 Task: Look for space in Menden, Germany from 24th August, 2023 to 10th September, 2023 for 8 adults in price range Rs.12000 to Rs.15000. Place can be entire place or shared room with 4 bedrooms having 8 beds and 4 bathrooms. Property type can be house, flat, guest house. Amenities needed are: wifi, TV, free parkinig on premises, gym, breakfast. Booking option can be shelf check-in. Required host language is English.
Action: Mouse pressed left at (511, 123)
Screenshot: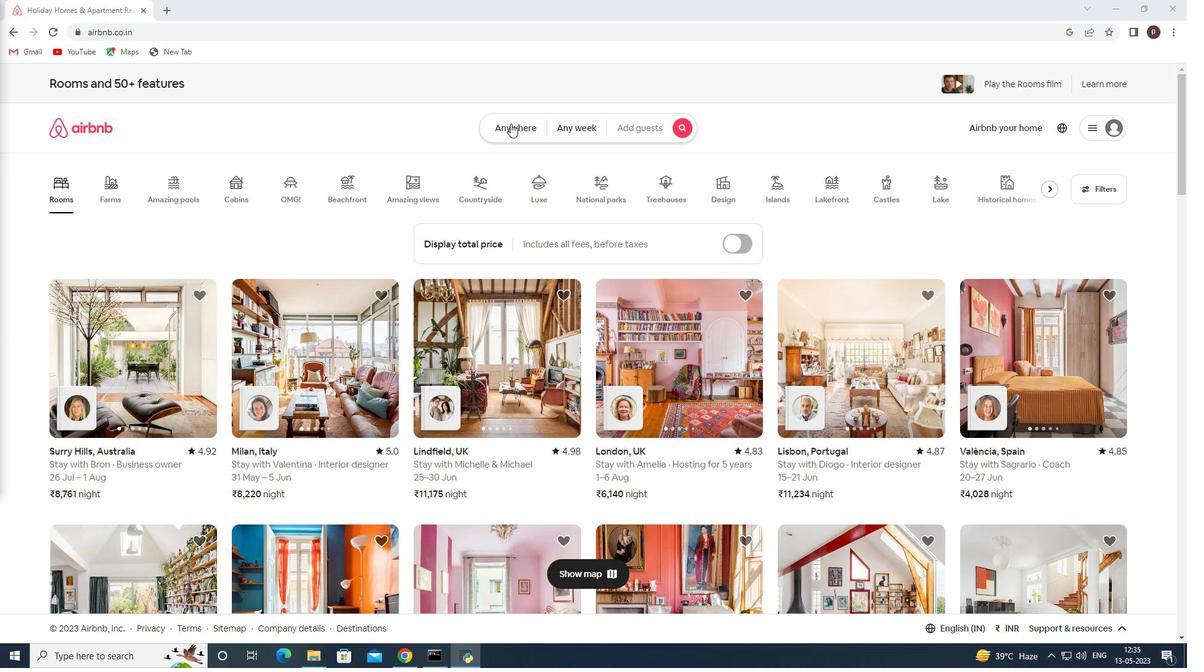 
Action: Mouse moved to (417, 171)
Screenshot: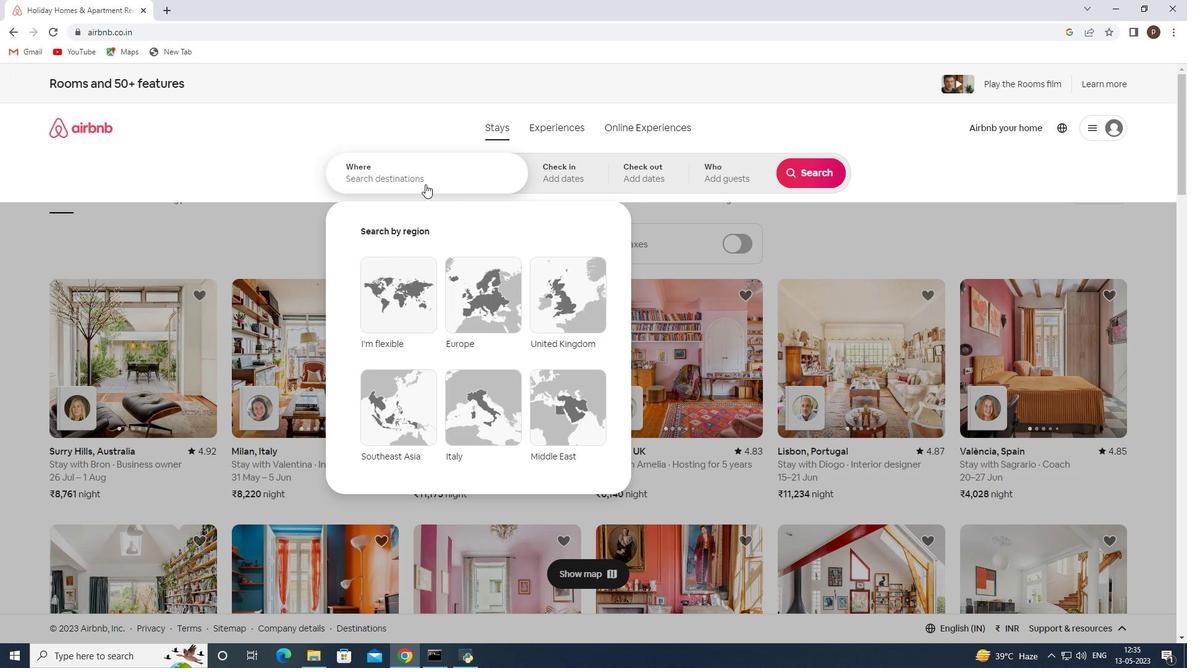 
Action: Mouse pressed left at (417, 171)
Screenshot: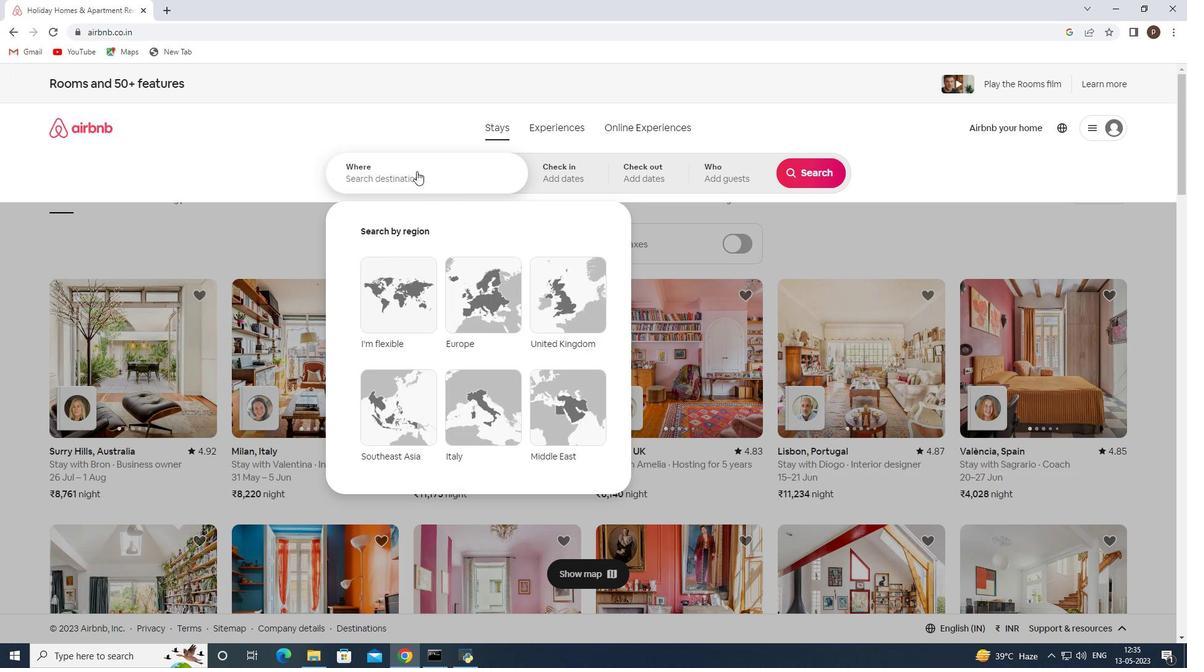 
Action: Key pressed <Key.caps_lock>M<Key.caps_lock>enden,<Key.space><Key.caps_lock>G<Key.caps_lock>ermaany
Screenshot: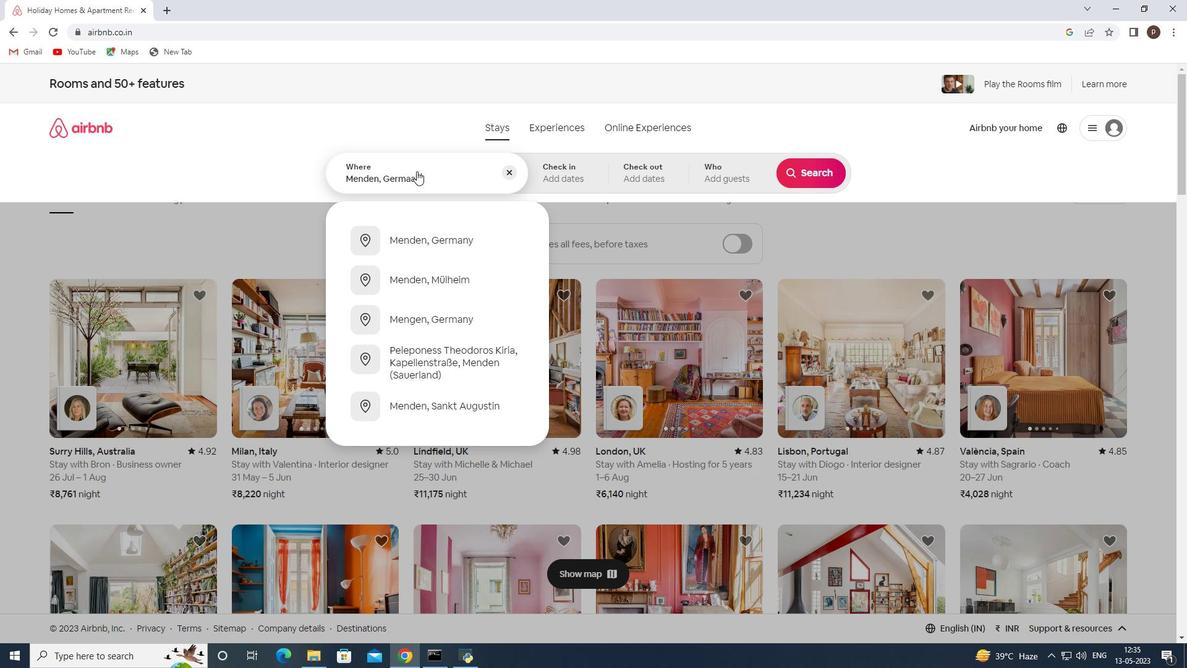 
Action: Mouse moved to (426, 240)
Screenshot: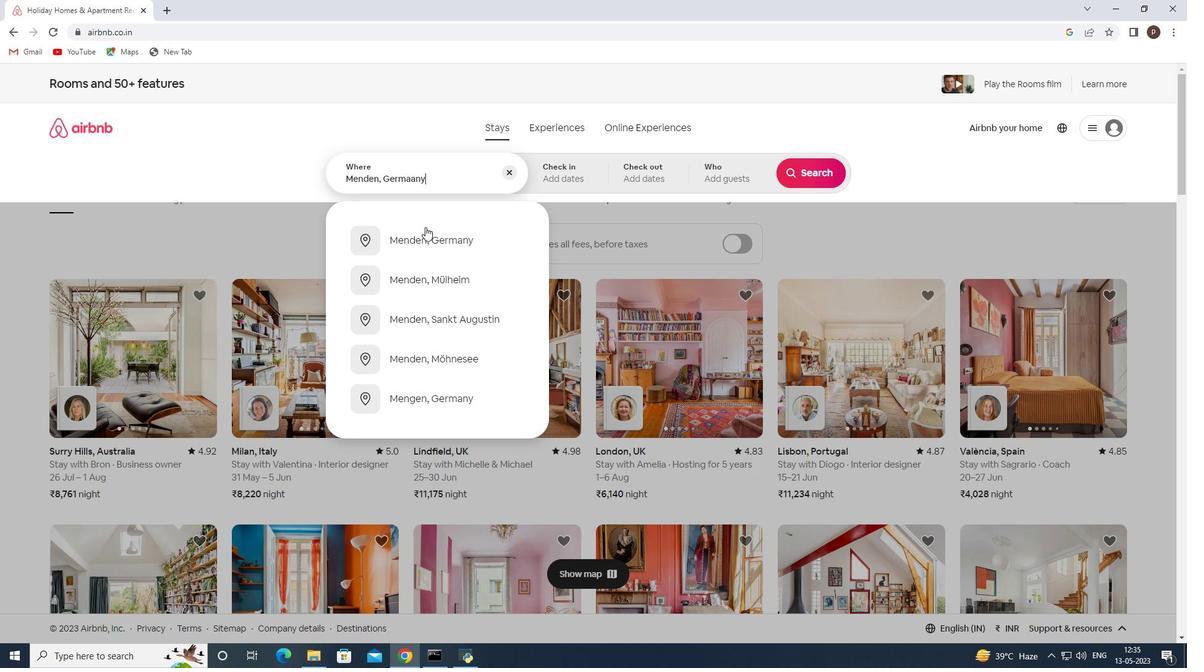 
Action: Mouse pressed left at (426, 240)
Screenshot: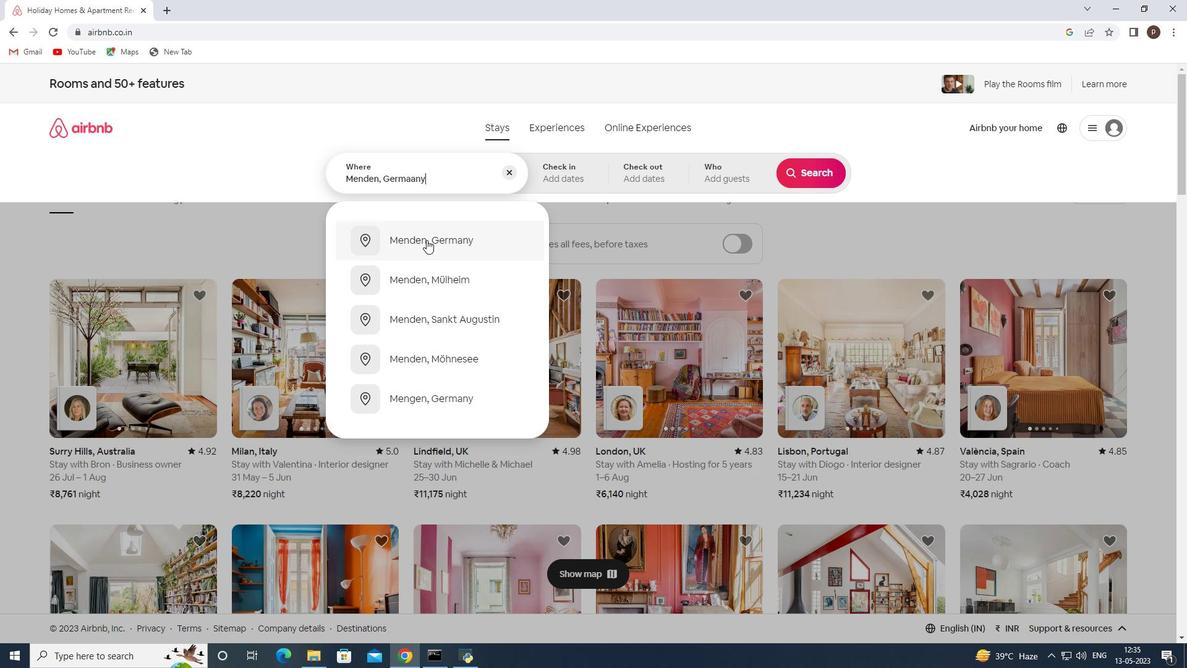 
Action: Mouse moved to (808, 273)
Screenshot: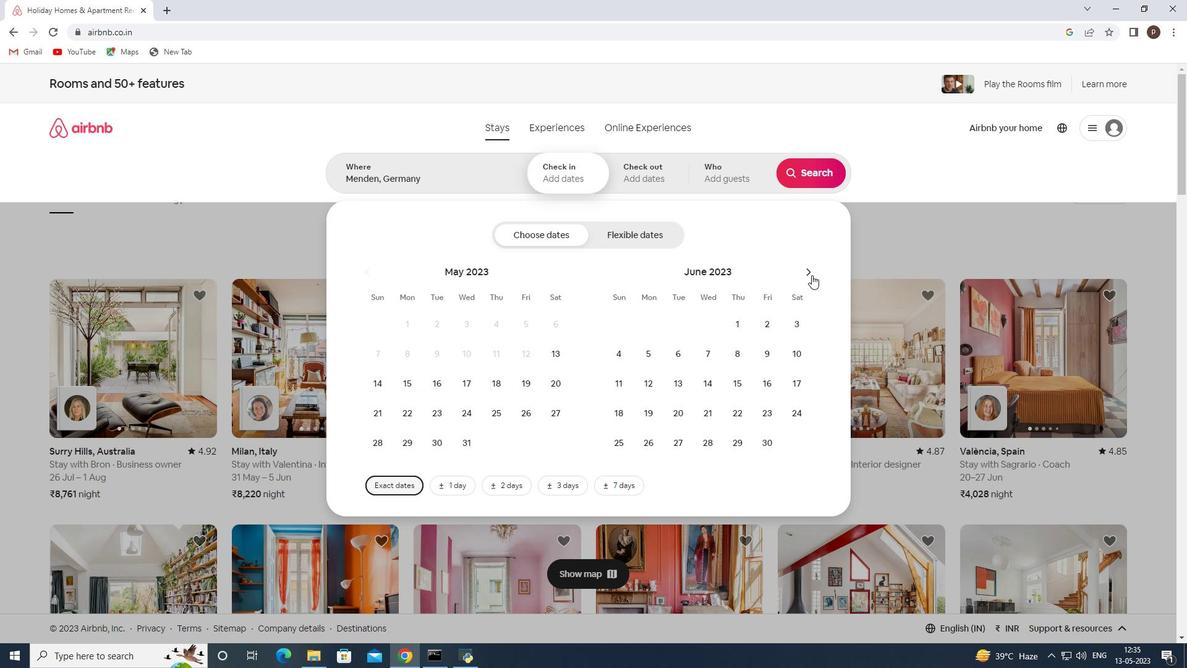 
Action: Mouse pressed left at (808, 273)
Screenshot: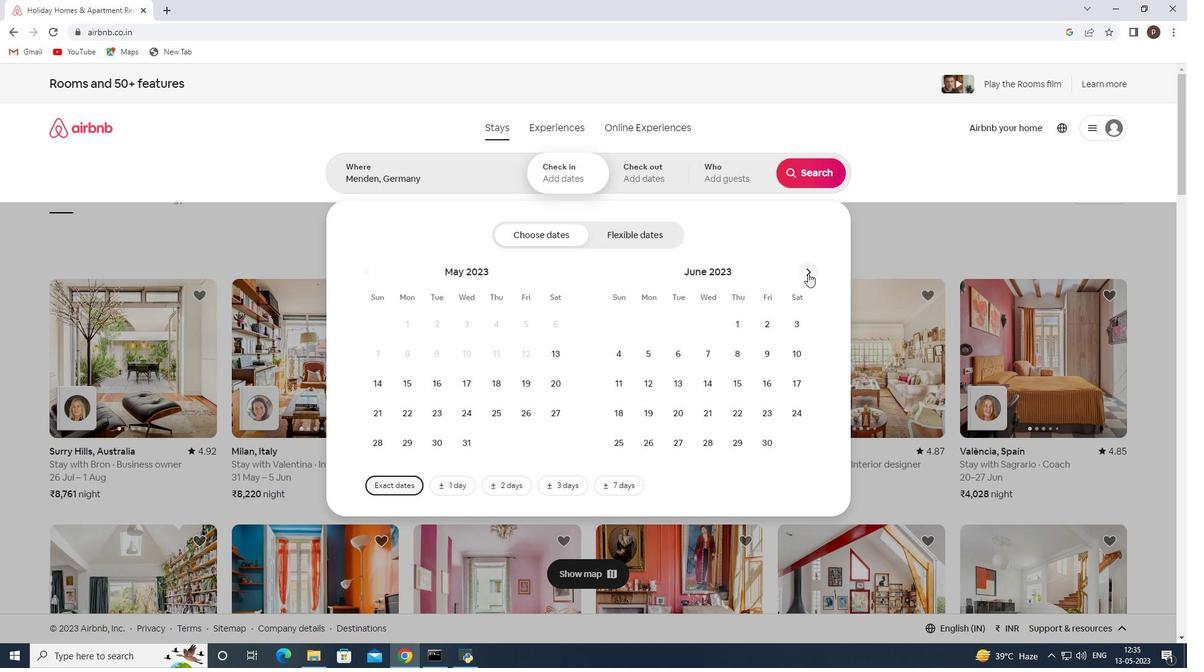 
Action: Mouse pressed left at (808, 273)
Screenshot: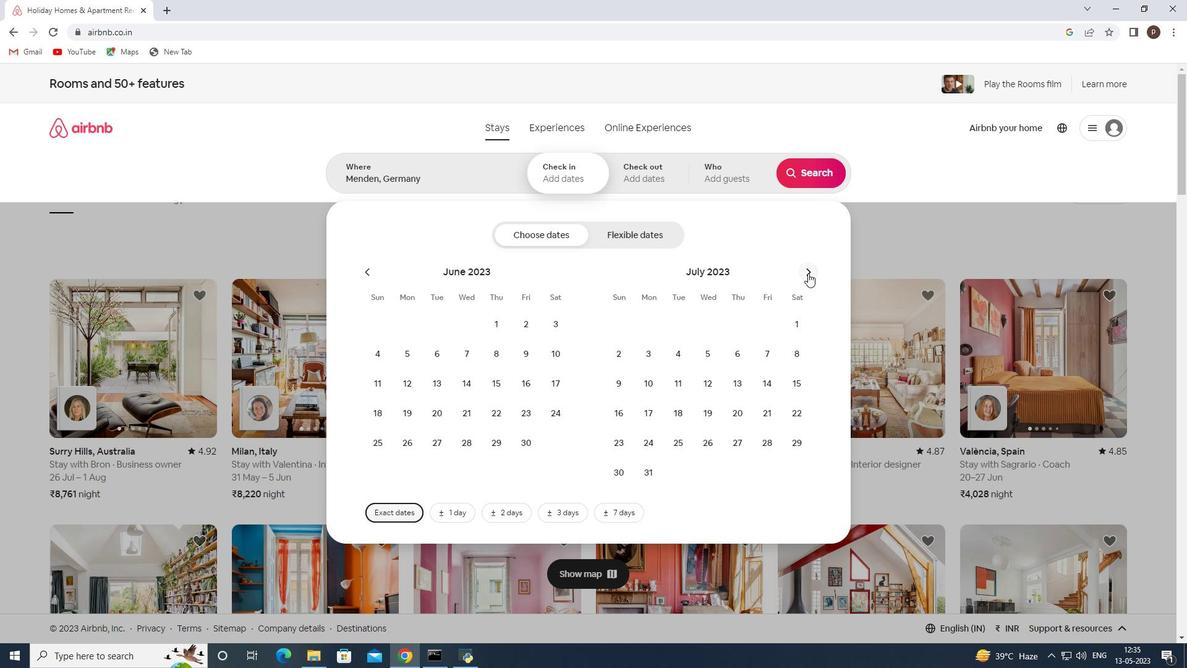 
Action: Mouse pressed left at (808, 273)
Screenshot: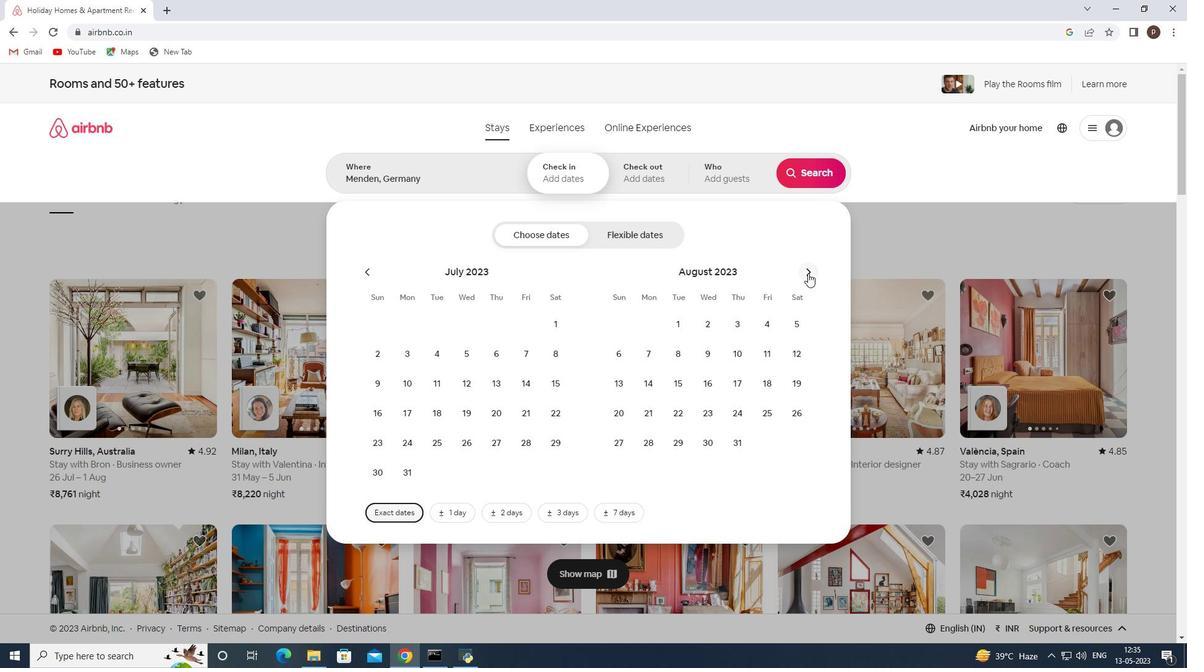 
Action: Mouse moved to (499, 414)
Screenshot: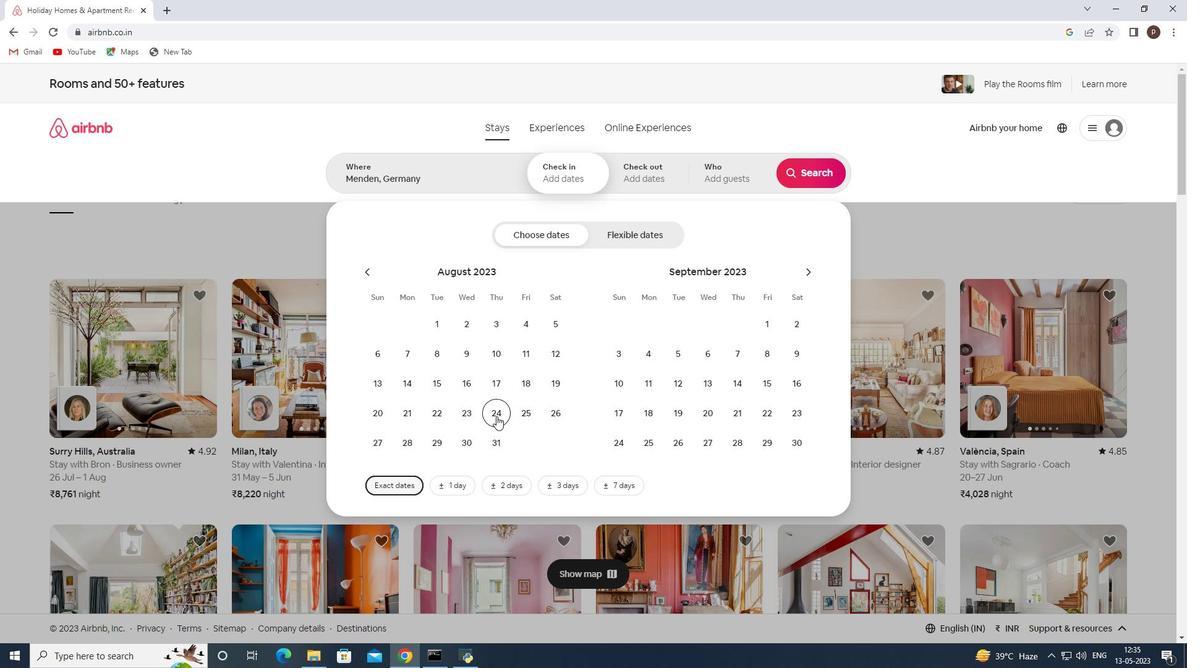
Action: Mouse pressed left at (499, 414)
Screenshot: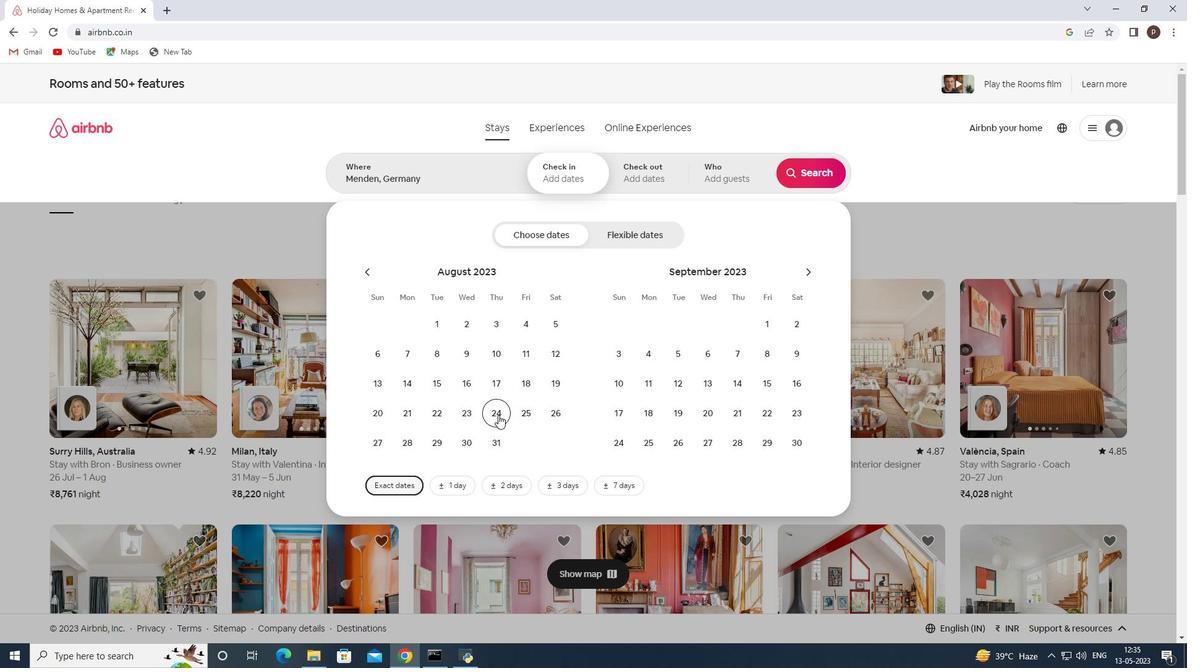 
Action: Mouse moved to (621, 381)
Screenshot: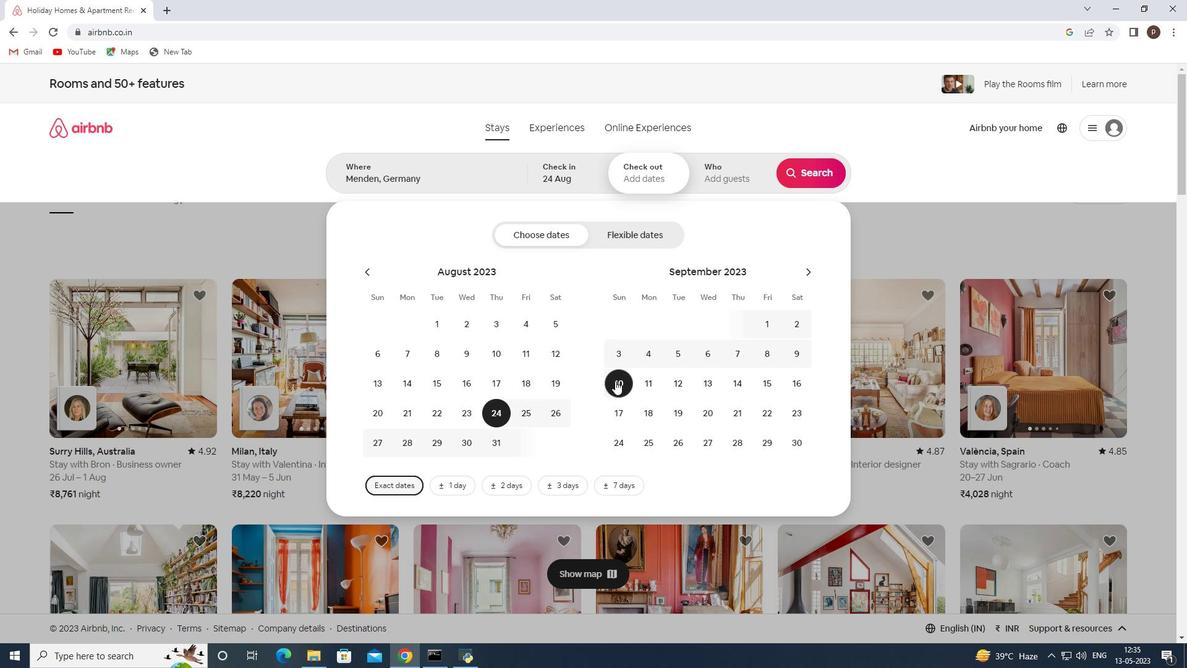 
Action: Mouse pressed left at (621, 381)
Screenshot: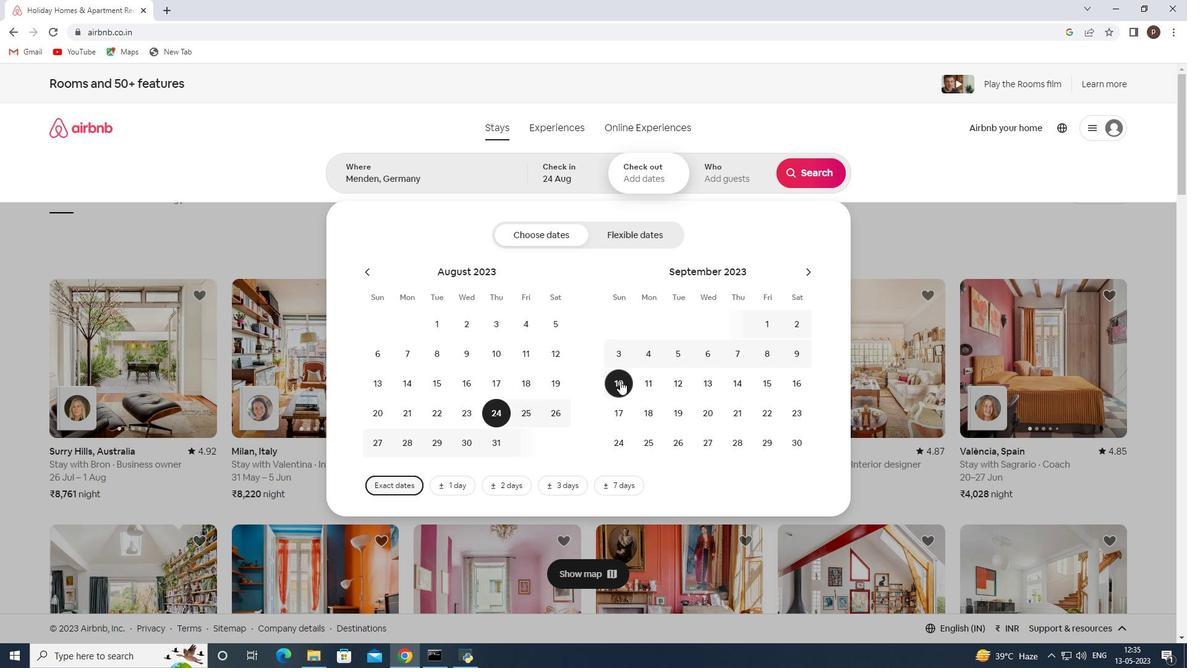 
Action: Mouse moved to (723, 177)
Screenshot: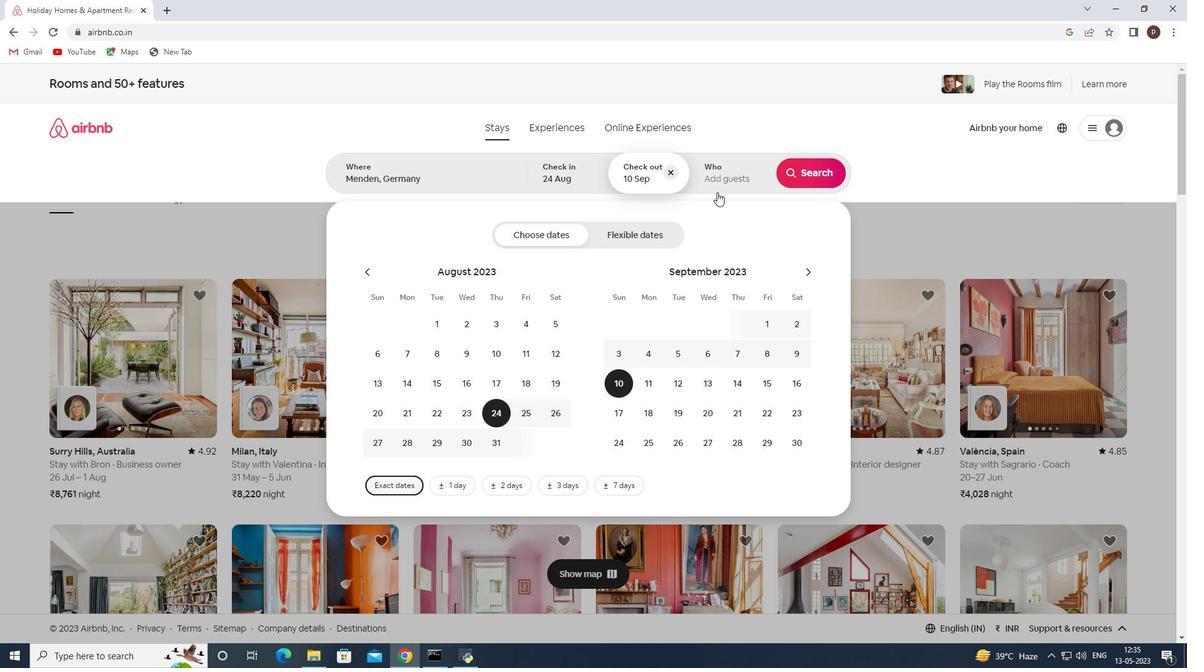 
Action: Mouse pressed left at (723, 177)
Screenshot: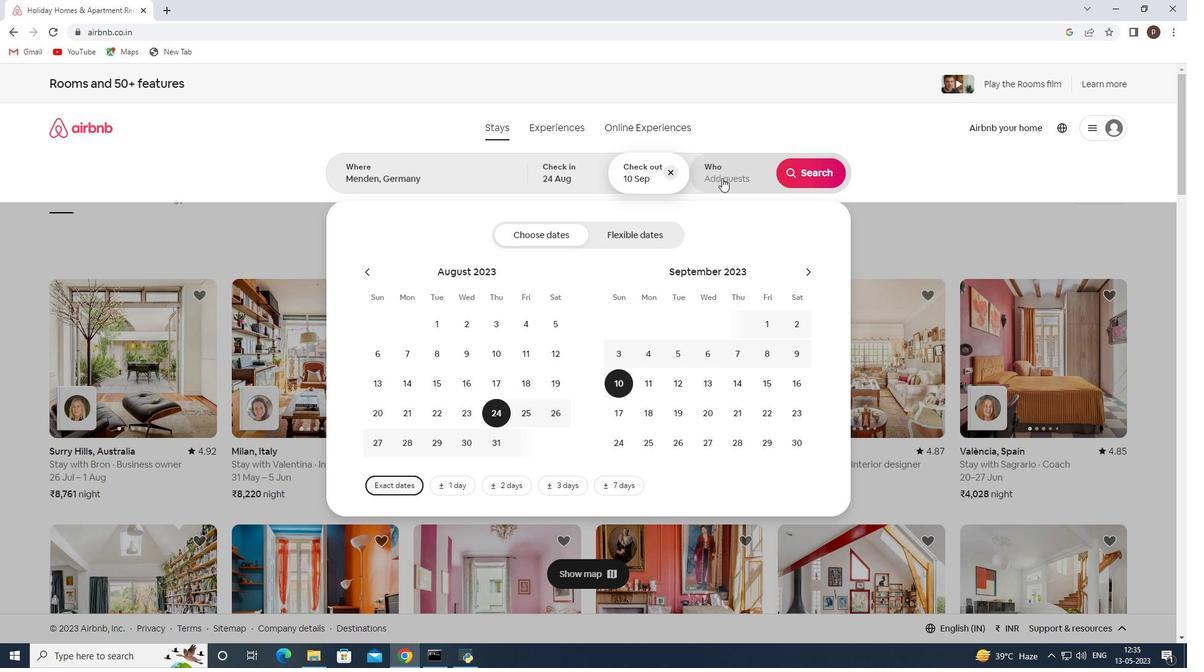 
Action: Mouse moved to (808, 233)
Screenshot: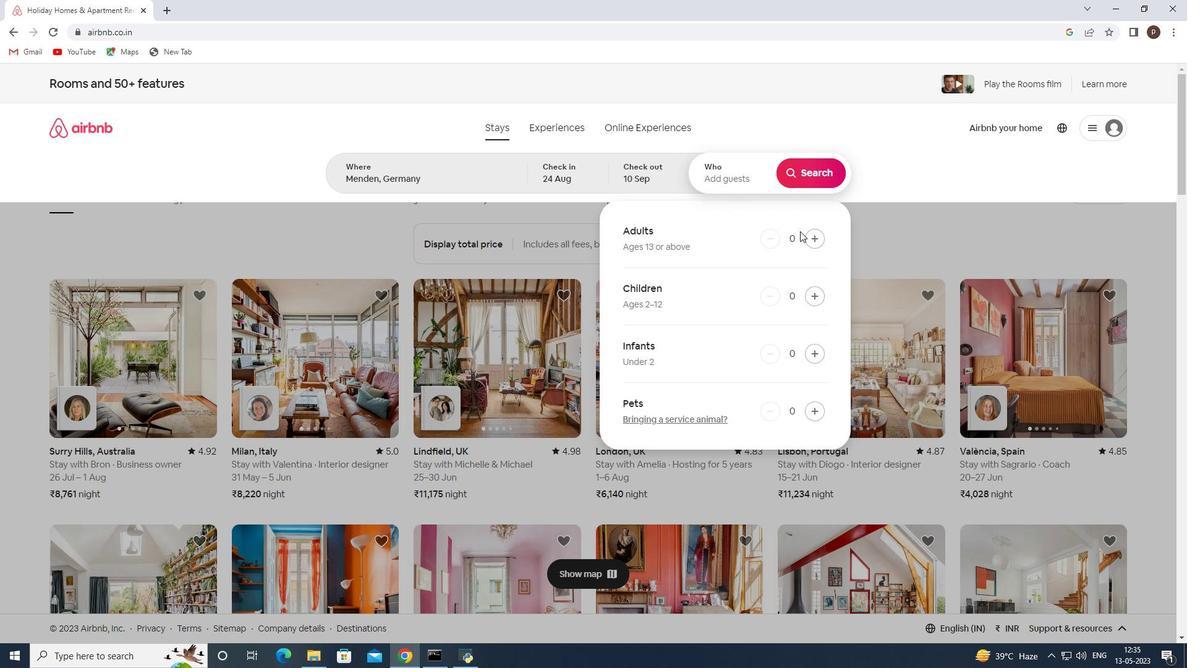 
Action: Mouse pressed left at (808, 233)
Screenshot: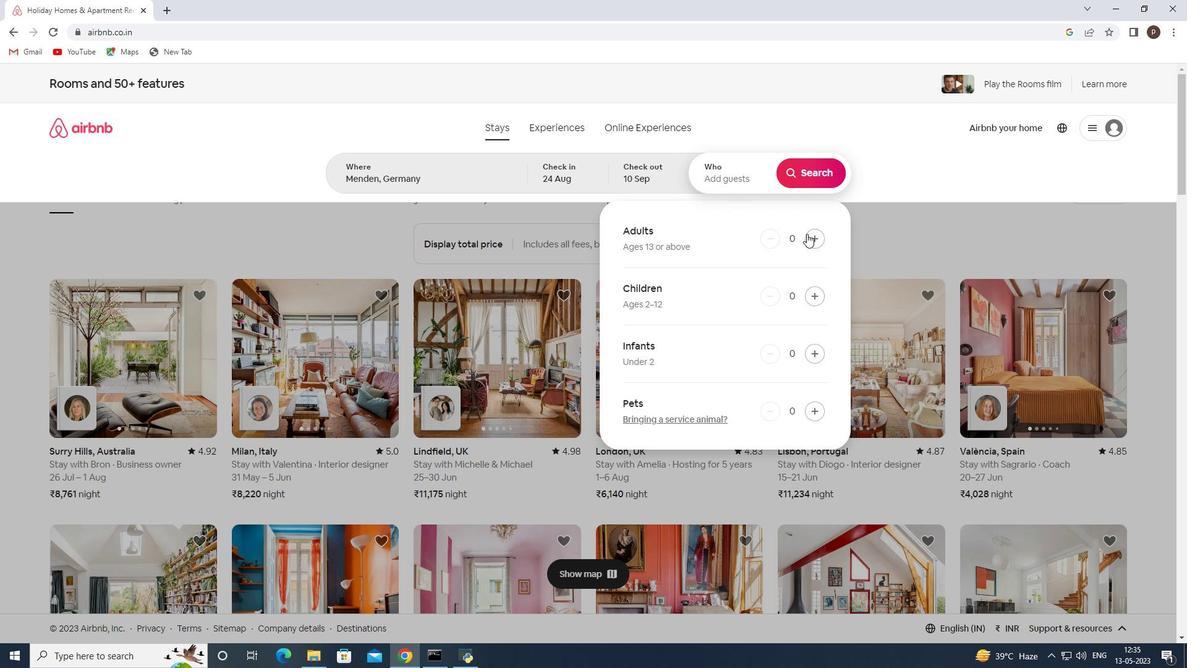 
Action: Mouse pressed left at (808, 233)
Screenshot: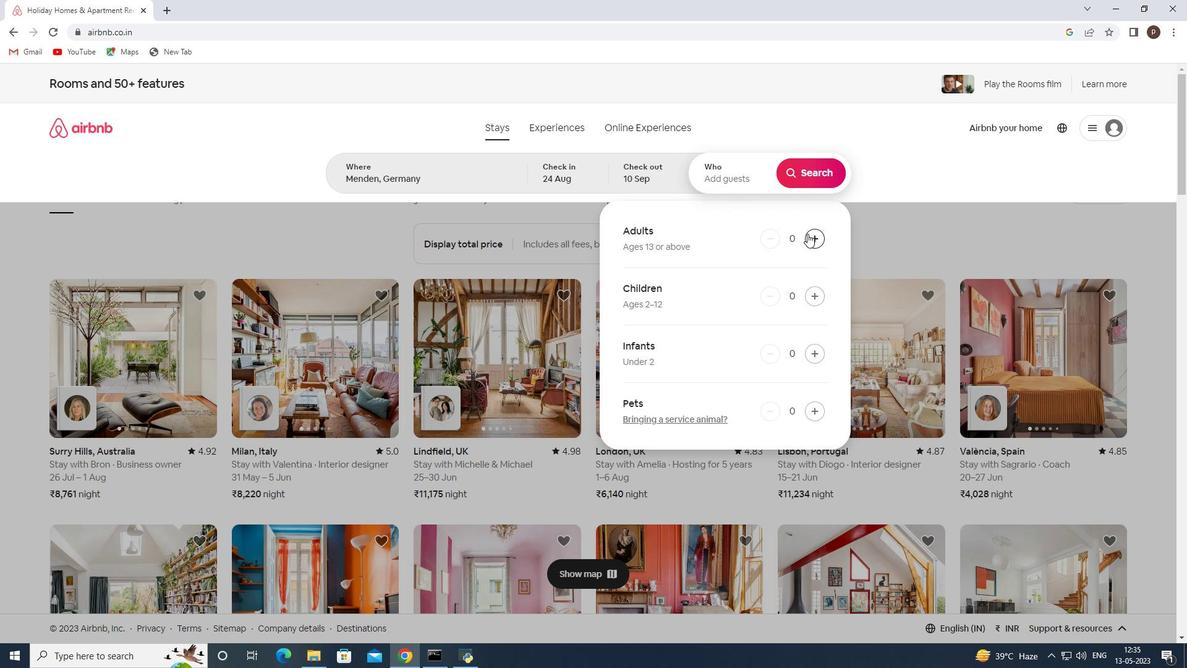
Action: Mouse pressed left at (808, 233)
Screenshot: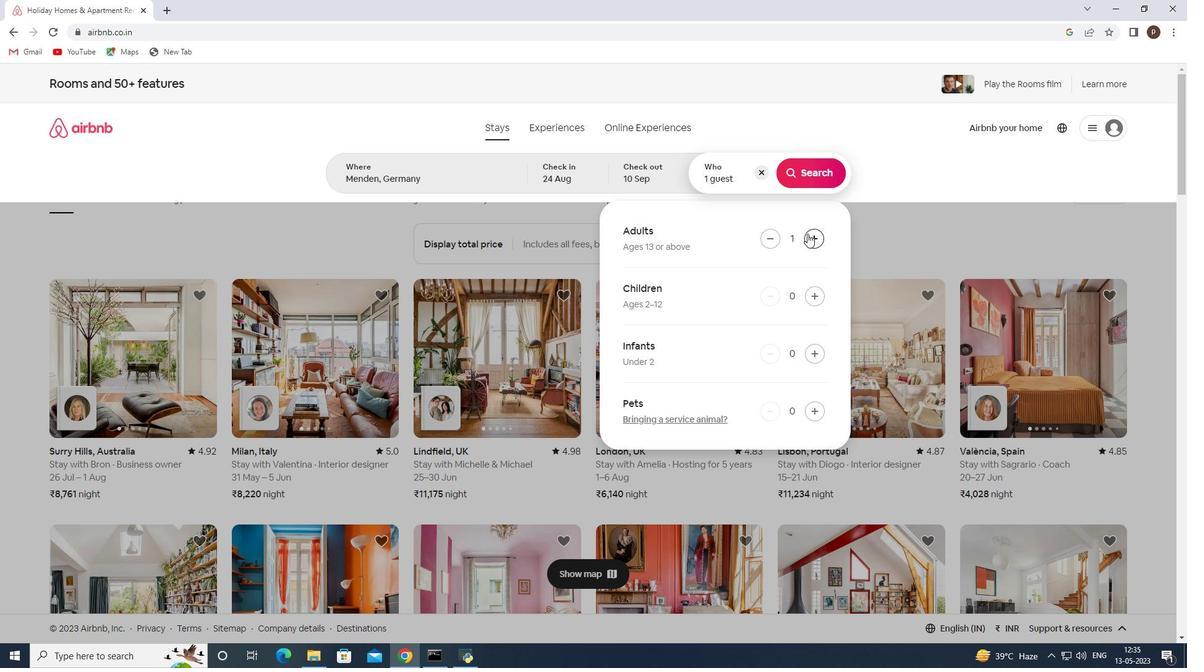 
Action: Mouse pressed left at (808, 233)
Screenshot: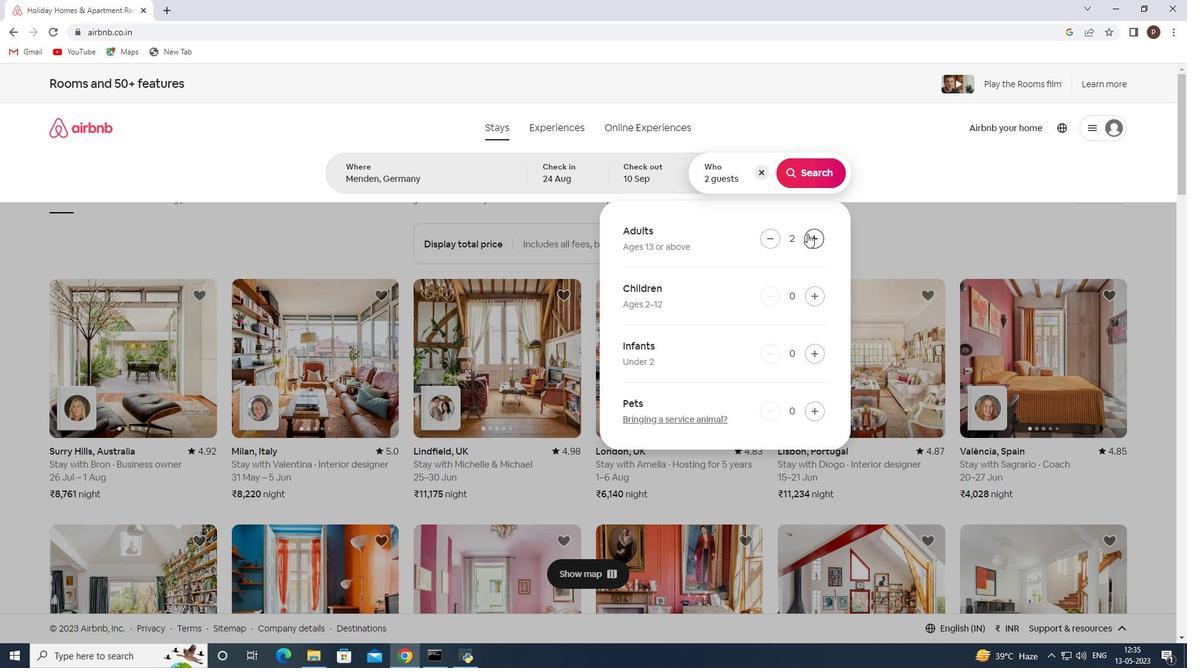 
Action: Mouse pressed left at (808, 233)
Screenshot: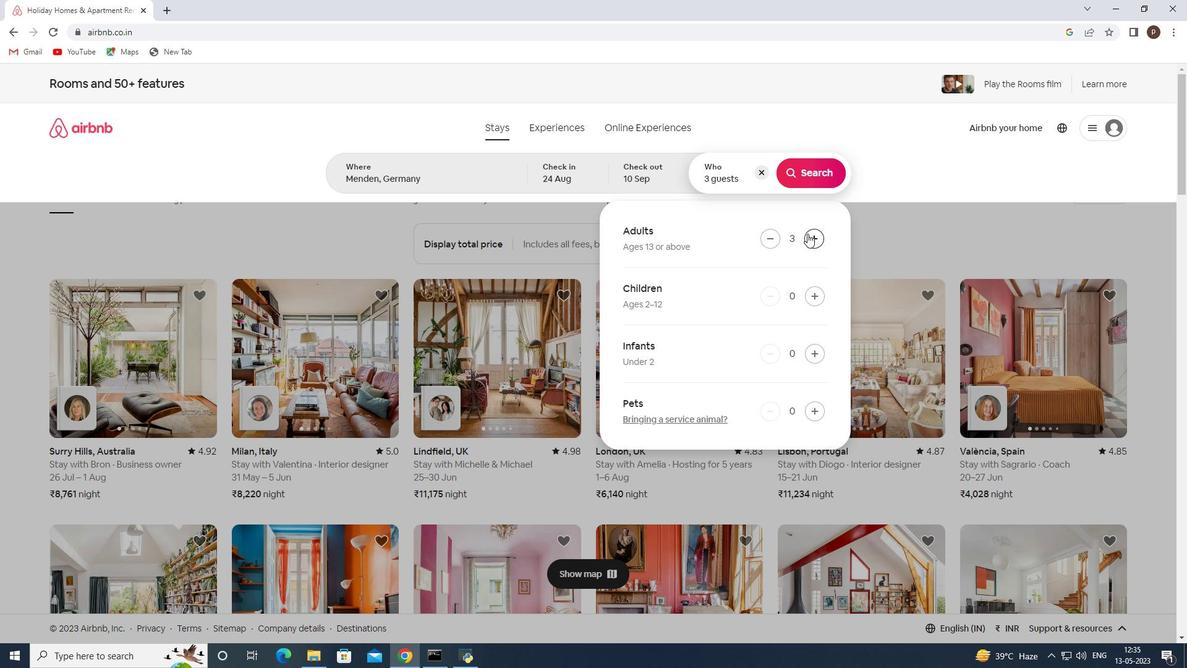 
Action: Mouse pressed left at (808, 233)
Screenshot: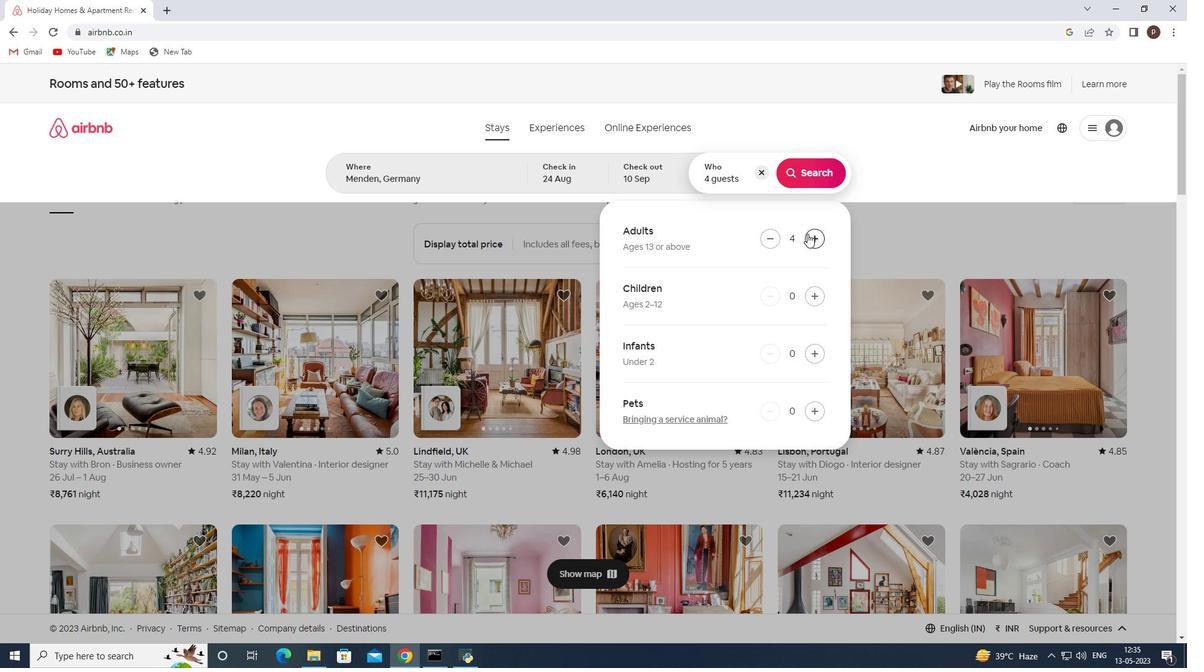 
Action: Mouse pressed left at (808, 233)
Screenshot: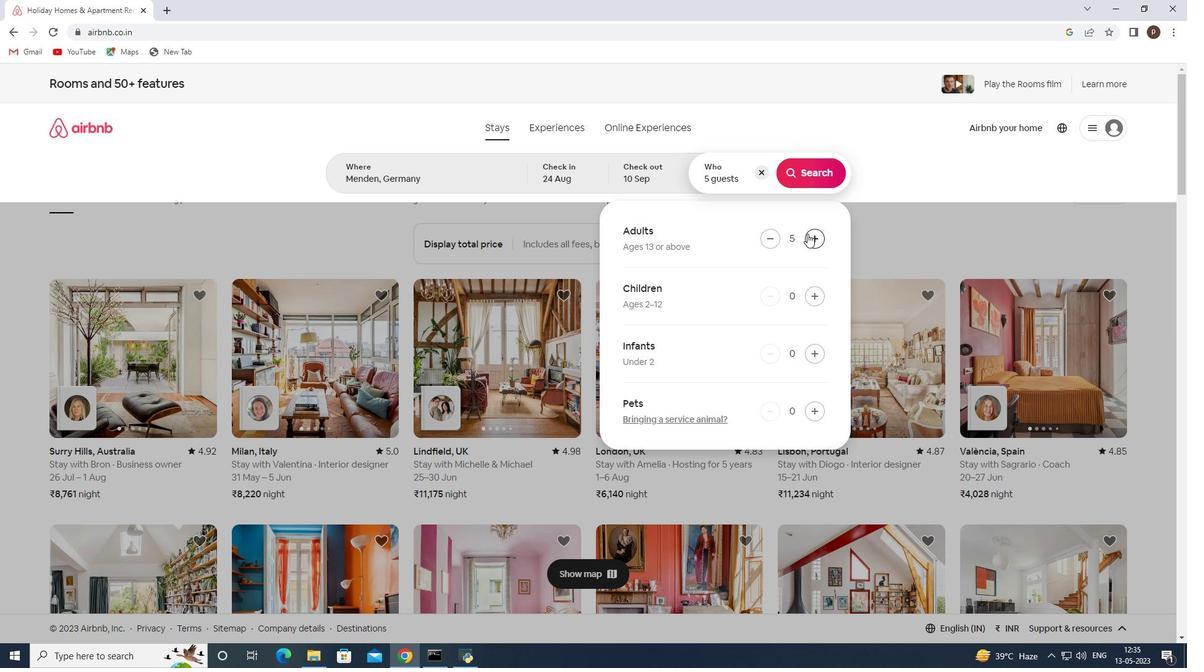 
Action: Mouse pressed left at (808, 233)
Screenshot: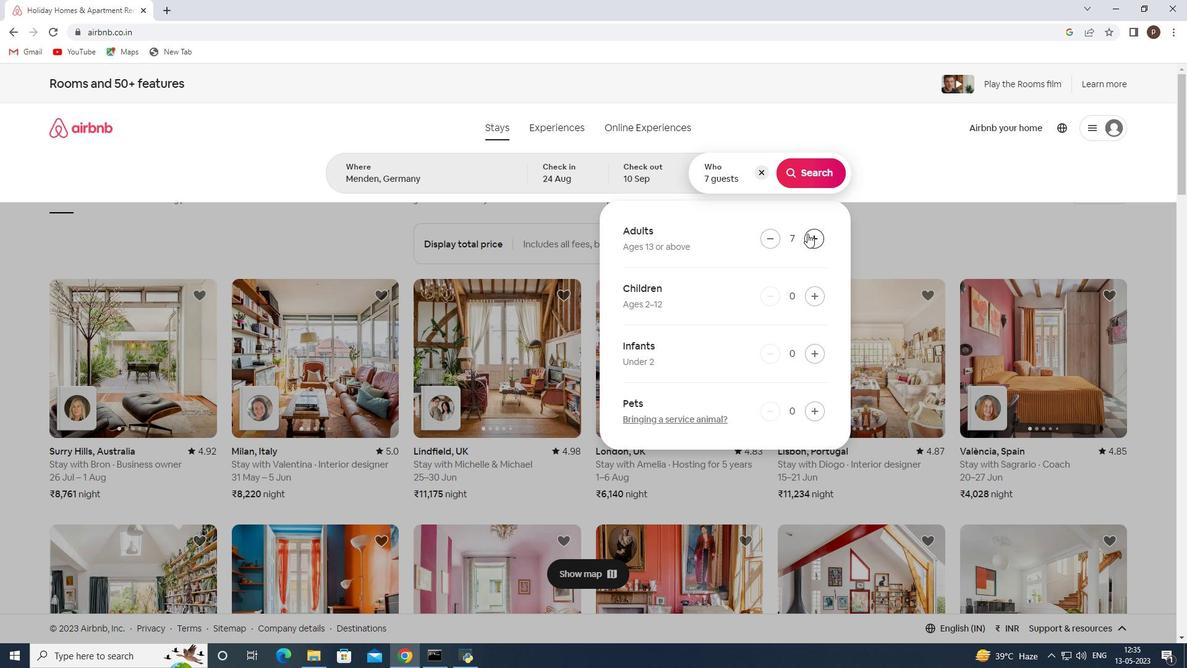 
Action: Mouse moved to (806, 163)
Screenshot: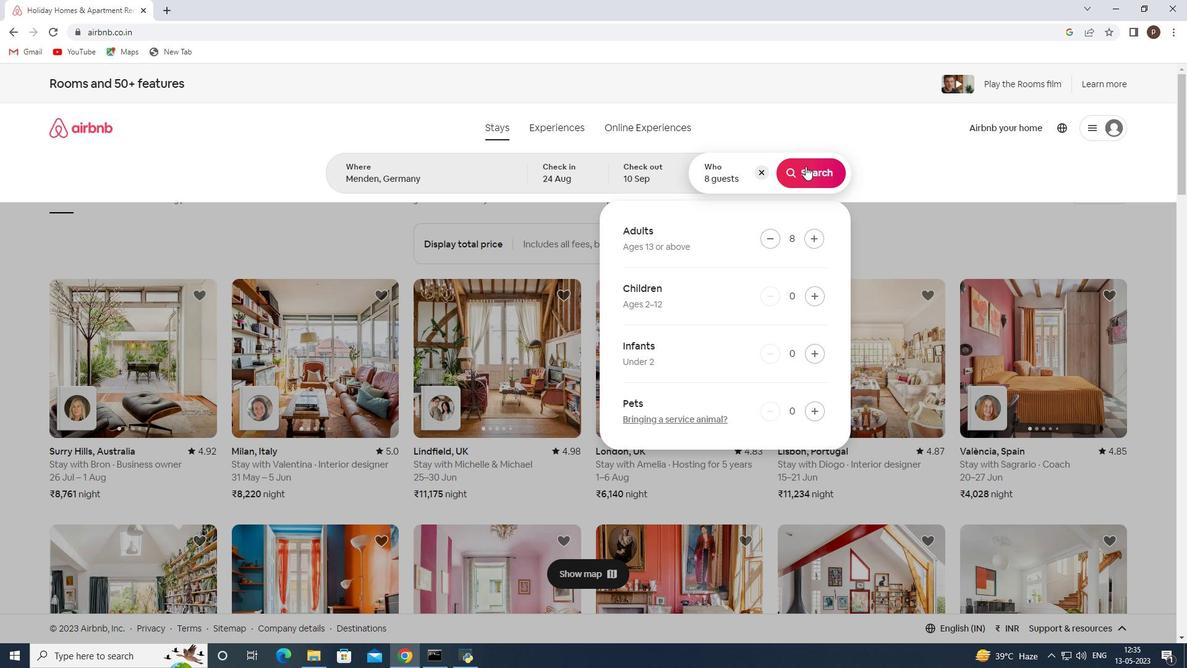 
Action: Mouse pressed left at (806, 163)
Screenshot: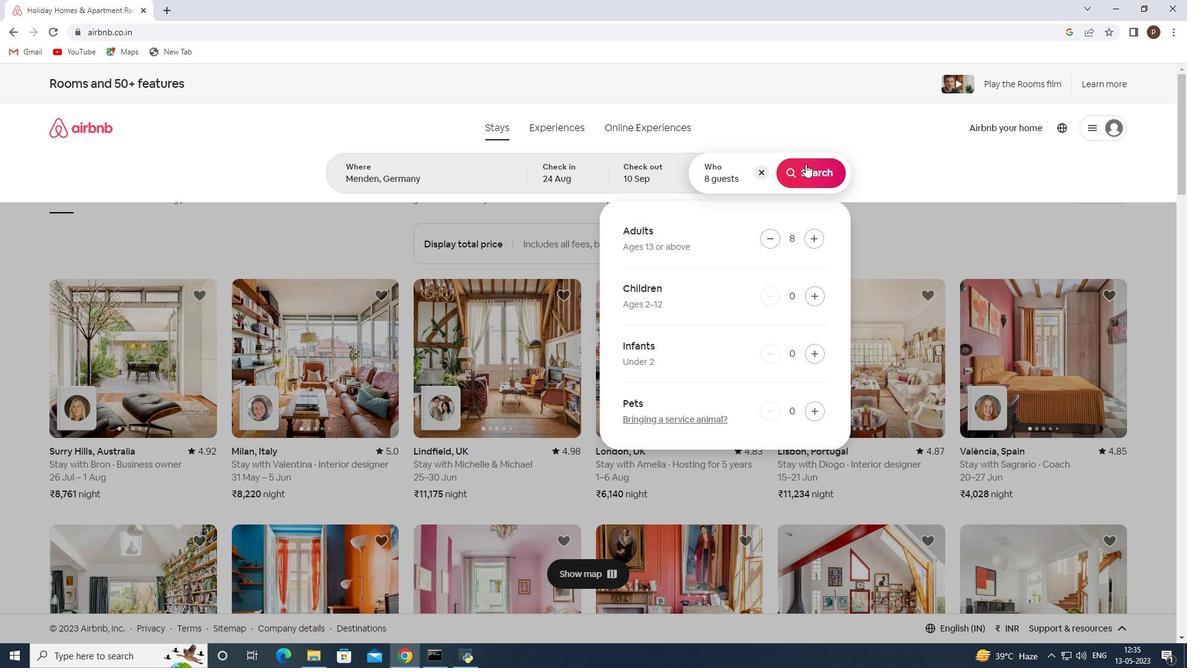 
Action: Mouse moved to (1122, 136)
Screenshot: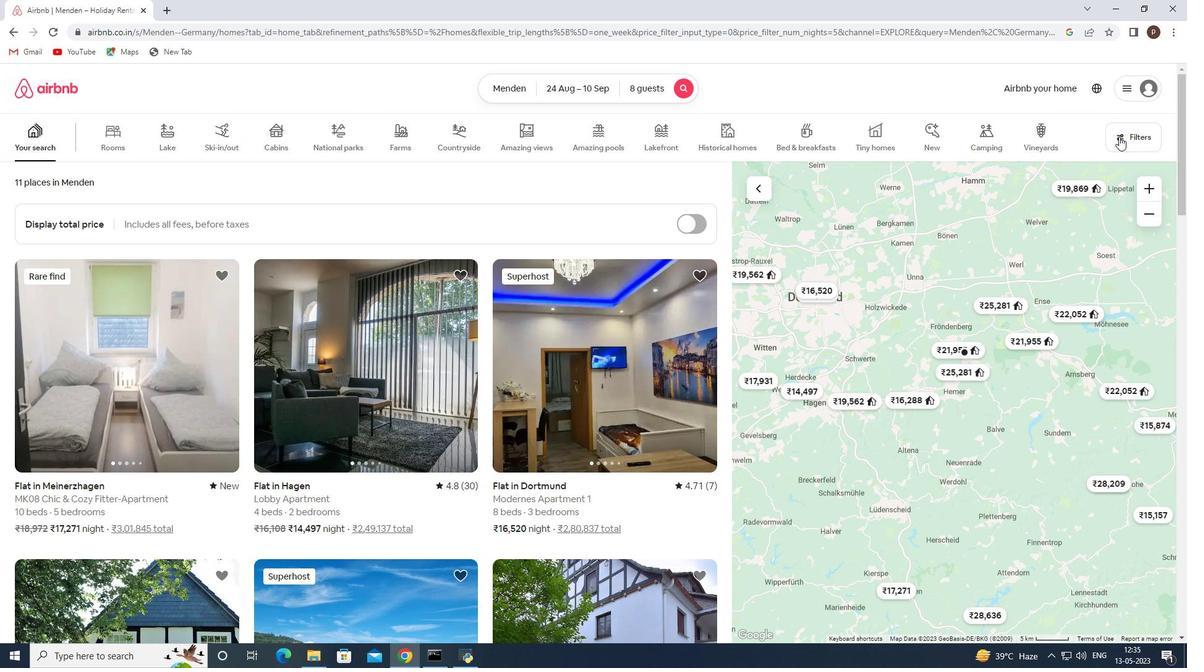 
Action: Mouse pressed left at (1122, 136)
Screenshot: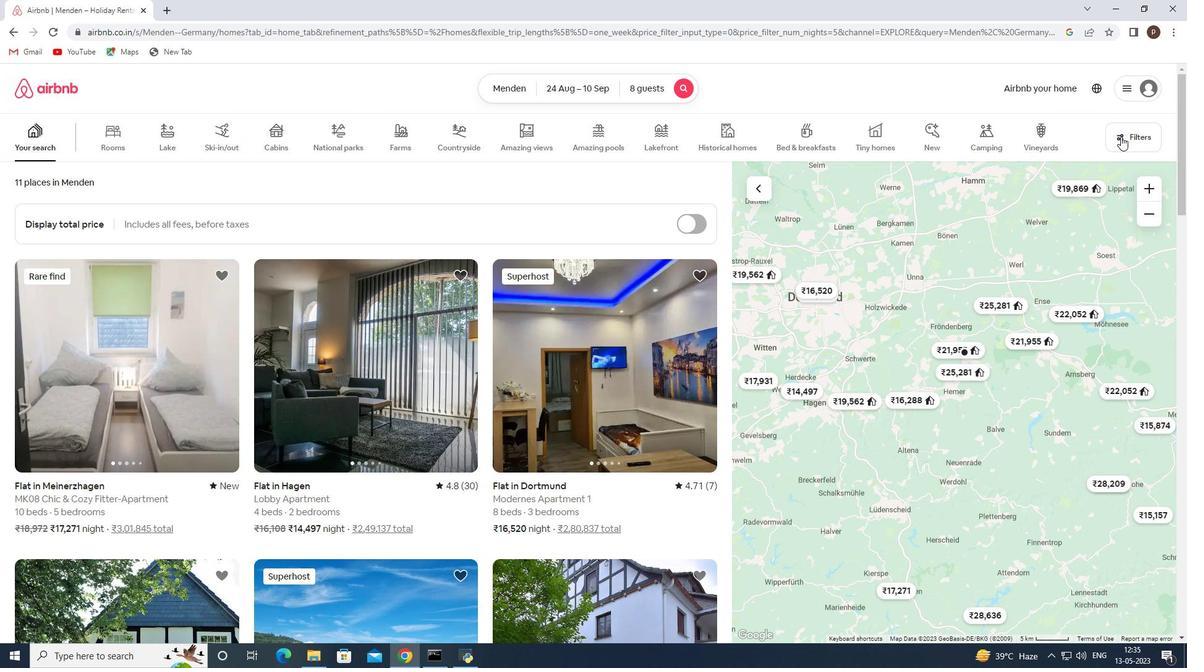 
Action: Mouse moved to (407, 442)
Screenshot: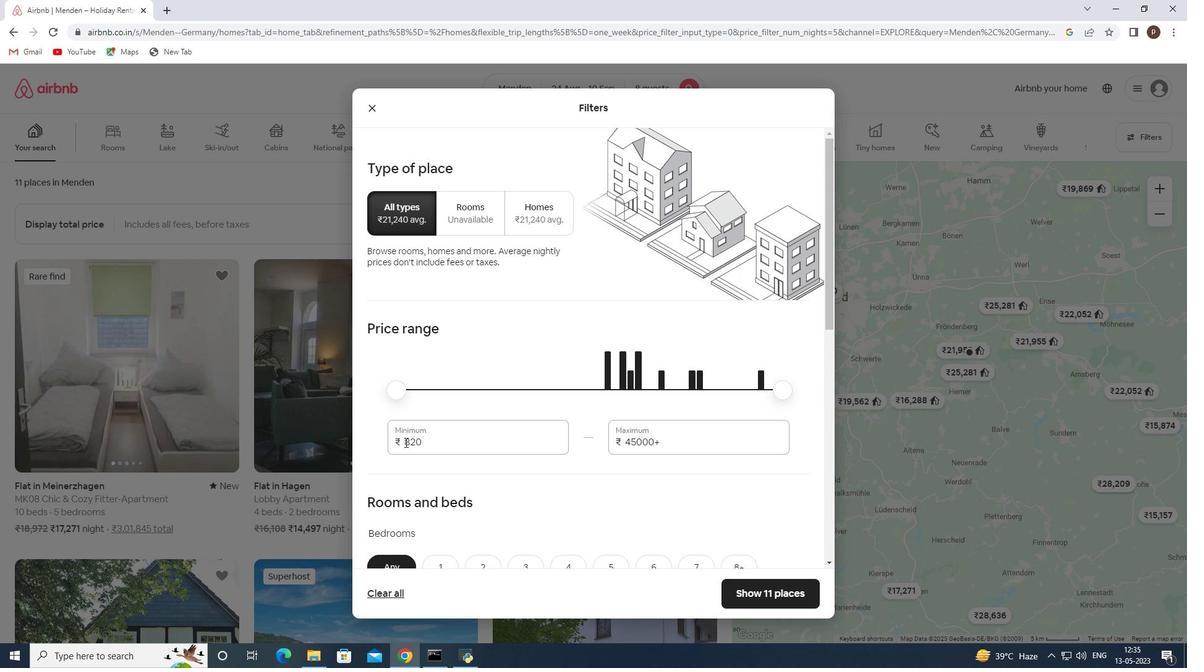 
Action: Mouse pressed left at (407, 442)
Screenshot: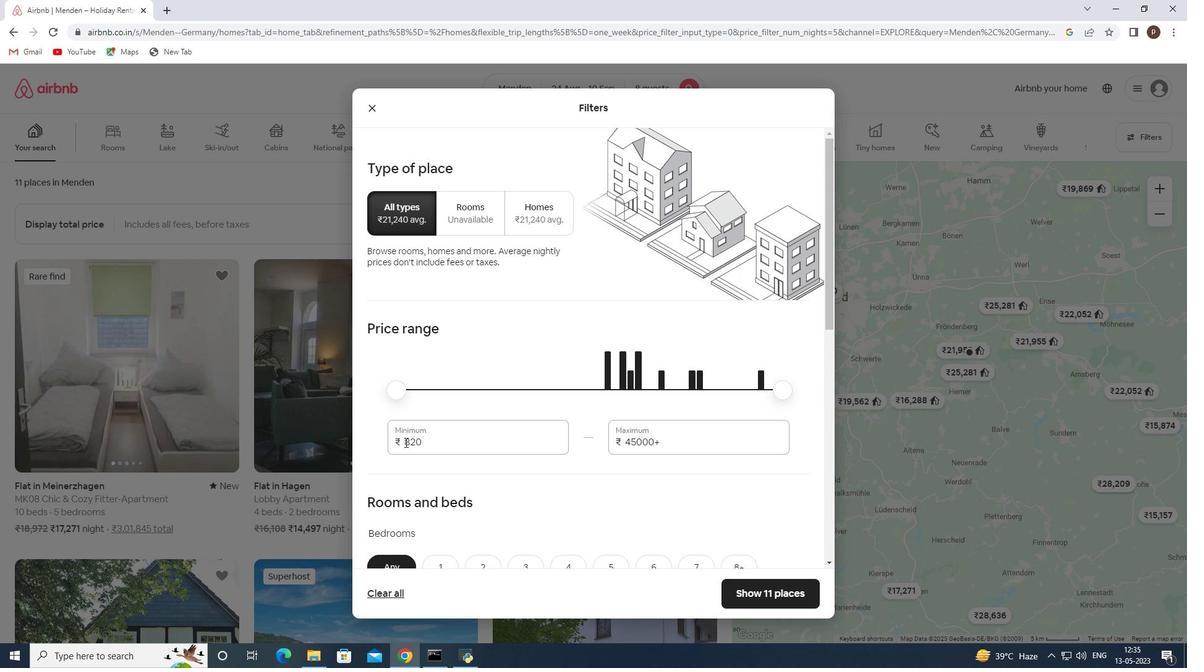 
Action: Mouse moved to (408, 441)
Screenshot: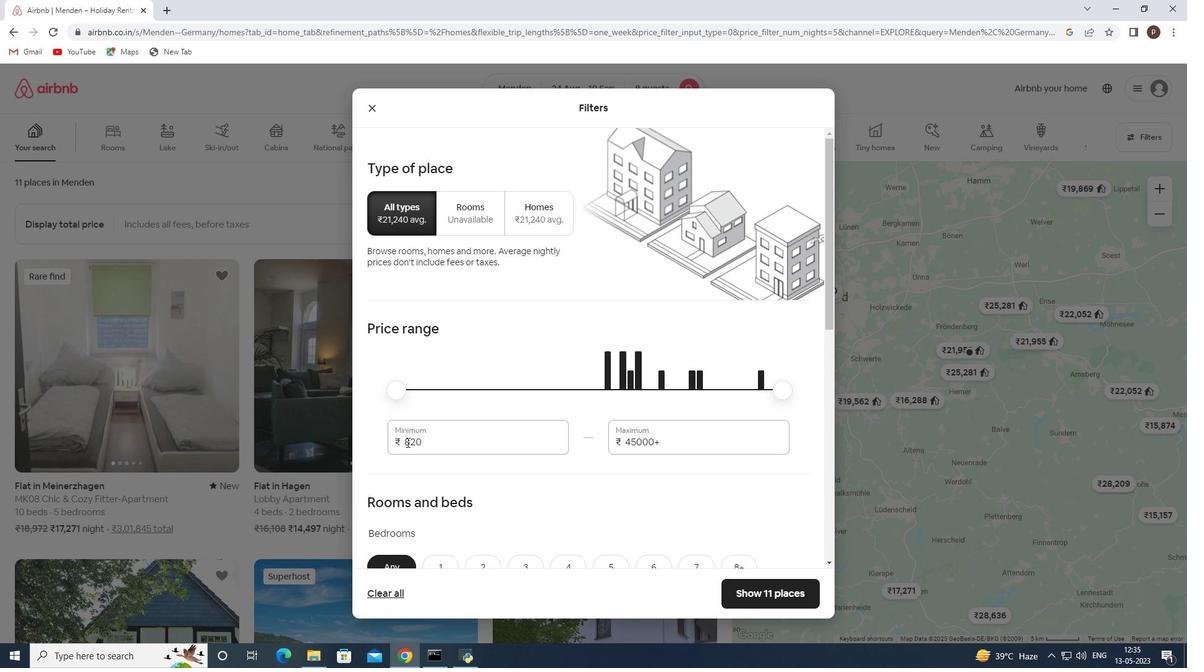 
Action: Mouse pressed left at (408, 441)
Screenshot: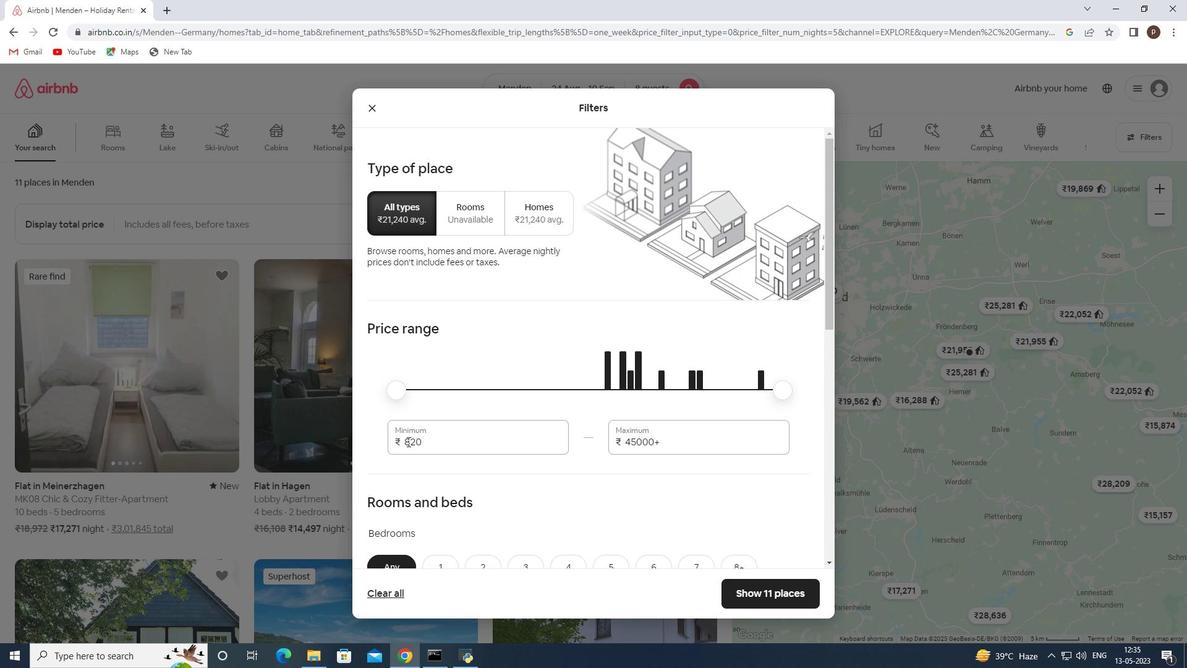 
Action: Mouse pressed left at (408, 441)
Screenshot: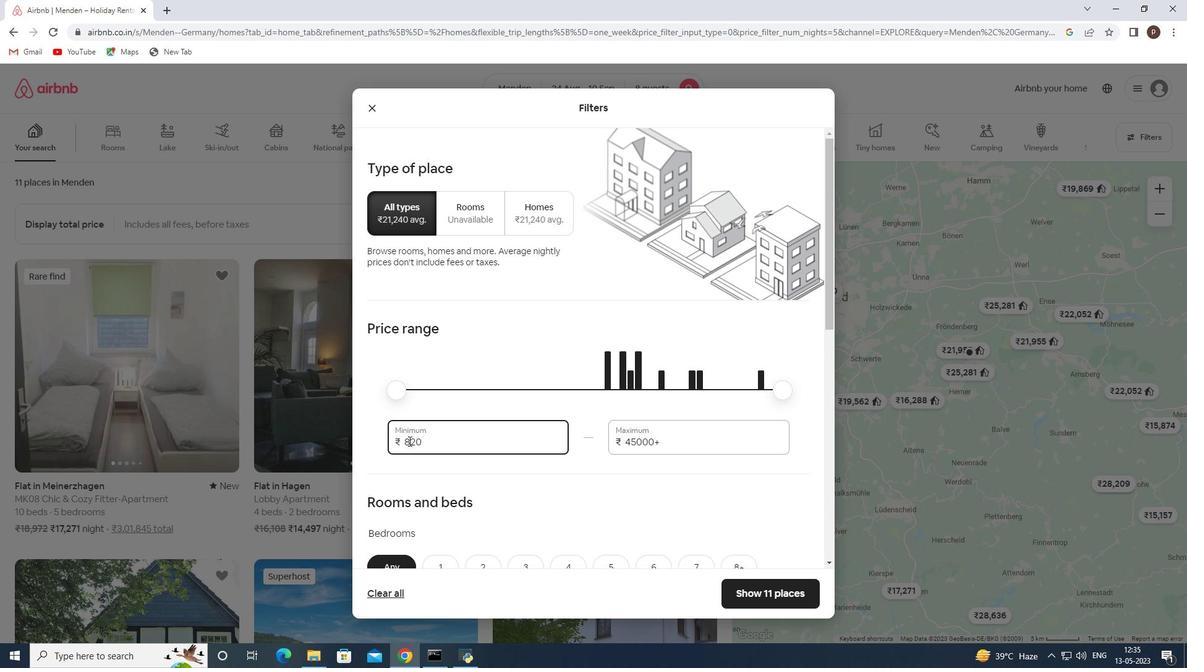 
Action: Mouse pressed left at (408, 441)
Screenshot: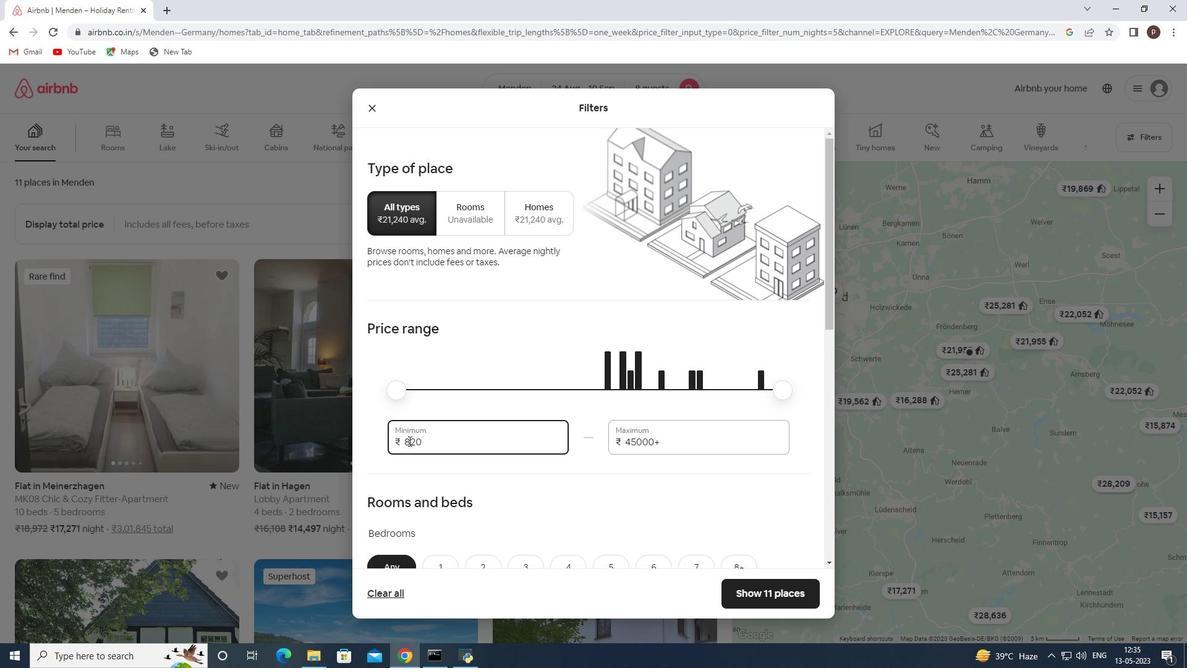 
Action: Key pressed 12000<Key.tab>15000
Screenshot: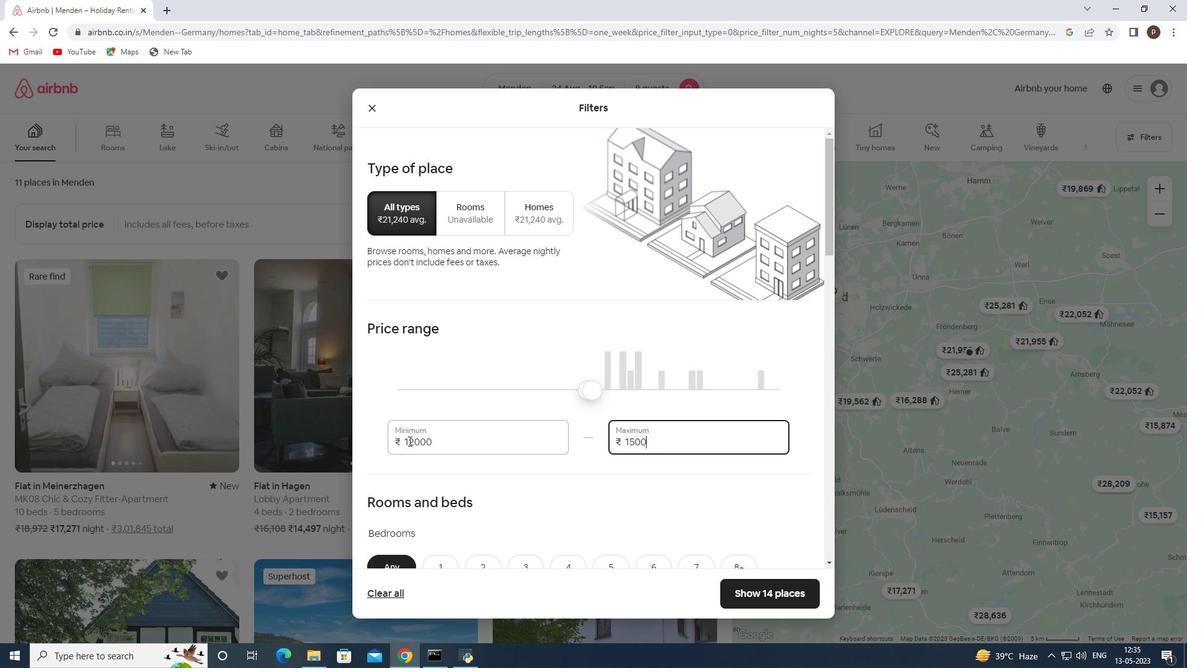 
Action: Mouse scrolled (408, 440) with delta (0, 0)
Screenshot: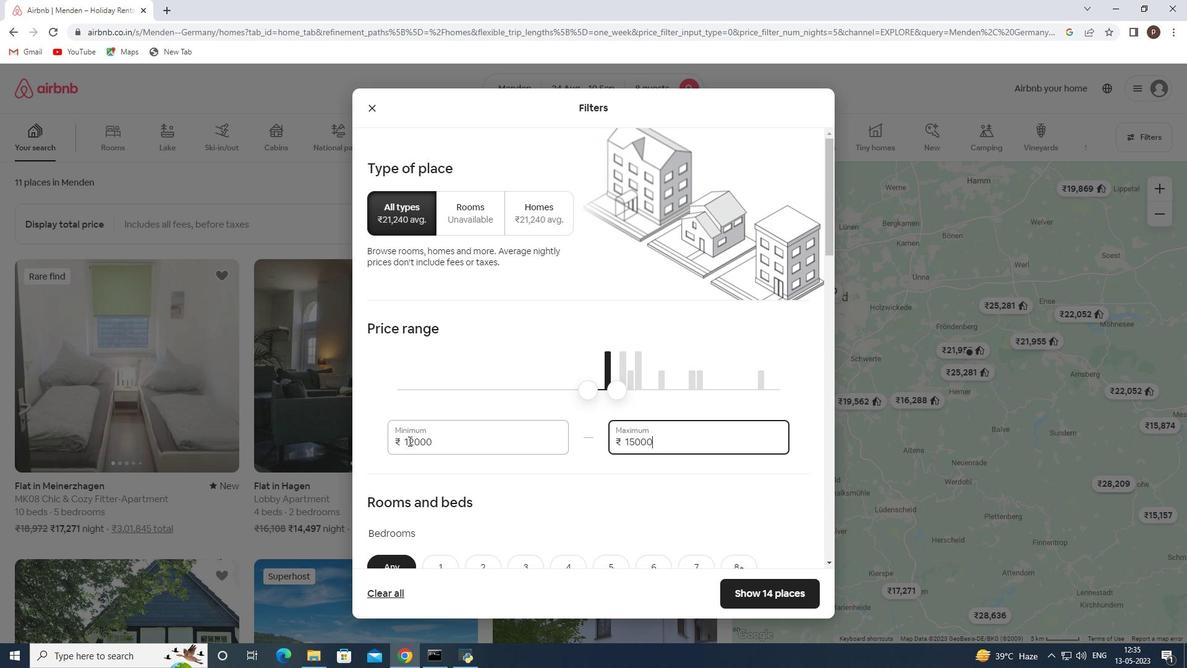 
Action: Mouse scrolled (408, 440) with delta (0, 0)
Screenshot: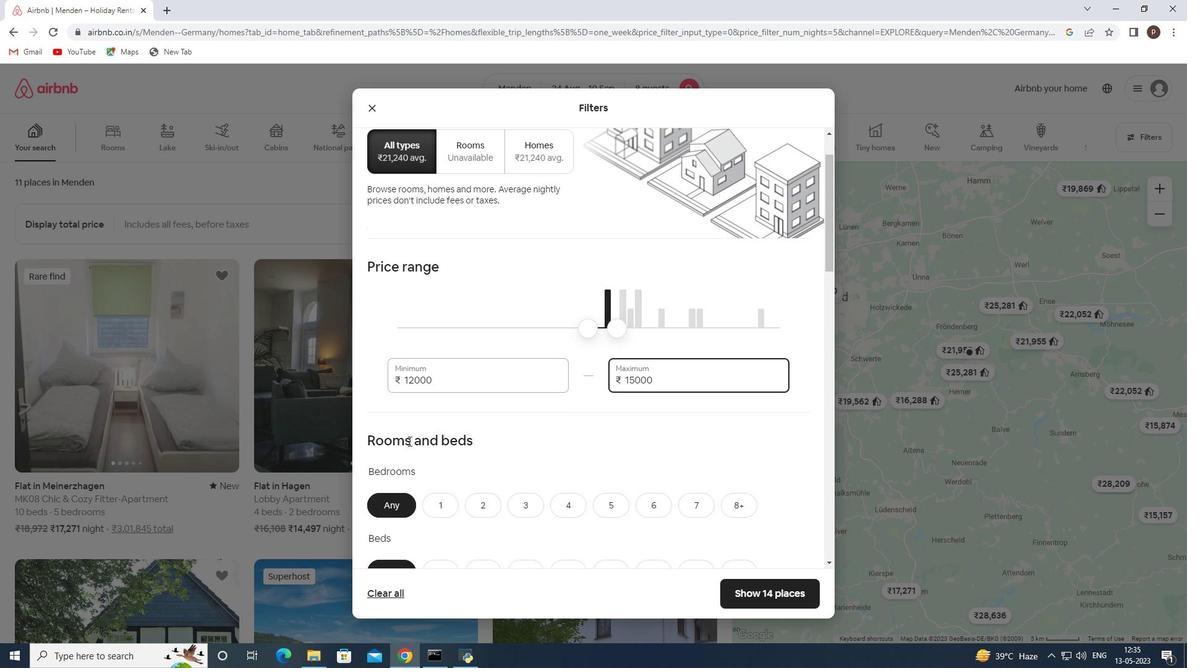 
Action: Mouse scrolled (408, 440) with delta (0, 0)
Screenshot: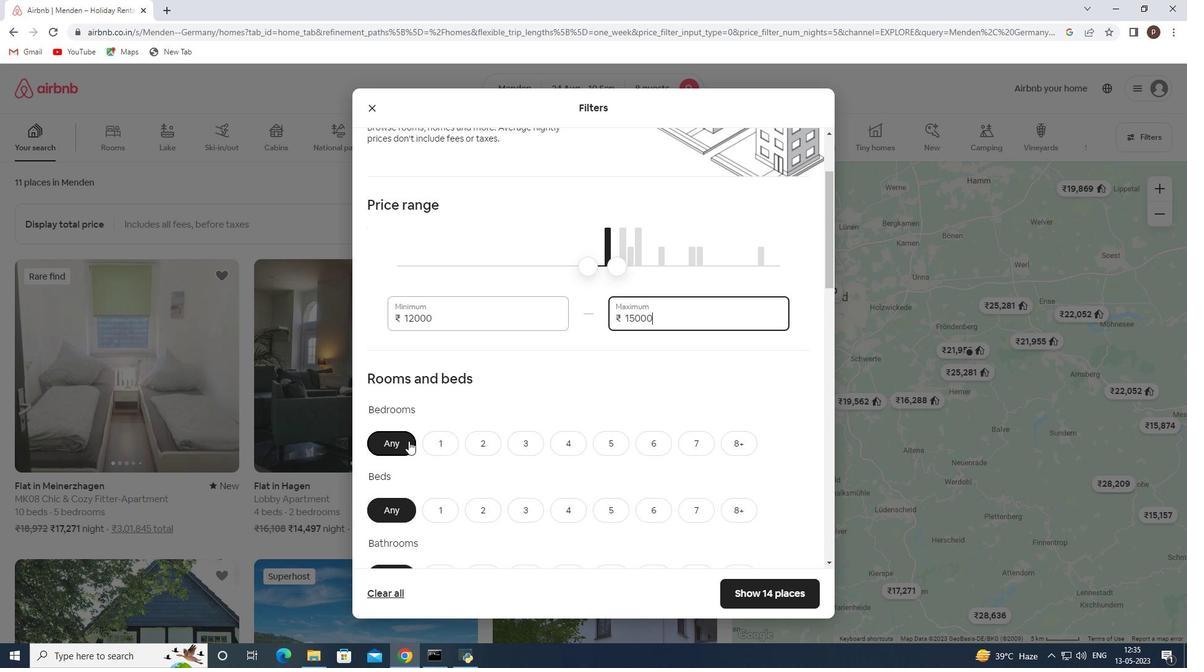 
Action: Mouse moved to (574, 382)
Screenshot: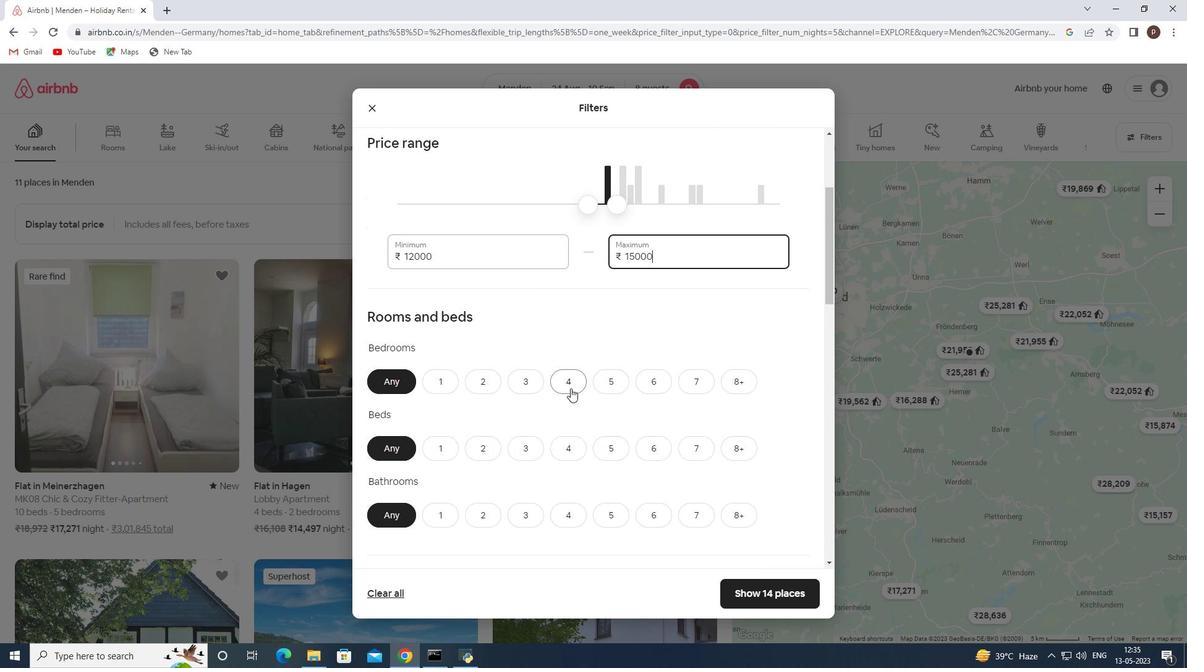 
Action: Mouse pressed left at (574, 382)
Screenshot: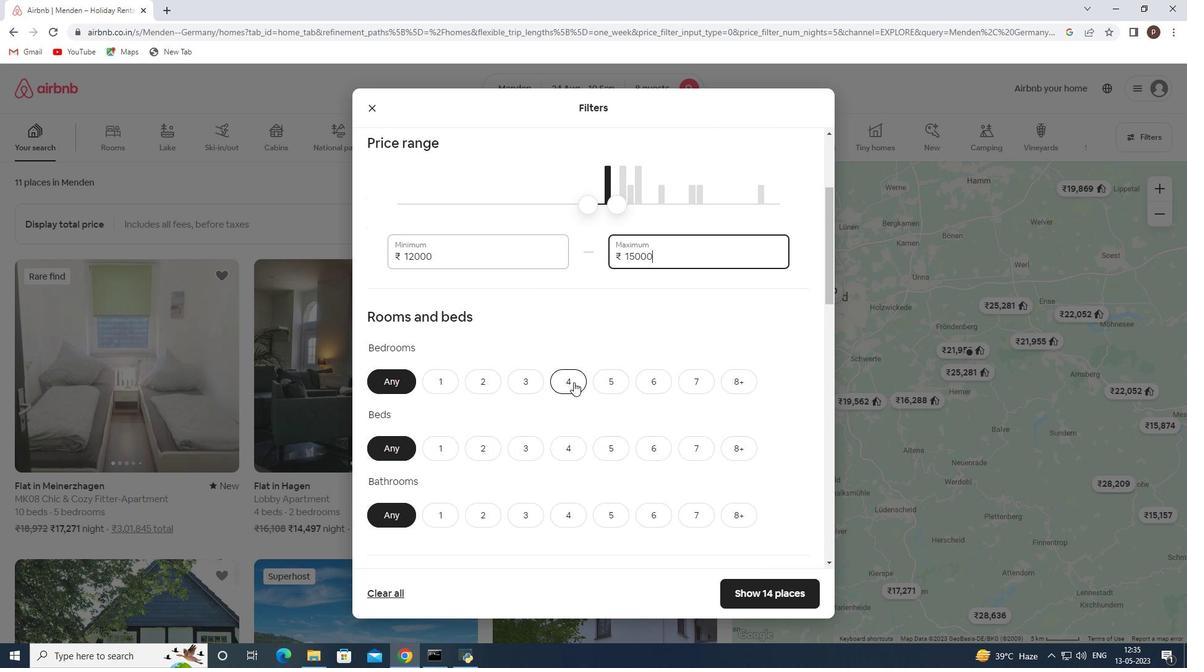 
Action: Mouse moved to (733, 447)
Screenshot: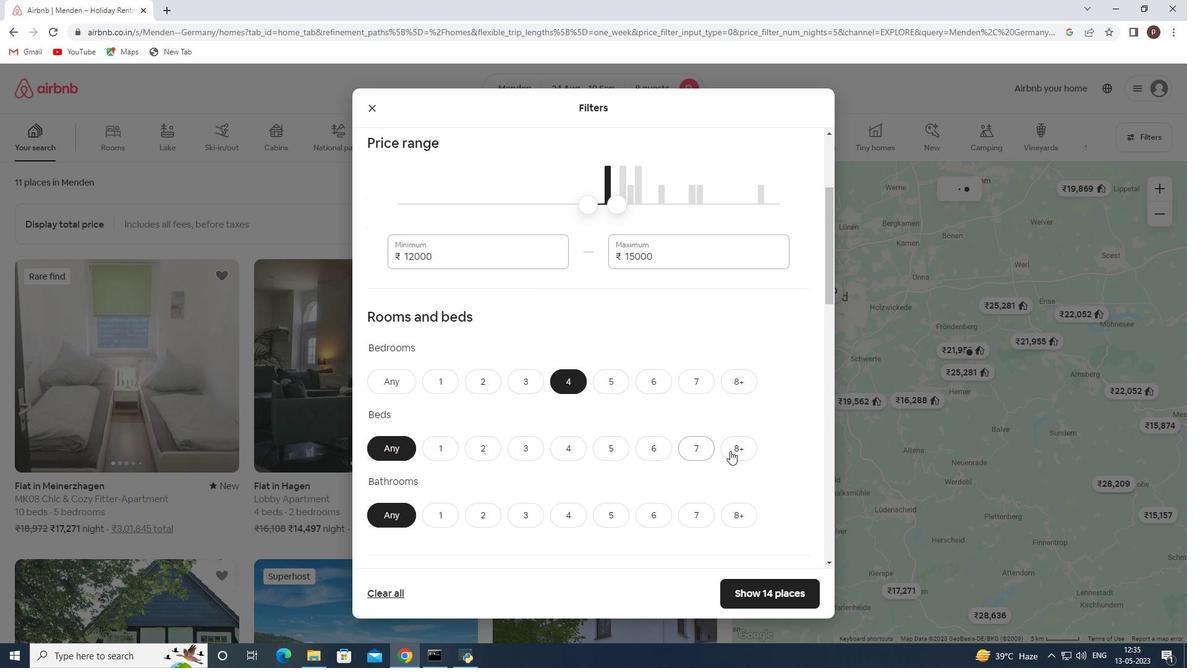 
Action: Mouse pressed left at (733, 447)
Screenshot: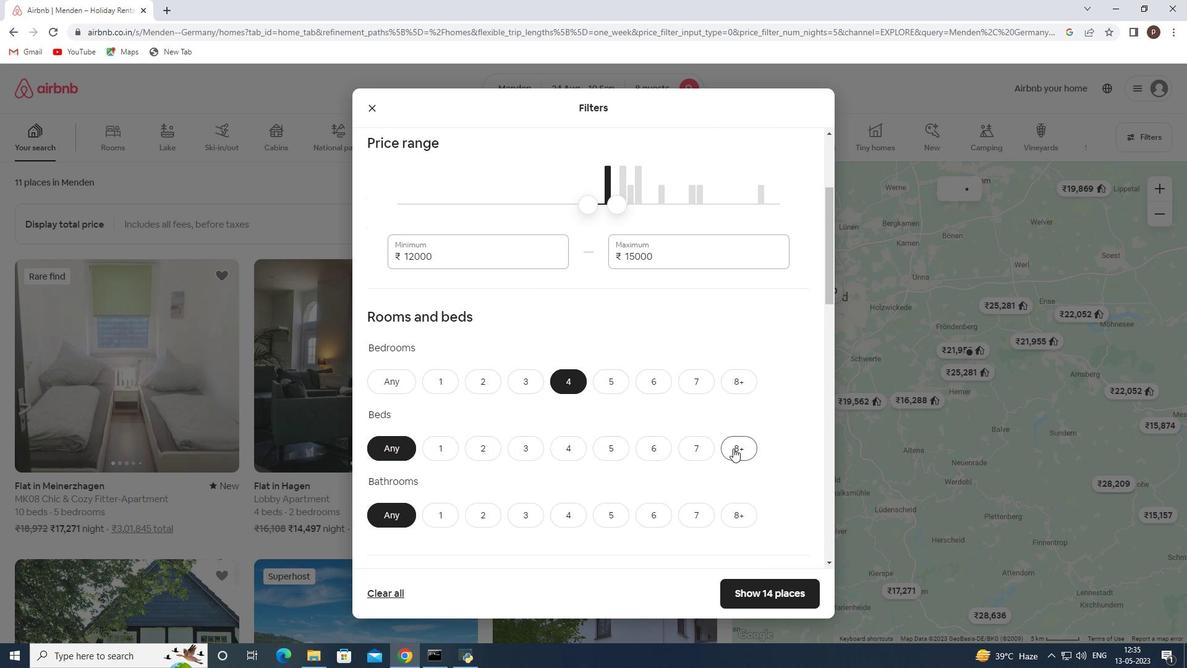 
Action: Mouse moved to (561, 507)
Screenshot: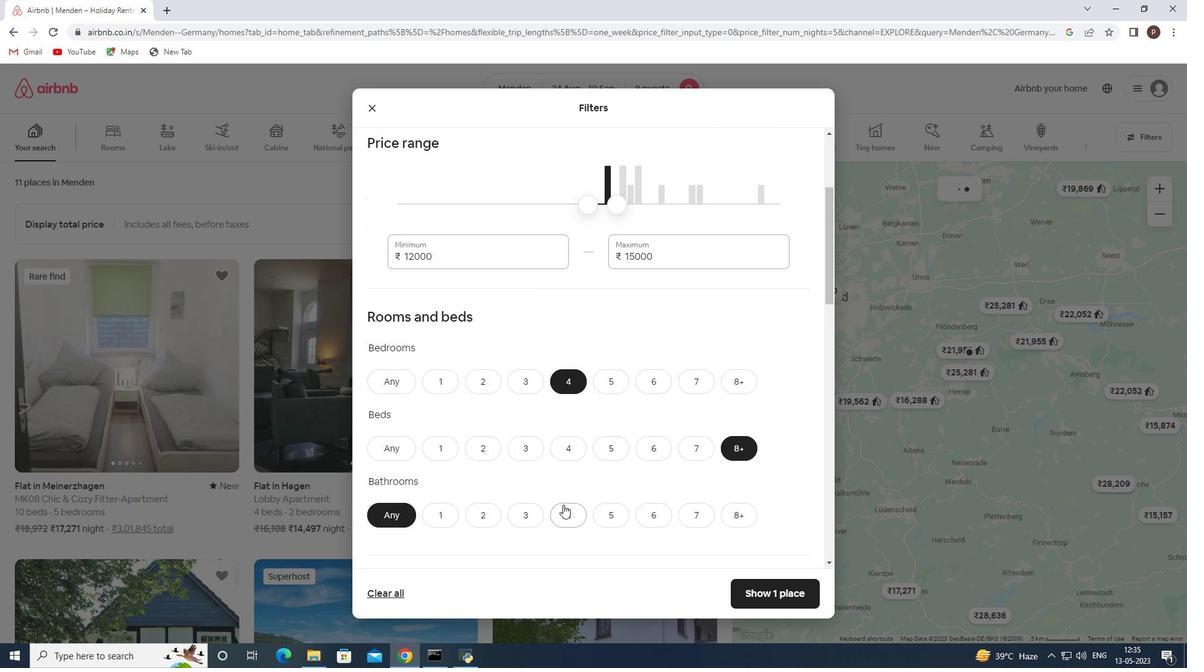 
Action: Mouse pressed left at (561, 507)
Screenshot: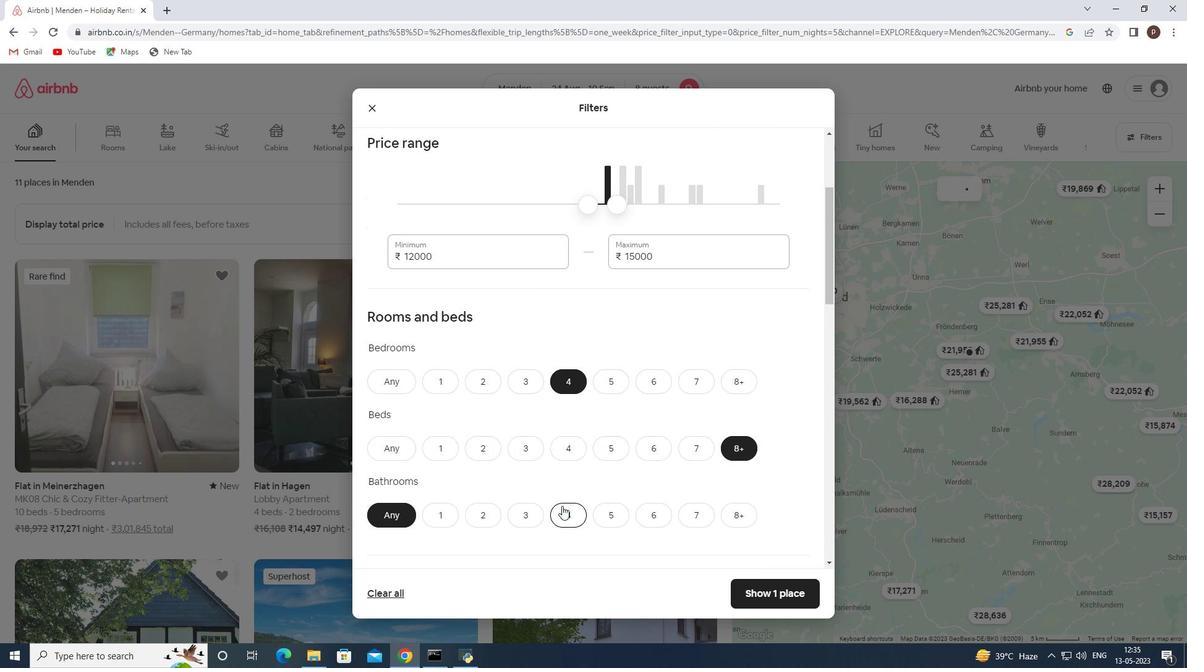 
Action: Mouse scrolled (561, 506) with delta (0, 0)
Screenshot: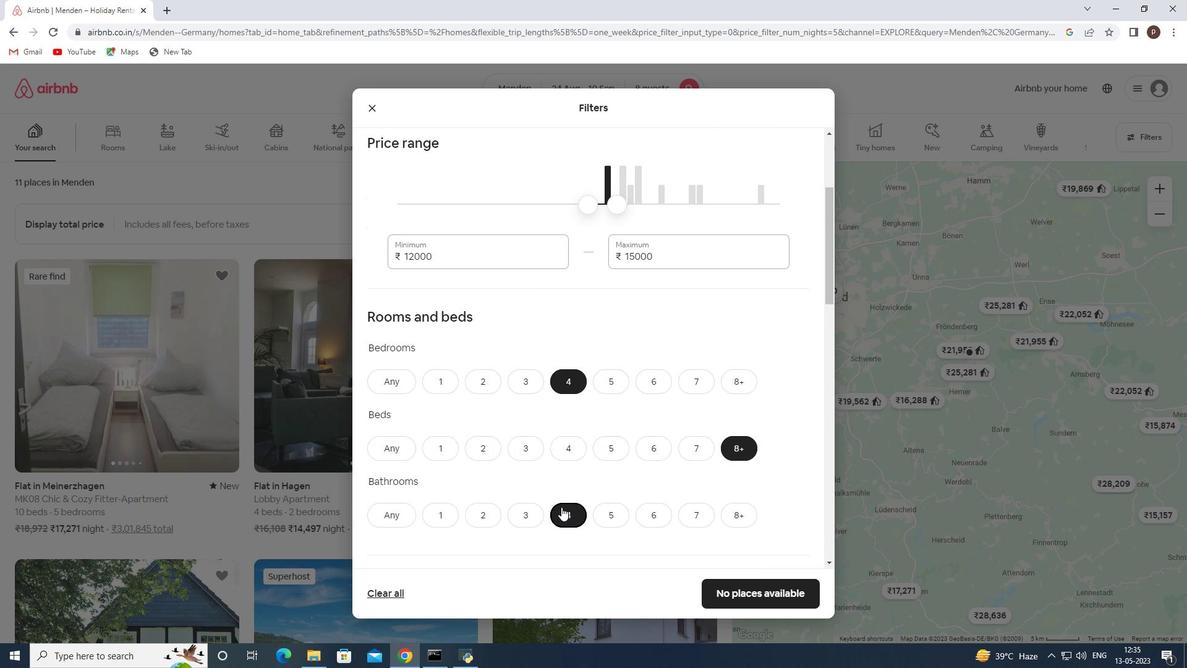 
Action: Mouse scrolled (561, 506) with delta (0, 0)
Screenshot: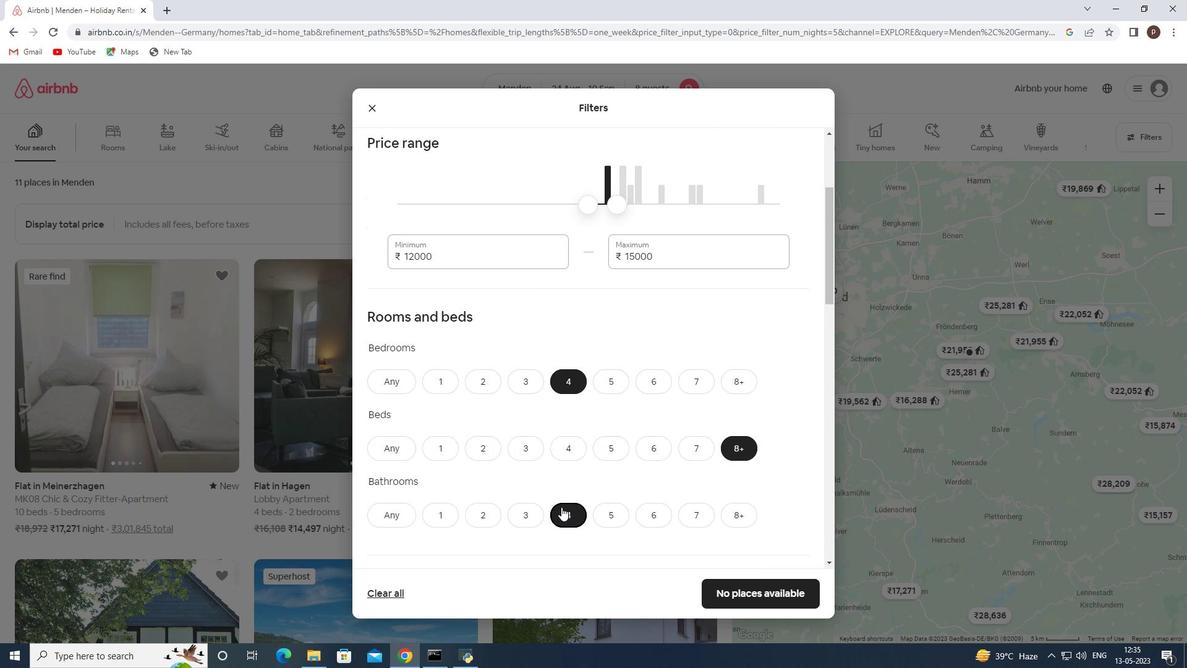 
Action: Mouse moved to (546, 435)
Screenshot: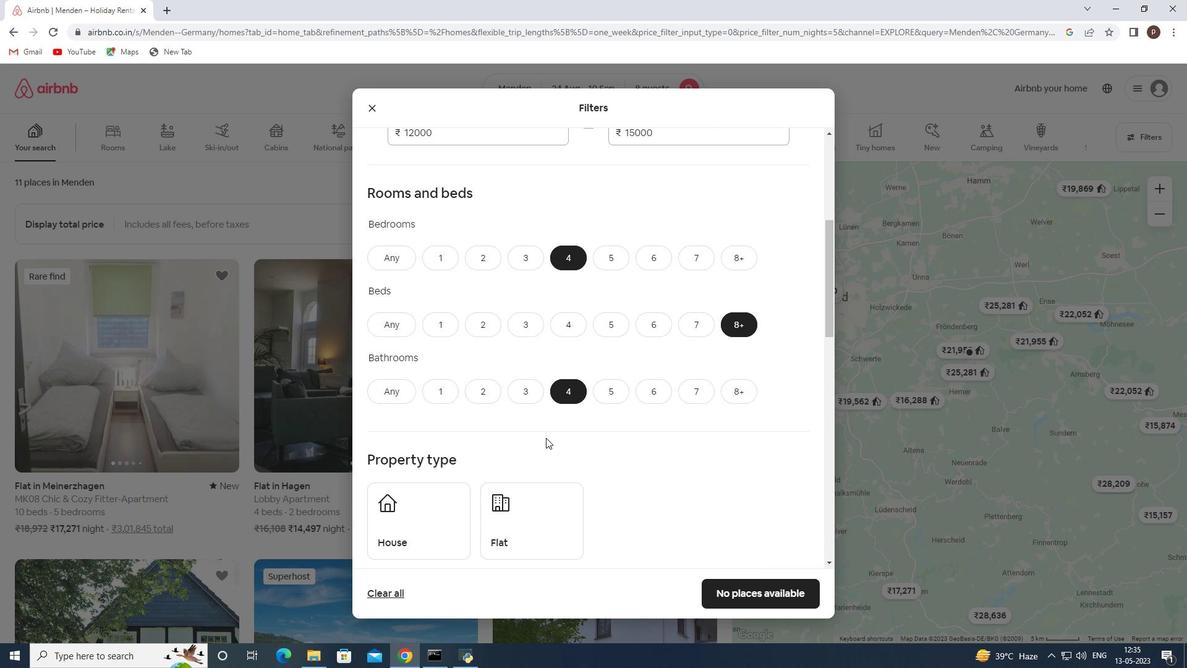 
Action: Mouse scrolled (546, 434) with delta (0, 0)
Screenshot: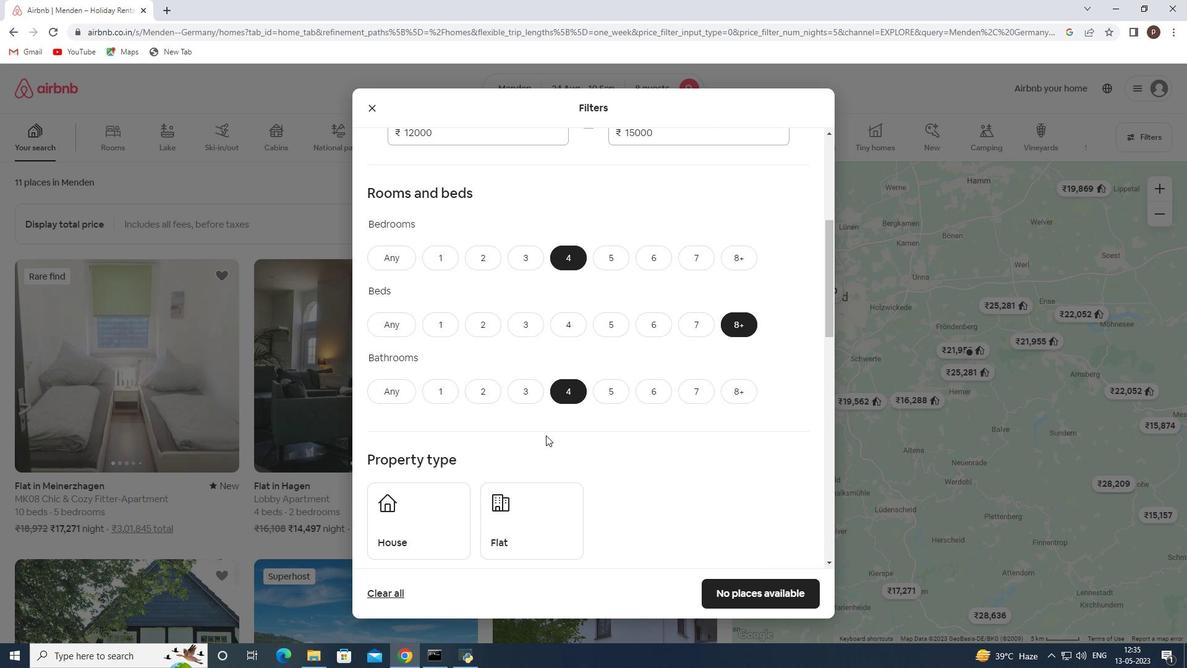 
Action: Mouse scrolled (546, 434) with delta (0, 0)
Screenshot: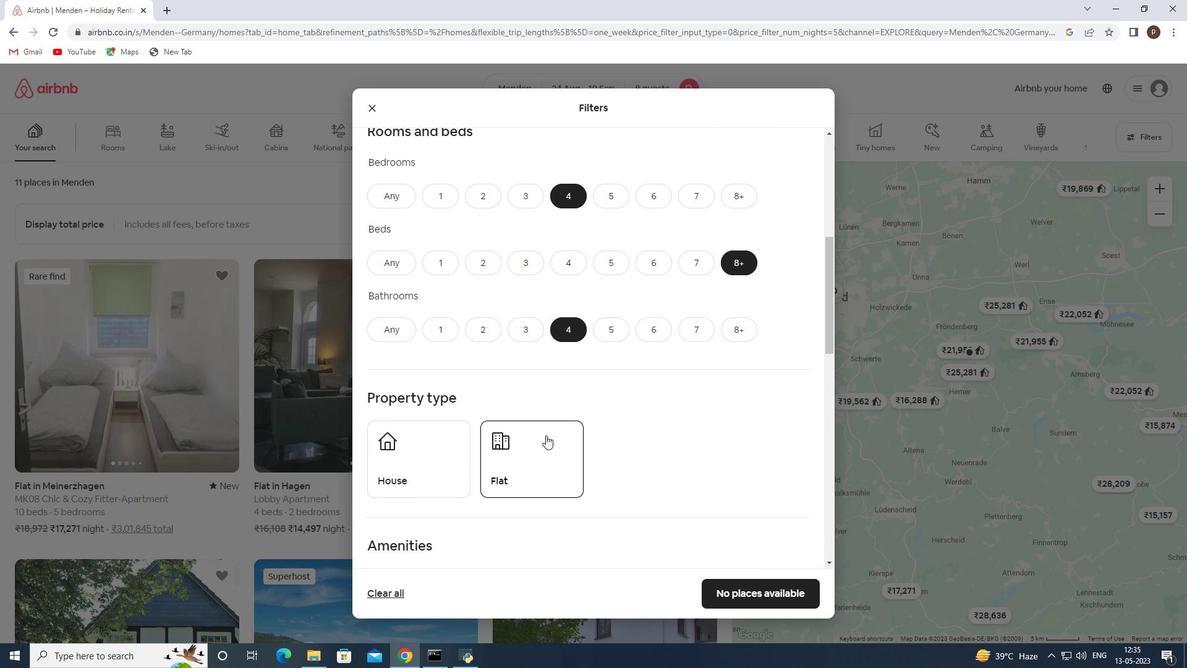 
Action: Mouse moved to (421, 398)
Screenshot: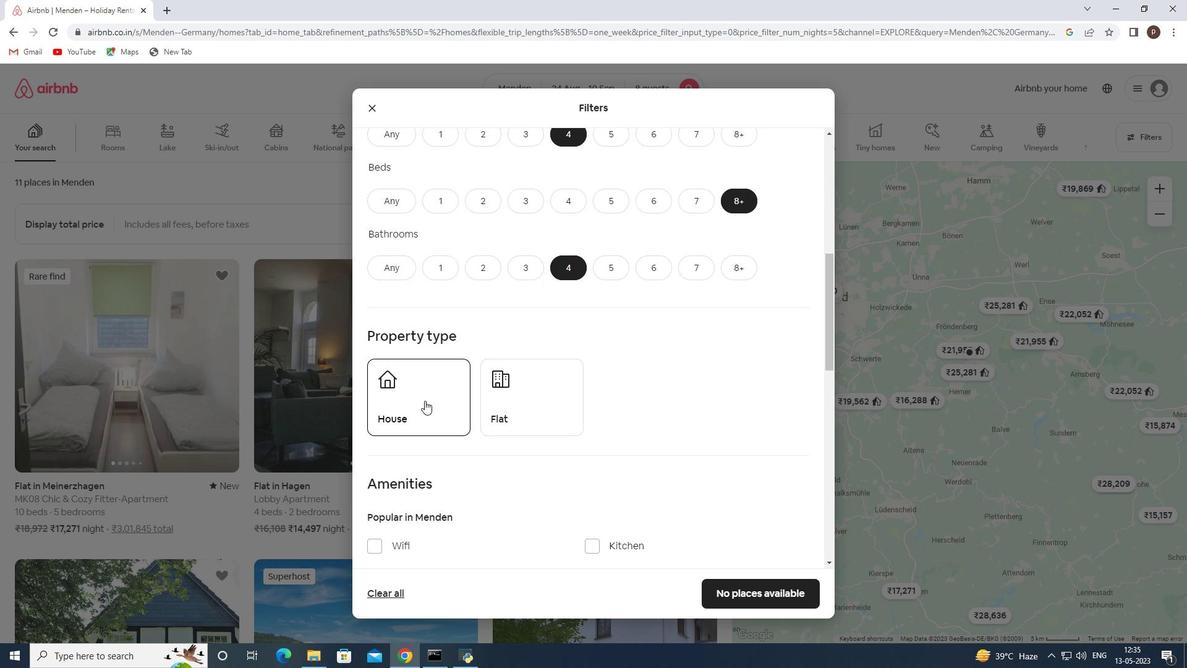 
Action: Mouse pressed left at (421, 398)
Screenshot: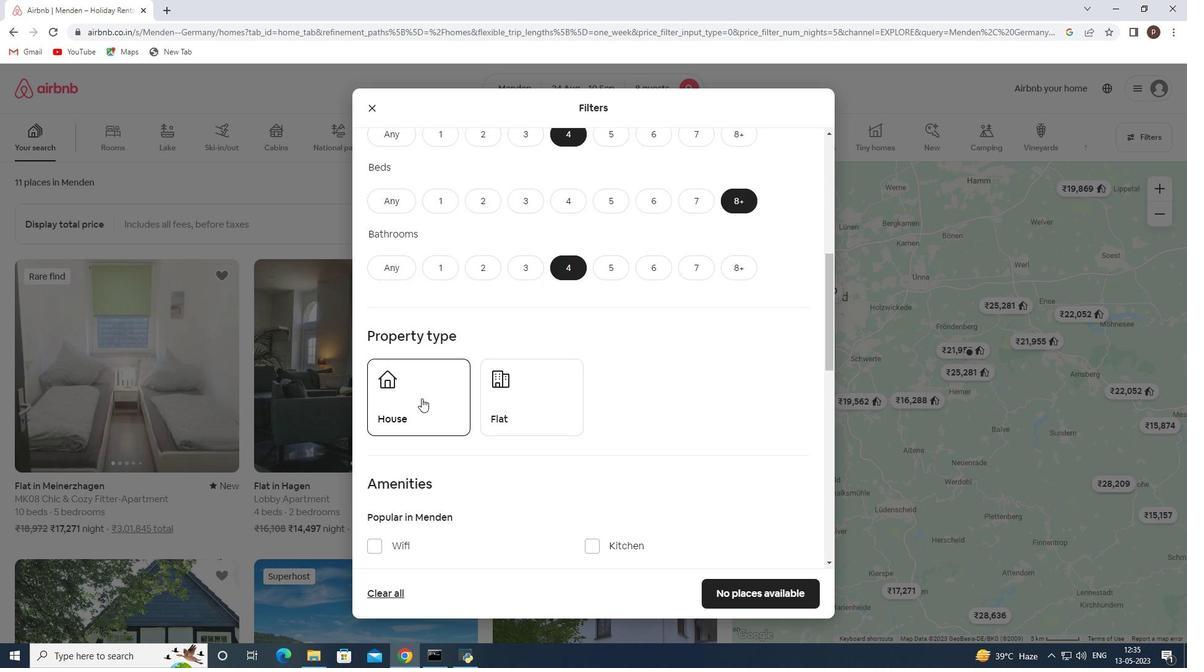 
Action: Mouse moved to (552, 403)
Screenshot: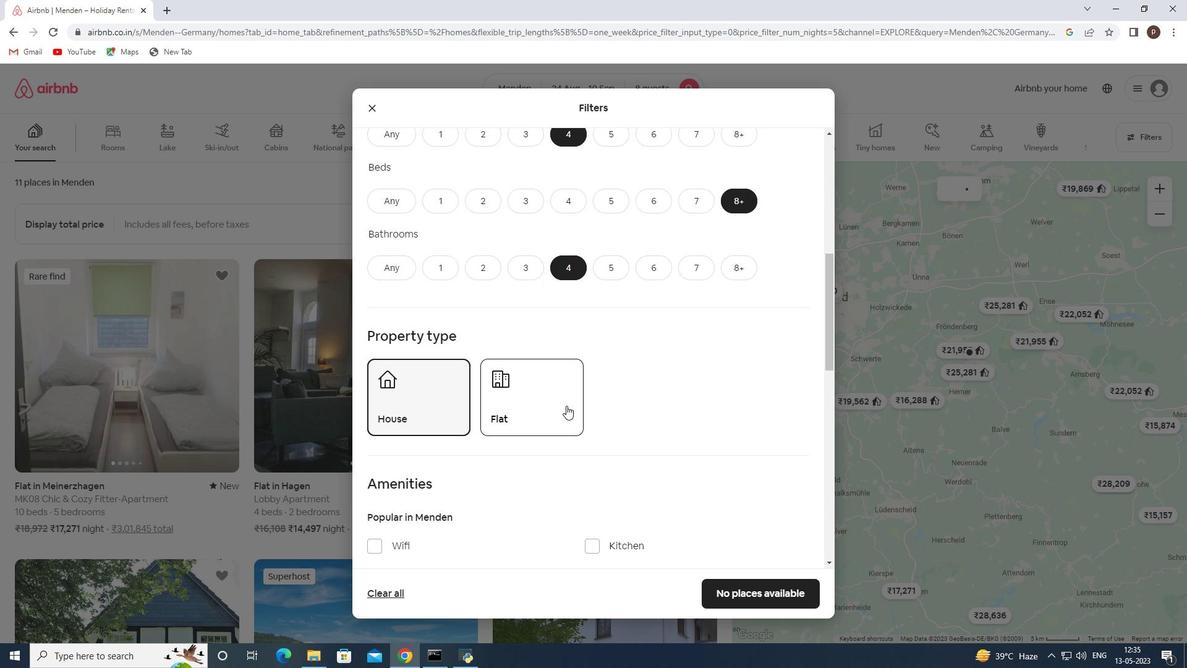 
Action: Mouse pressed left at (552, 403)
Screenshot: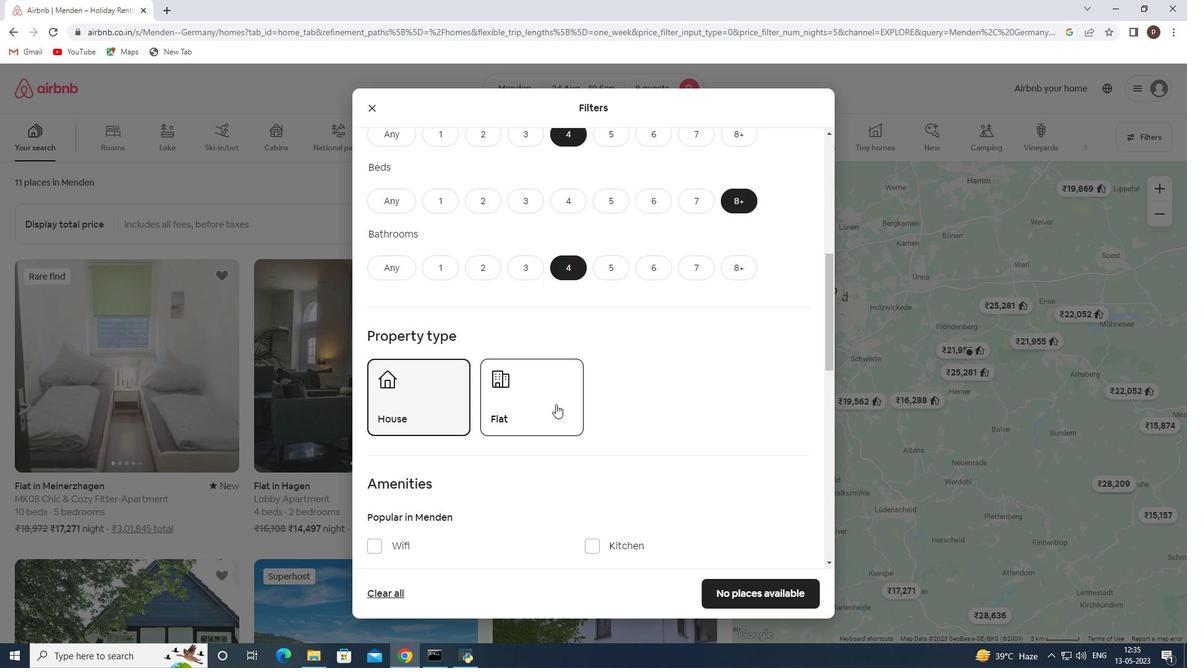 
Action: Mouse moved to (503, 436)
Screenshot: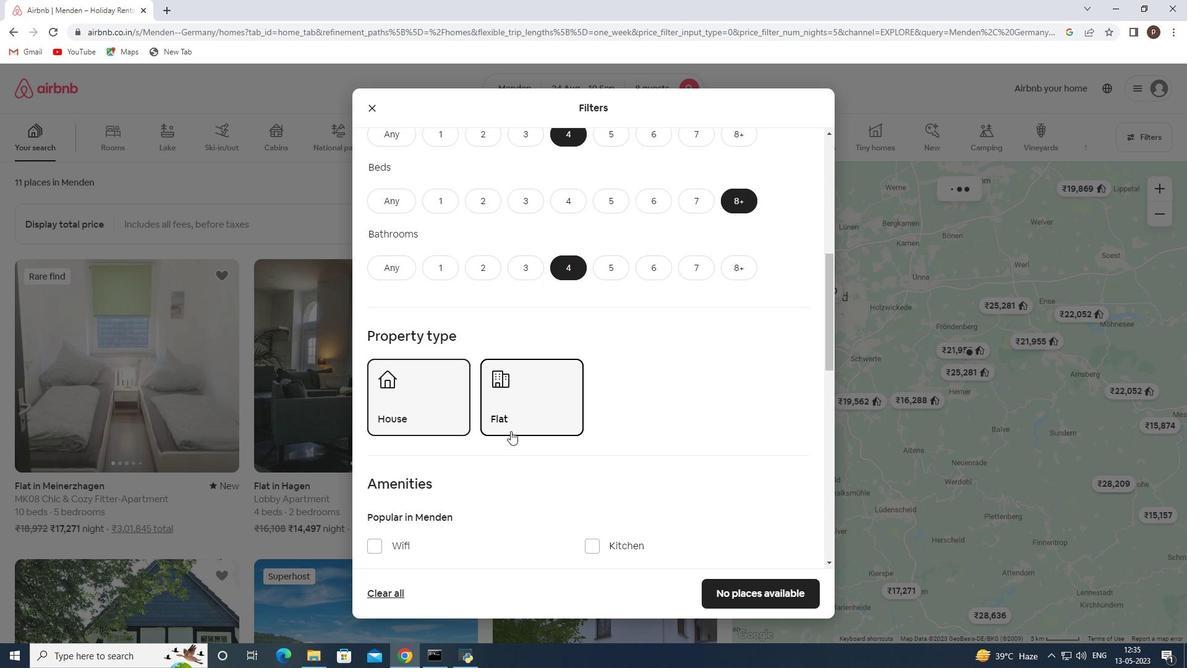 
Action: Mouse scrolled (503, 435) with delta (0, 0)
Screenshot: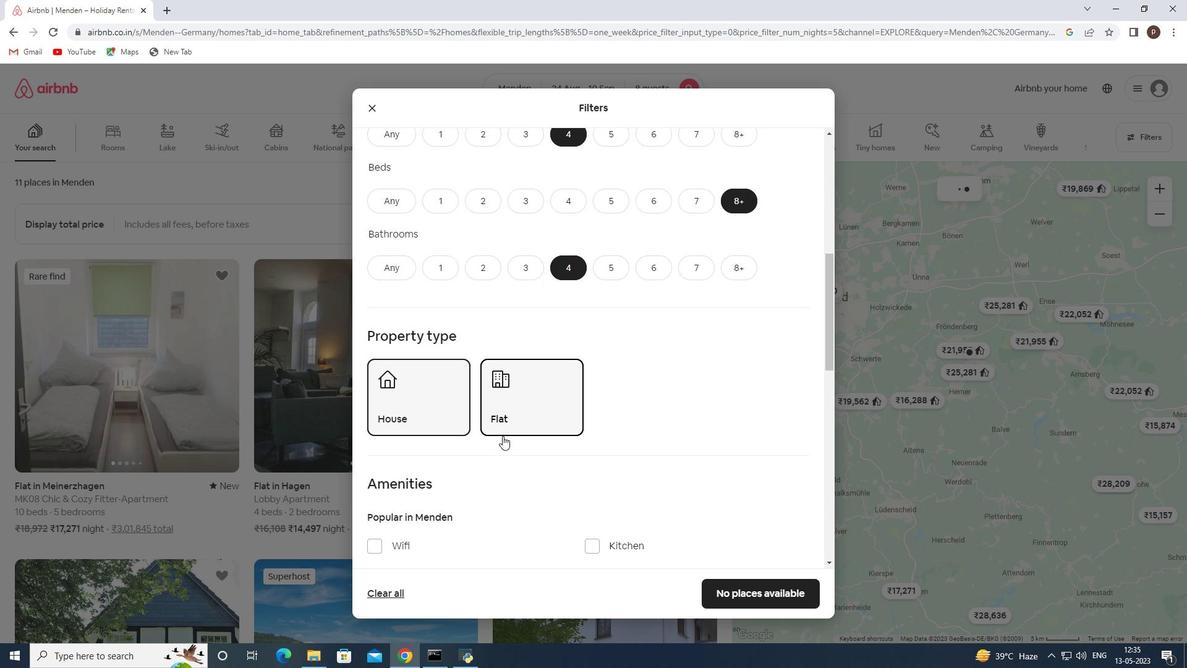 
Action: Mouse moved to (374, 481)
Screenshot: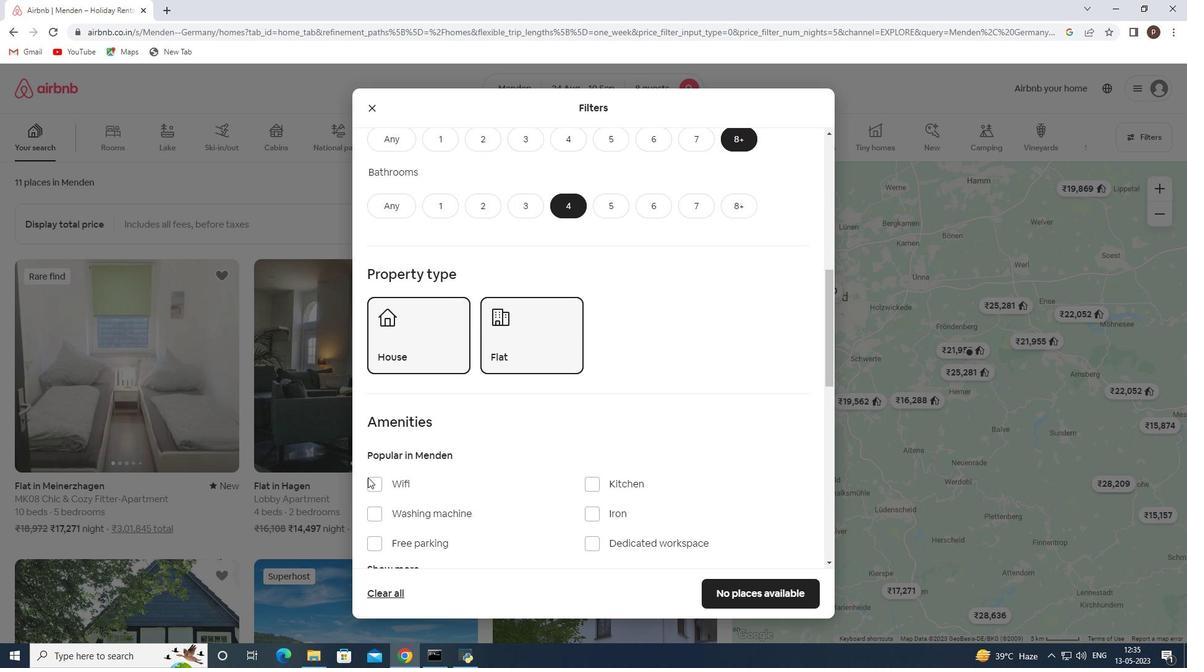 
Action: Mouse pressed left at (374, 481)
Screenshot: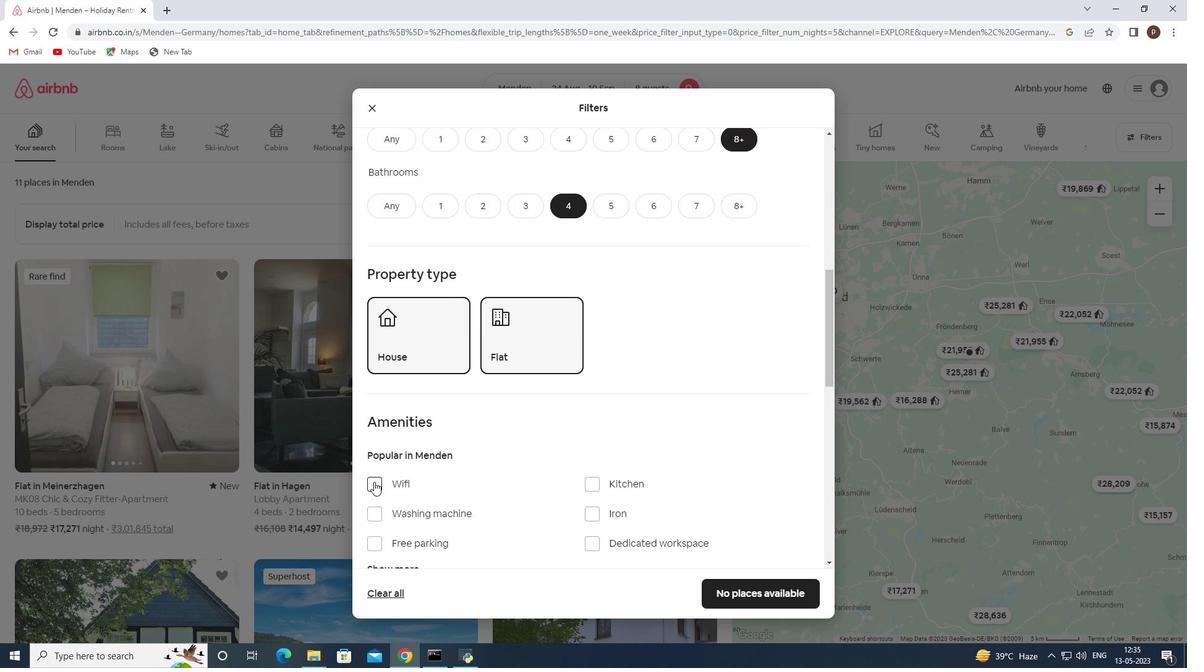 
Action: Mouse scrolled (374, 481) with delta (0, 0)
Screenshot: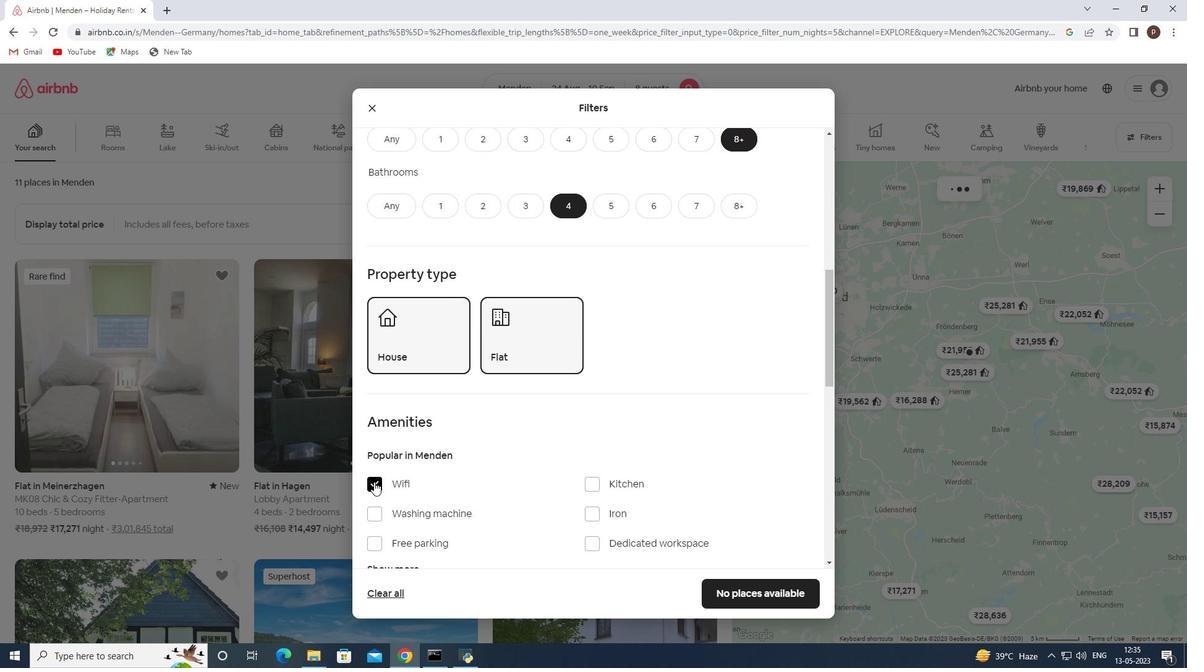 
Action: Mouse scrolled (374, 481) with delta (0, 0)
Screenshot: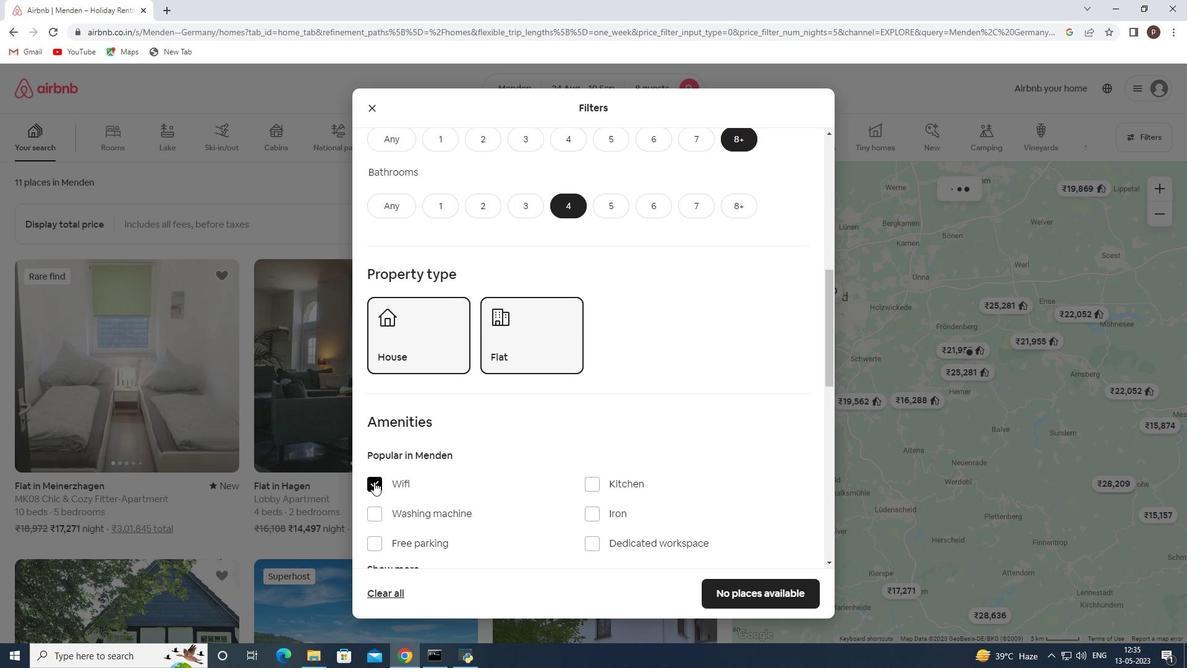 
Action: Mouse moved to (373, 421)
Screenshot: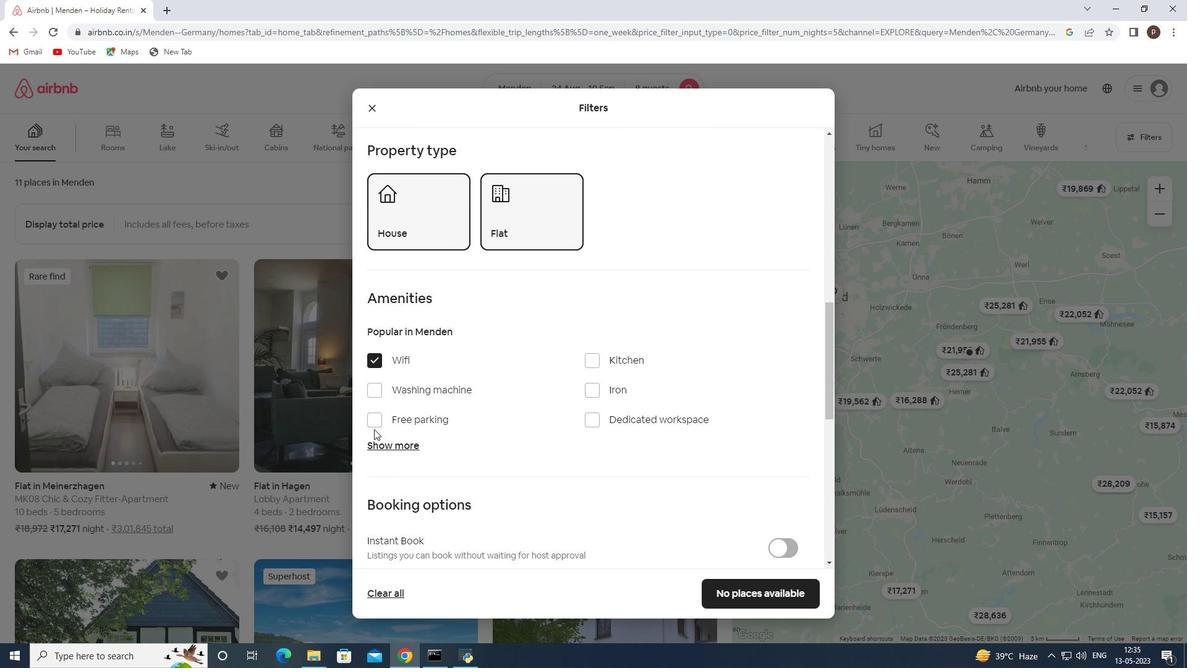 
Action: Mouse pressed left at (373, 421)
Screenshot: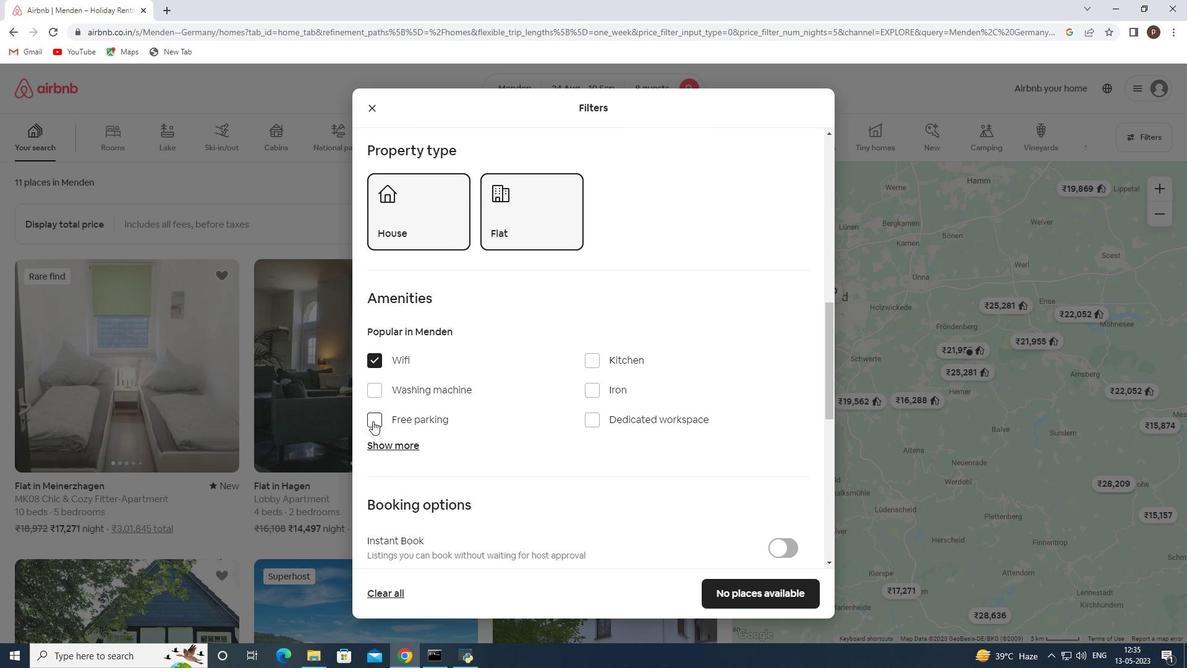
Action: Mouse moved to (391, 444)
Screenshot: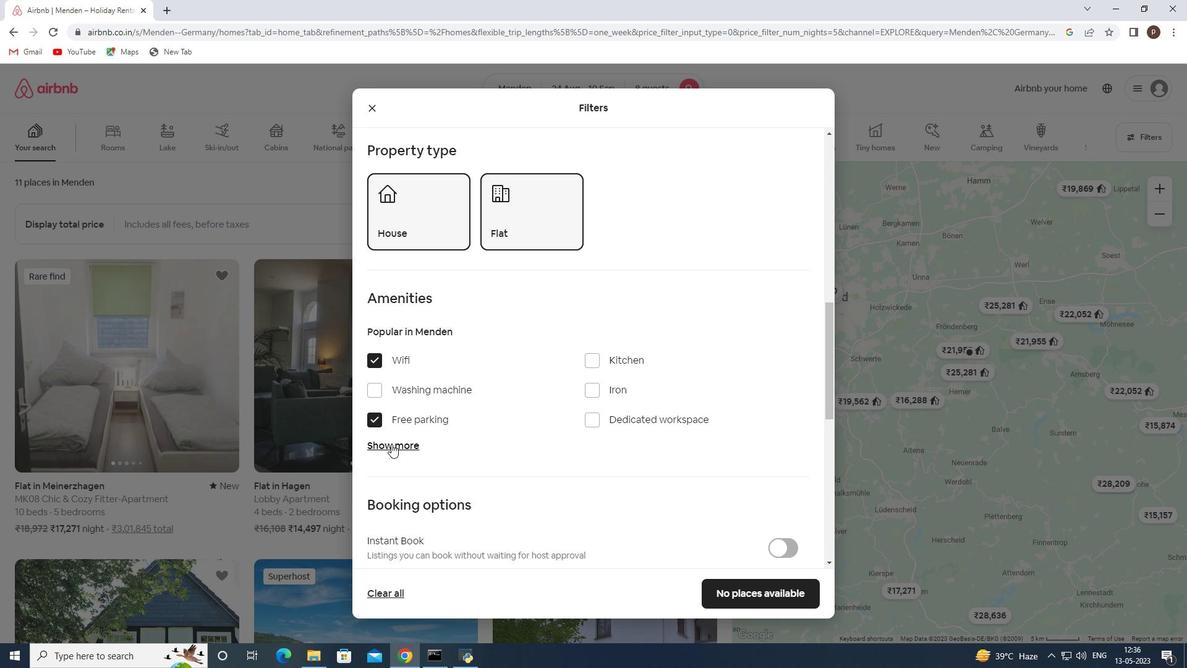 
Action: Mouse pressed left at (391, 444)
Screenshot: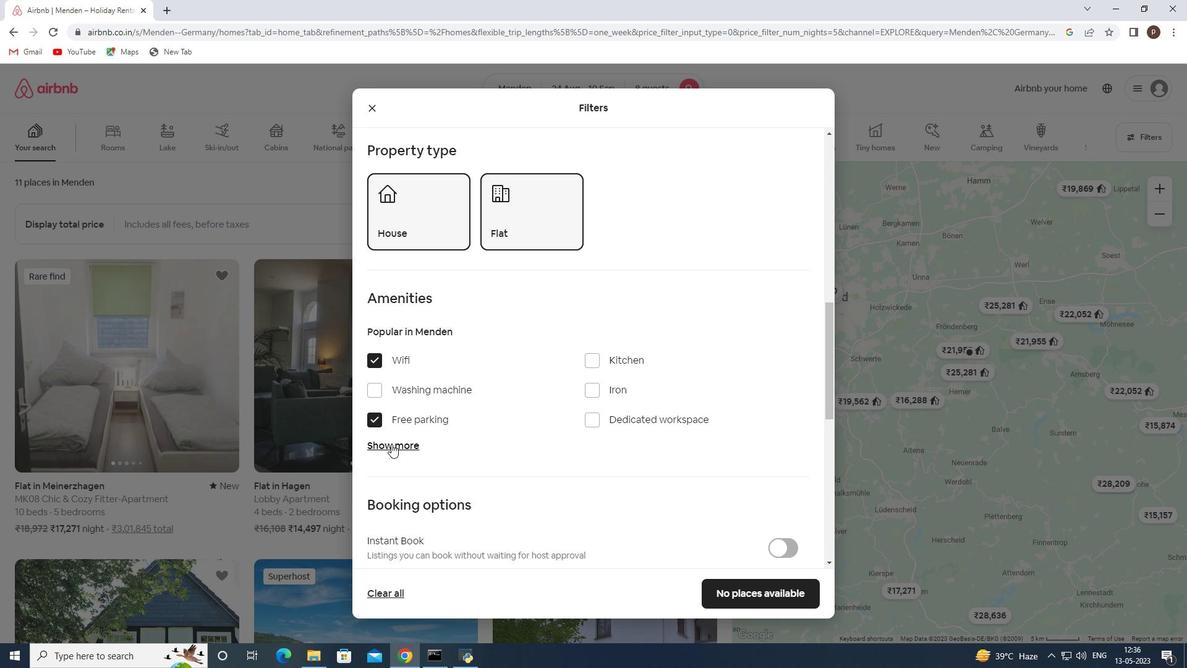 
Action: Mouse moved to (439, 443)
Screenshot: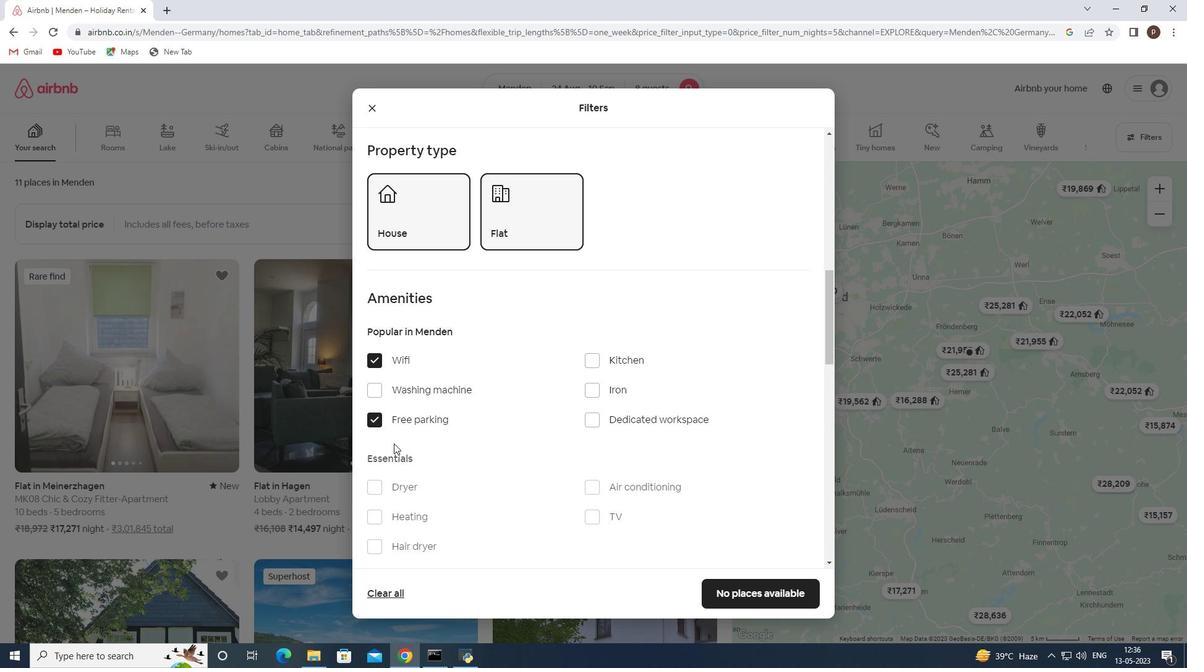 
Action: Mouse scrolled (439, 443) with delta (0, 0)
Screenshot: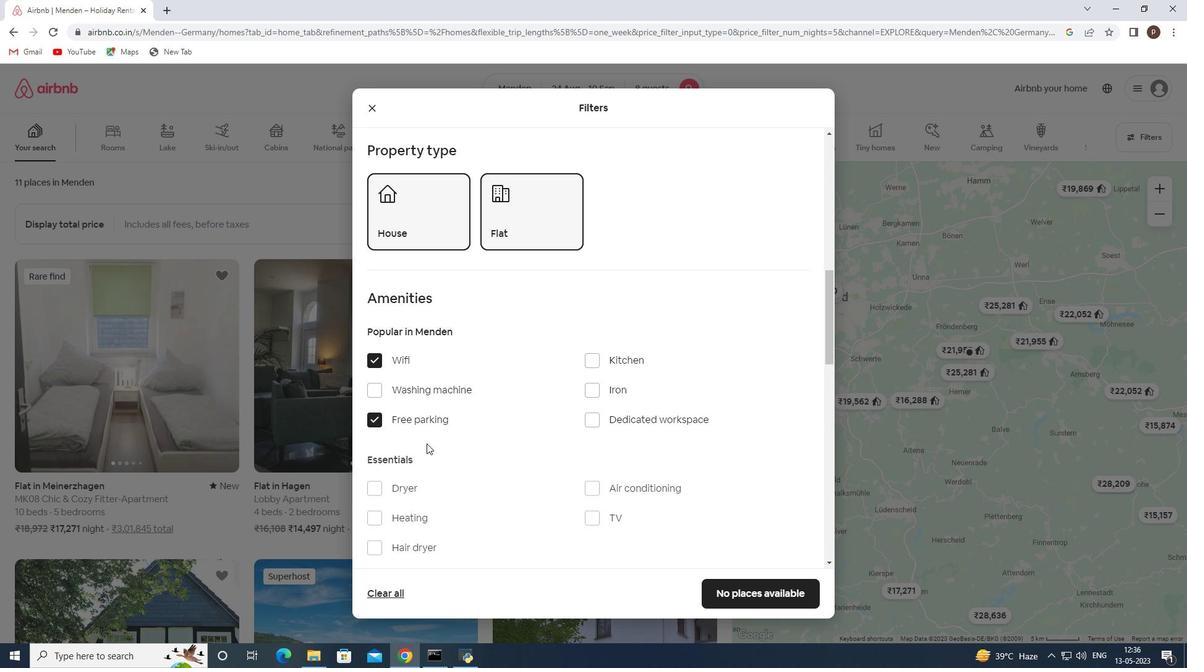 
Action: Mouse scrolled (439, 443) with delta (0, 0)
Screenshot: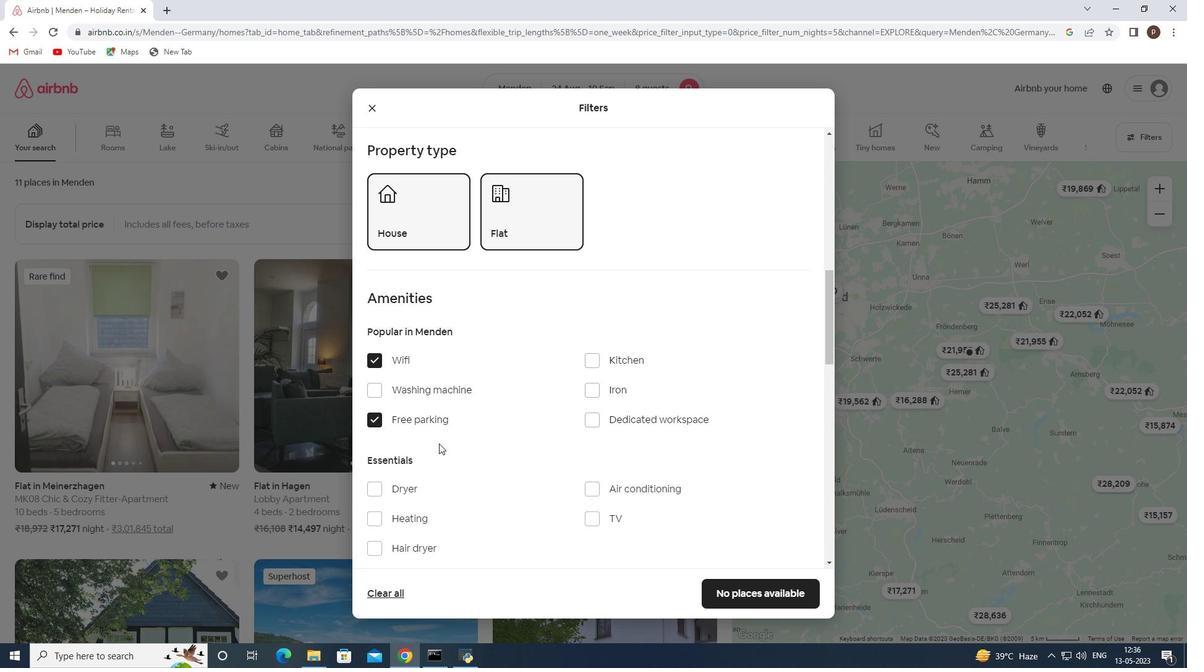 
Action: Mouse moved to (592, 391)
Screenshot: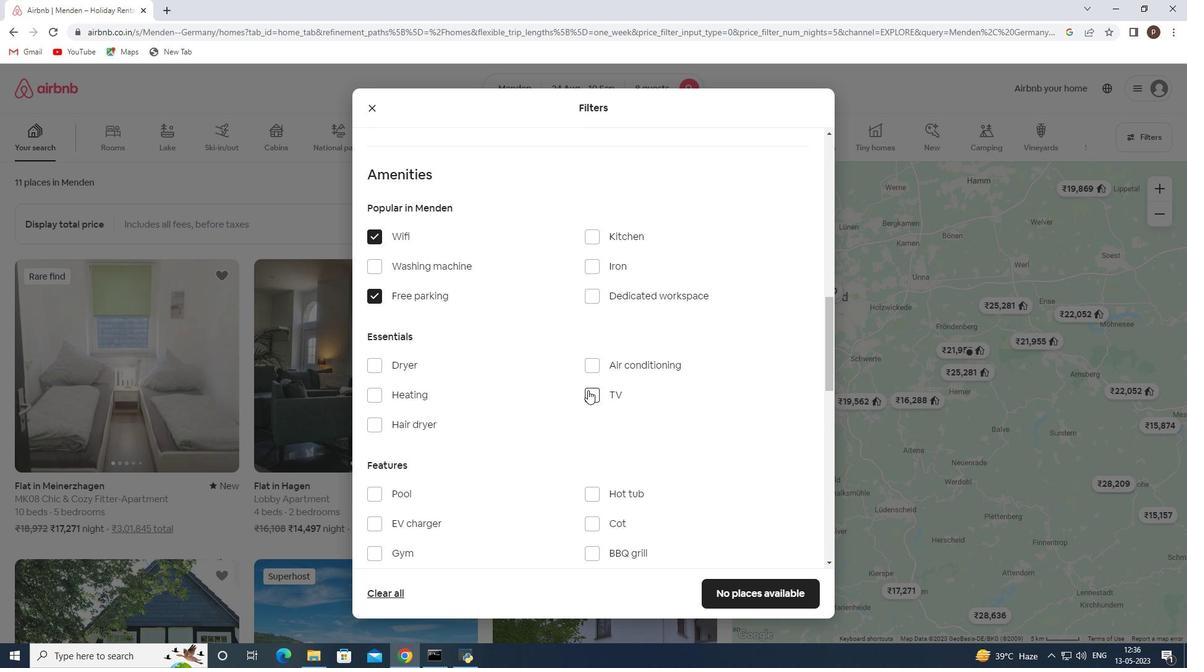 
Action: Mouse pressed left at (592, 391)
Screenshot: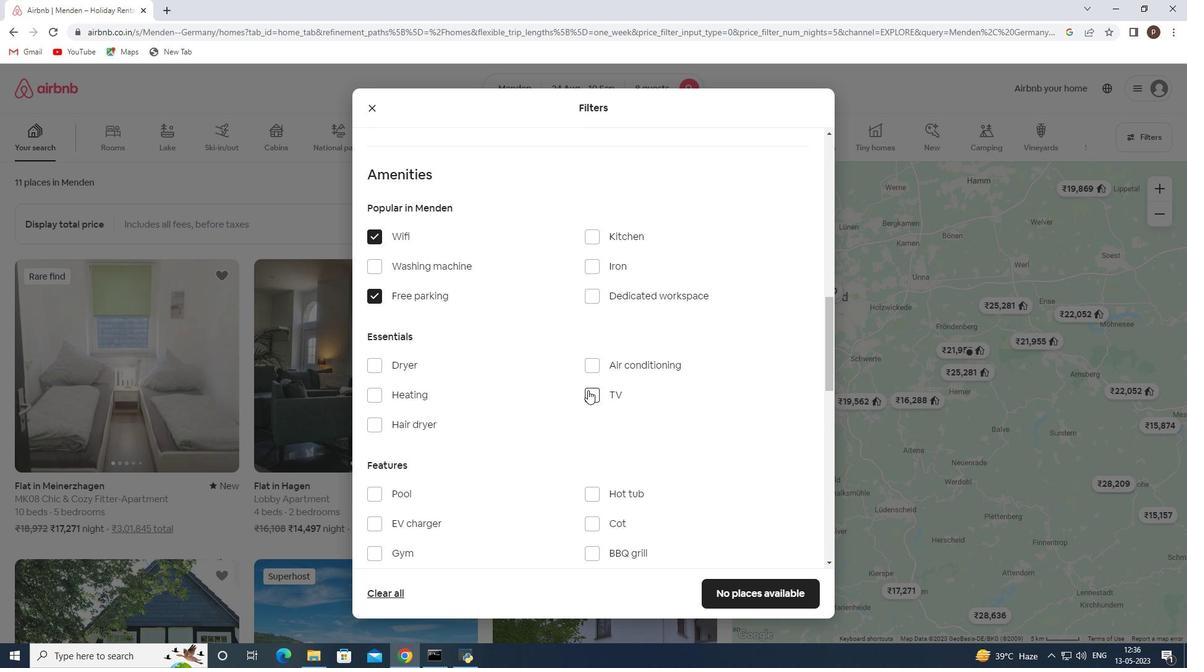 
Action: Mouse moved to (519, 416)
Screenshot: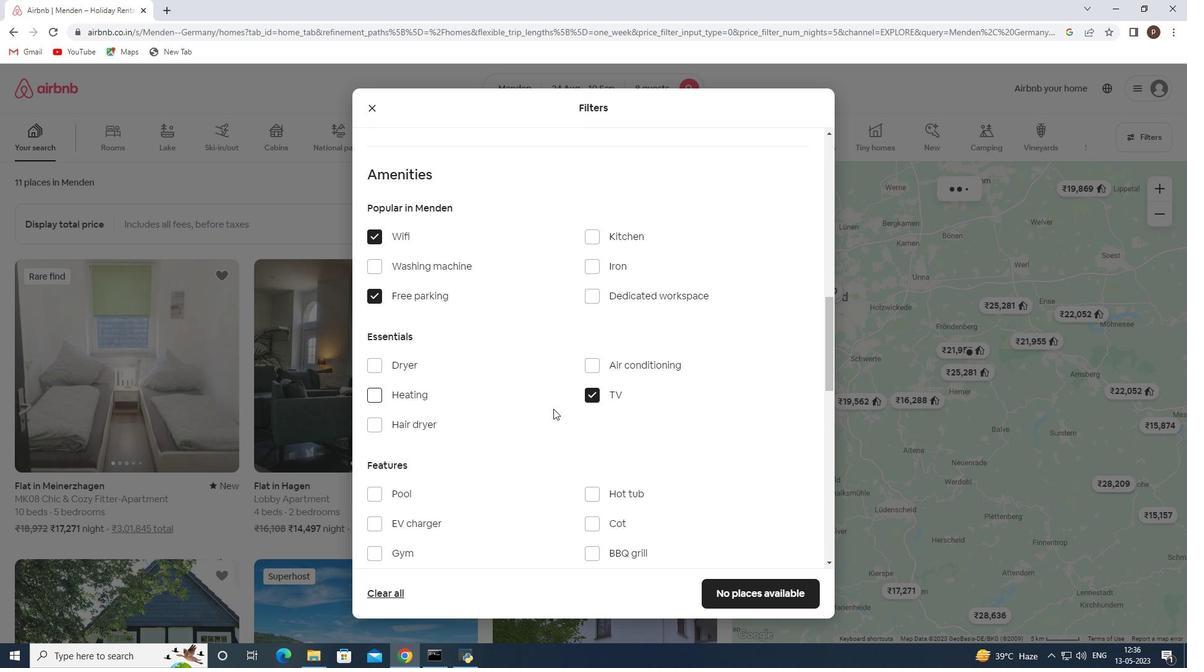 
Action: Mouse scrolled (519, 415) with delta (0, 0)
Screenshot: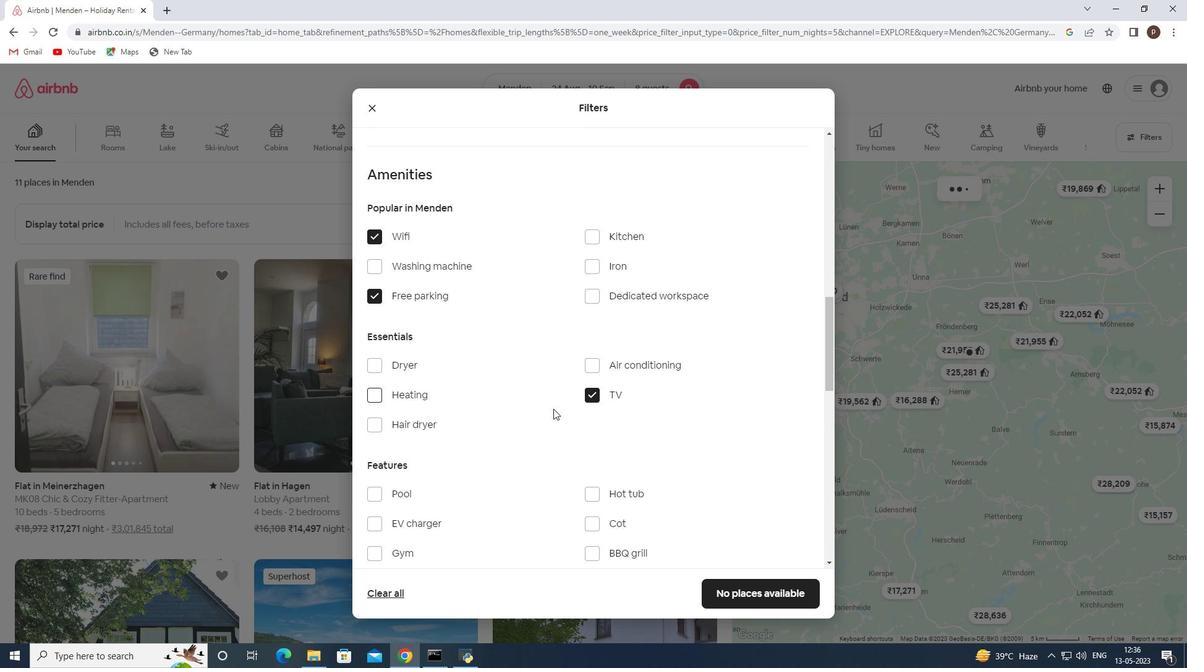 
Action: Mouse scrolled (519, 415) with delta (0, 0)
Screenshot: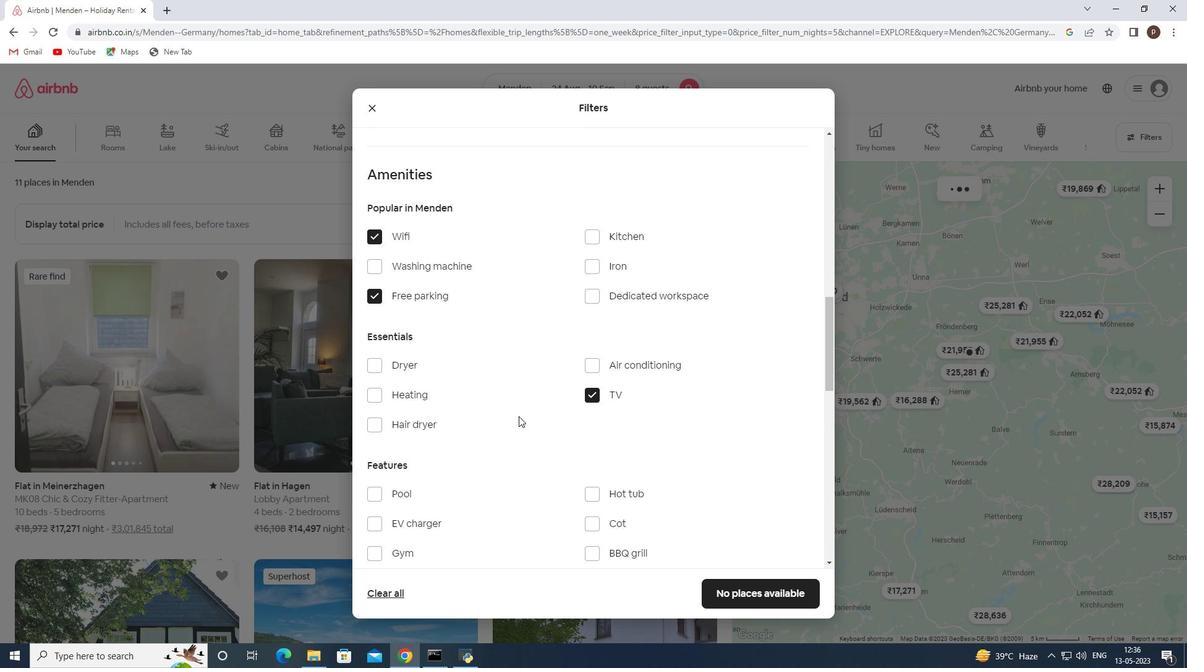 
Action: Mouse scrolled (519, 415) with delta (0, 0)
Screenshot: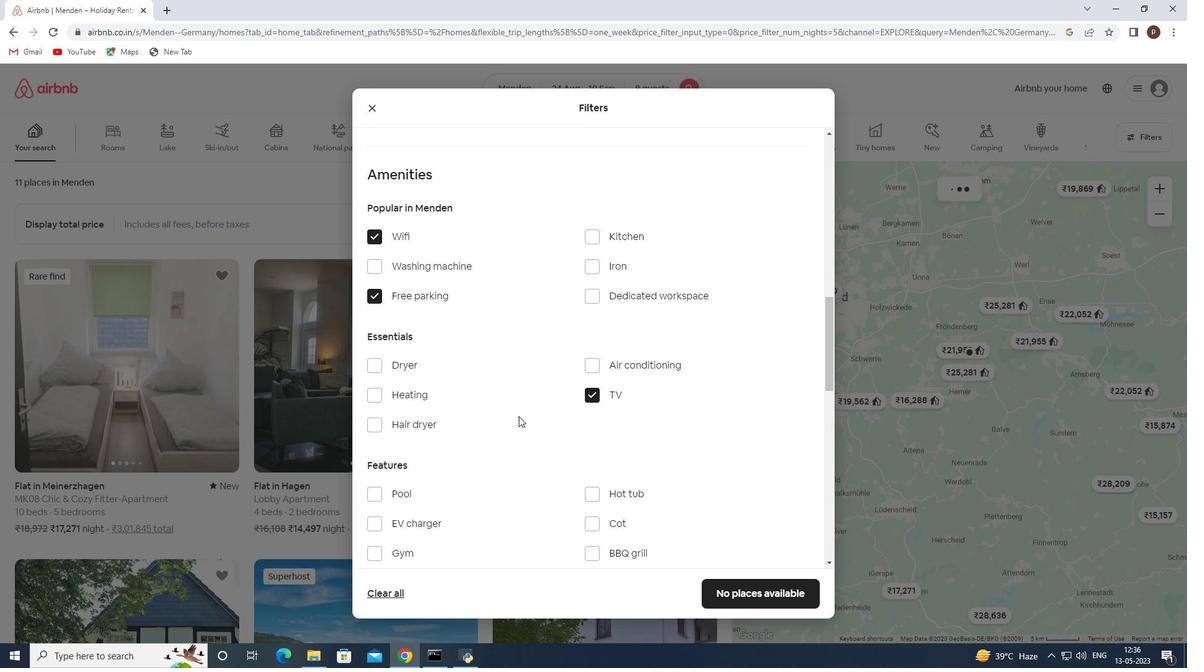
Action: Mouse moved to (369, 369)
Screenshot: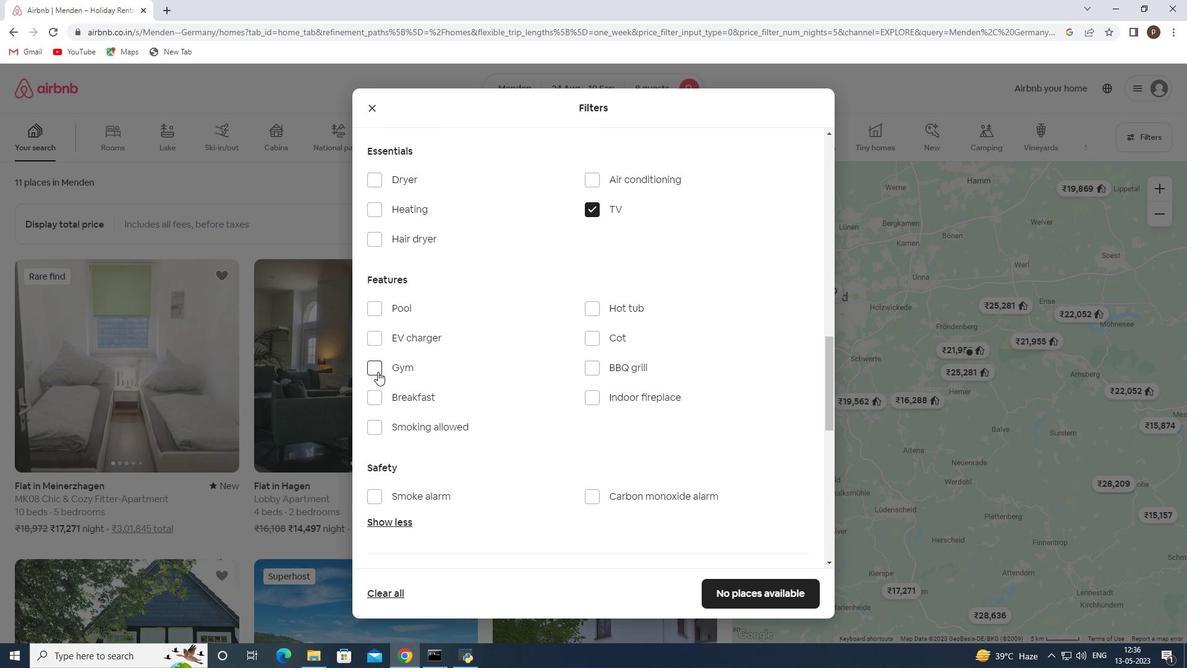 
Action: Mouse pressed left at (369, 369)
Screenshot: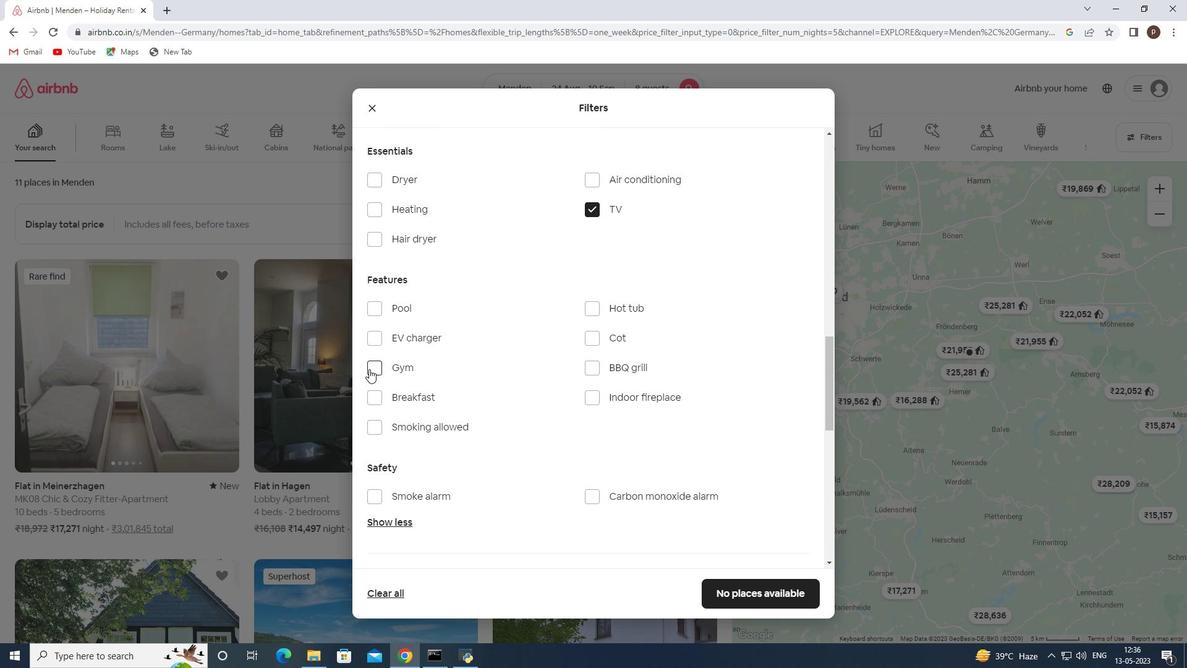 
Action: Mouse moved to (376, 394)
Screenshot: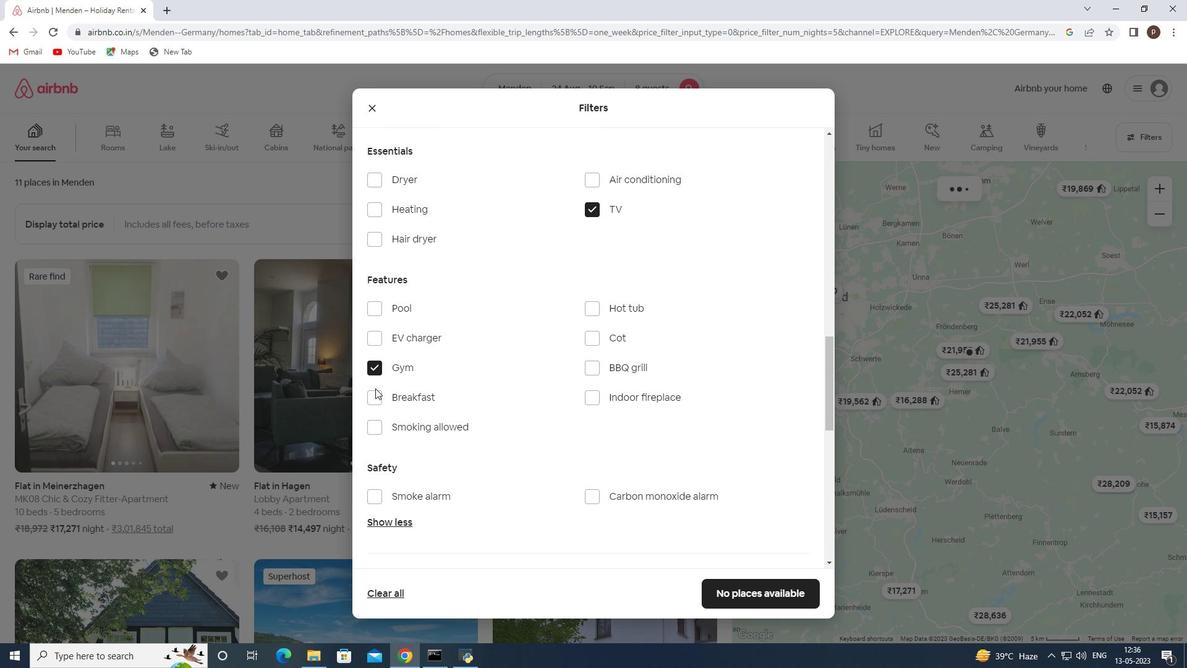 
Action: Mouse pressed left at (376, 394)
Screenshot: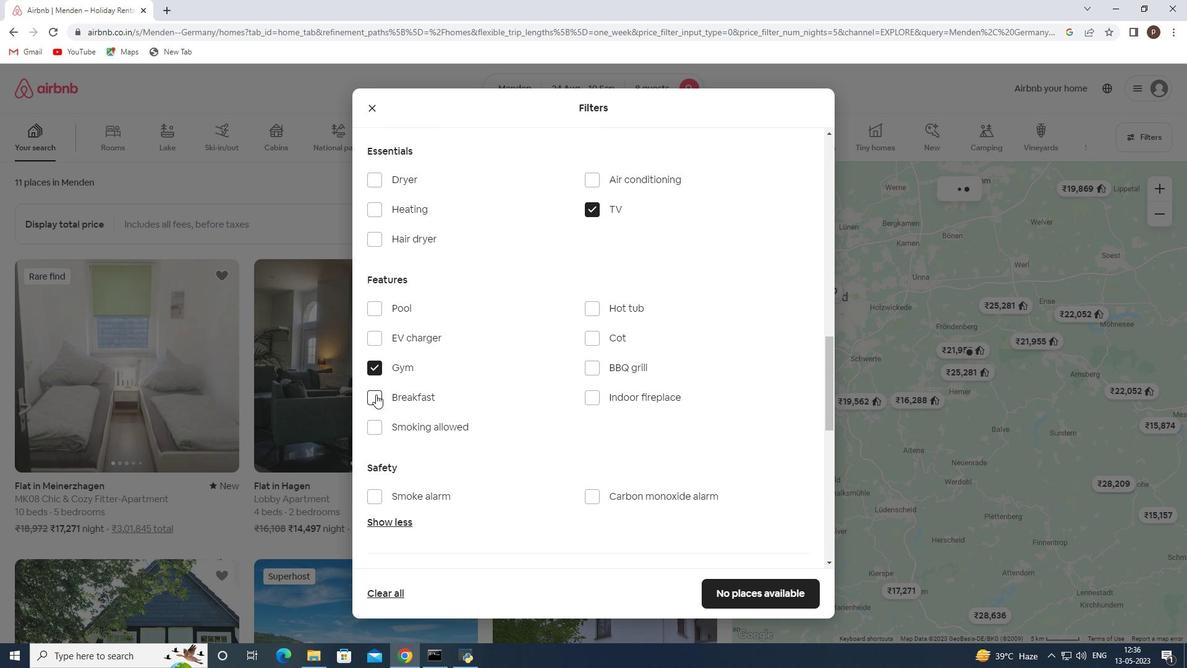 
Action: Mouse moved to (518, 394)
Screenshot: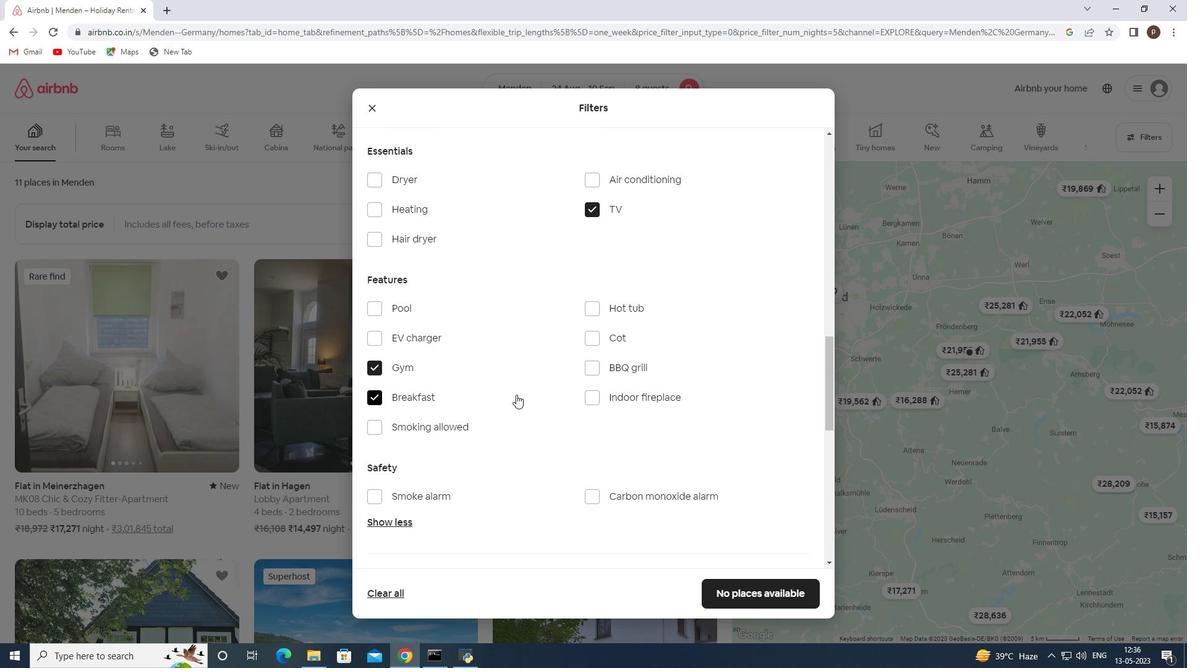 
Action: Mouse scrolled (518, 394) with delta (0, 0)
Screenshot: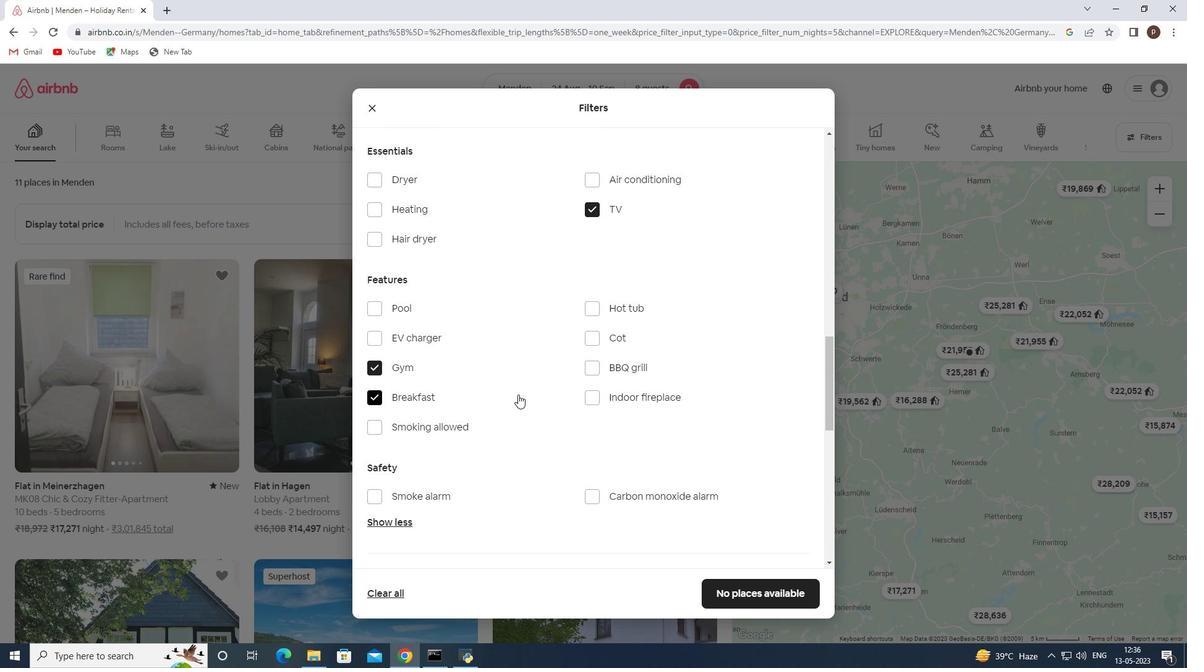 
Action: Mouse scrolled (518, 394) with delta (0, 0)
Screenshot: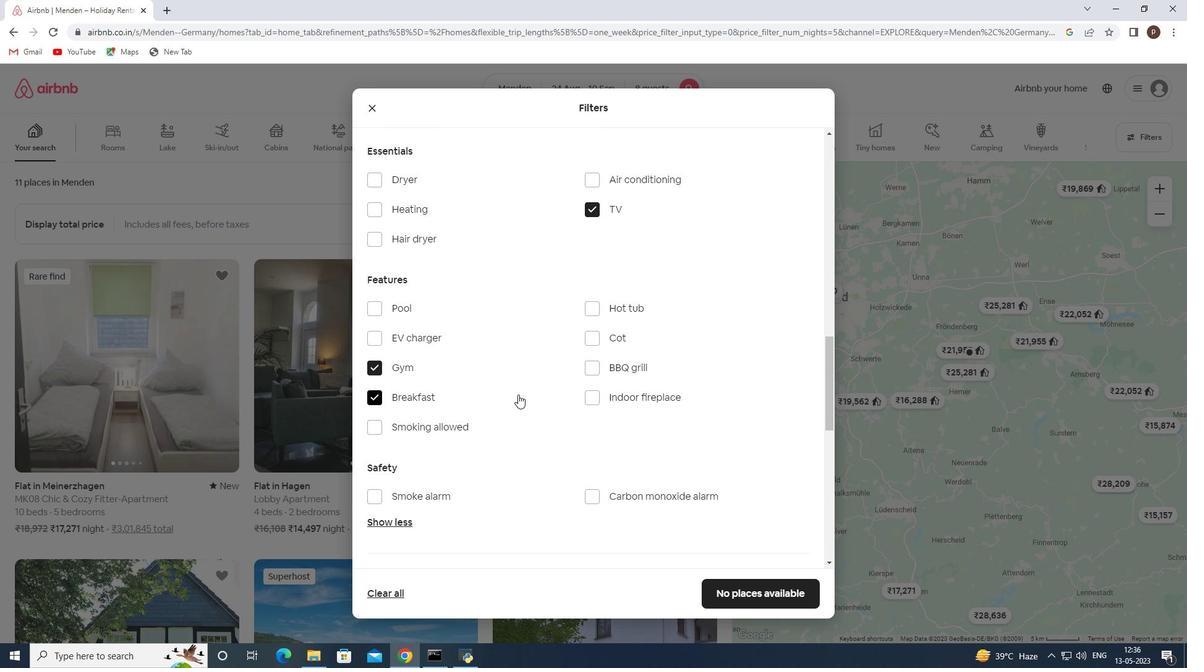 
Action: Mouse scrolled (518, 394) with delta (0, 0)
Screenshot: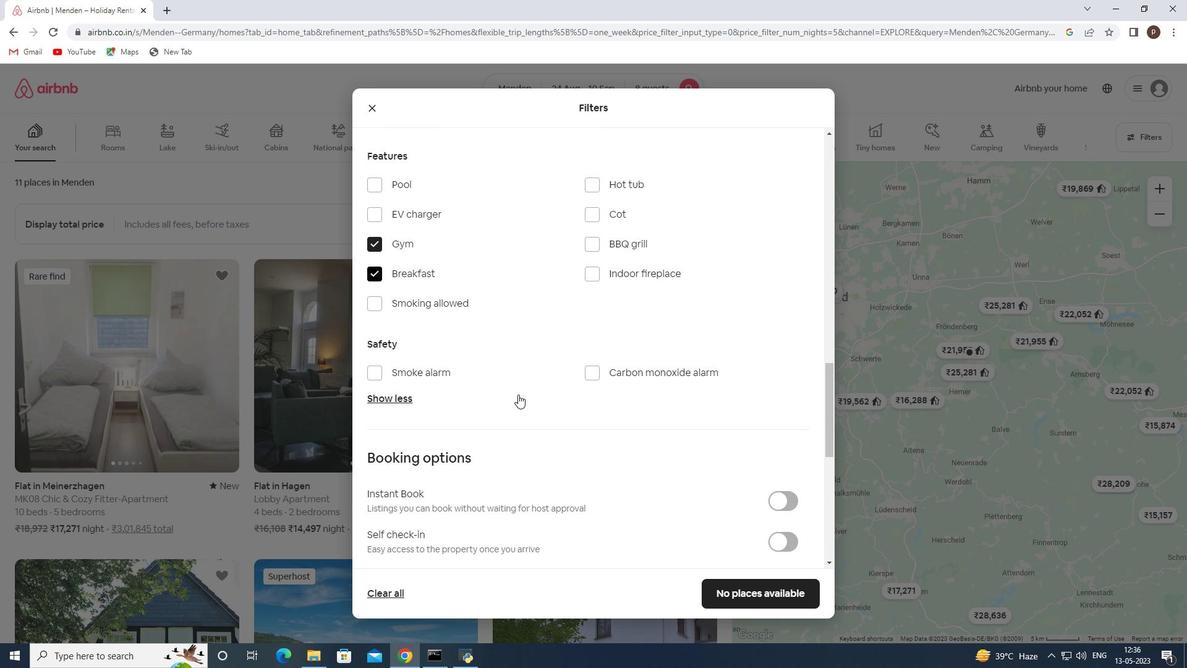 
Action: Mouse scrolled (518, 394) with delta (0, 0)
Screenshot: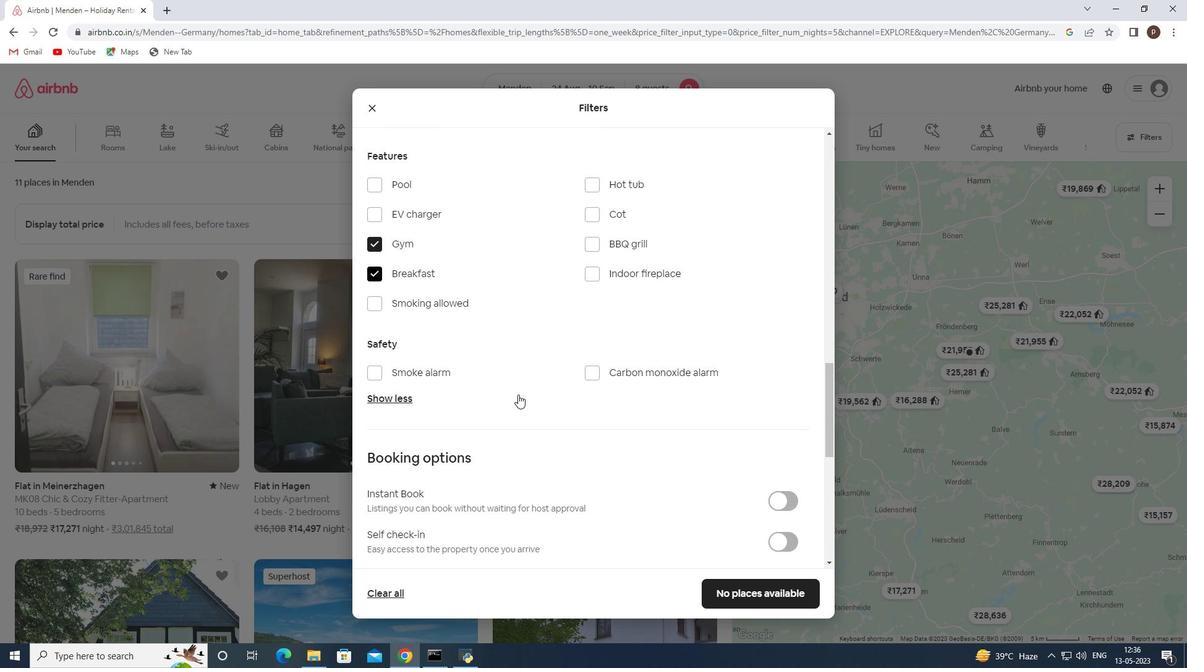 
Action: Mouse moved to (790, 415)
Screenshot: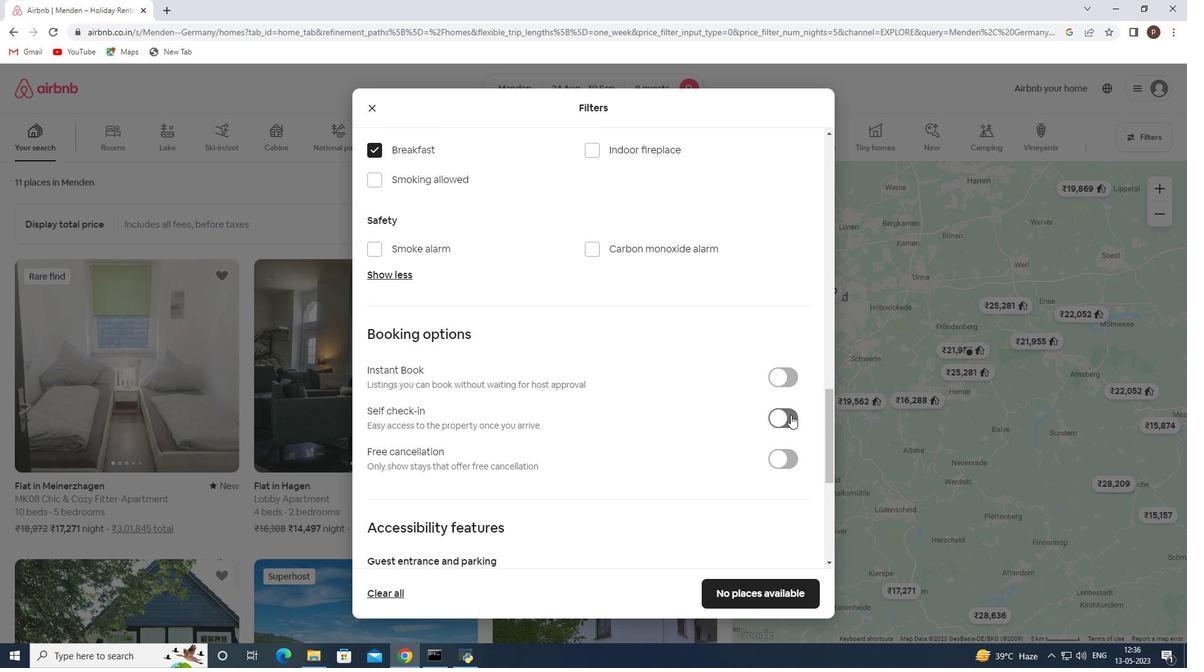 
Action: Mouse pressed left at (790, 415)
Screenshot: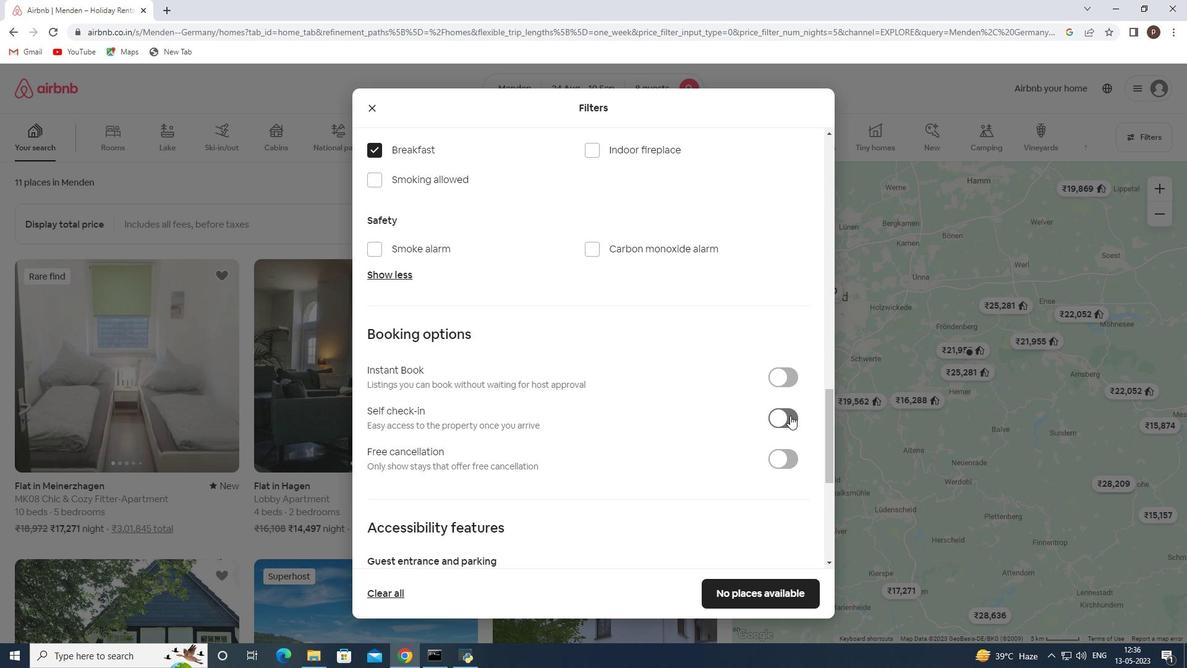 
Action: Mouse moved to (683, 434)
Screenshot: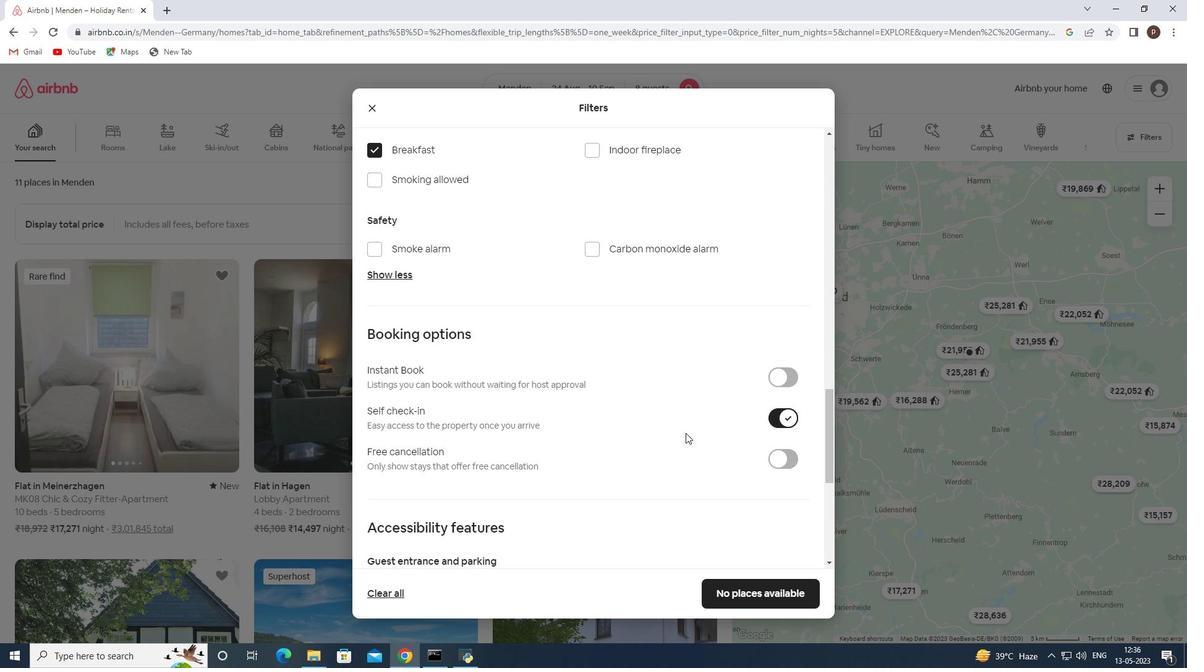 
Action: Mouse scrolled (683, 433) with delta (0, 0)
Screenshot: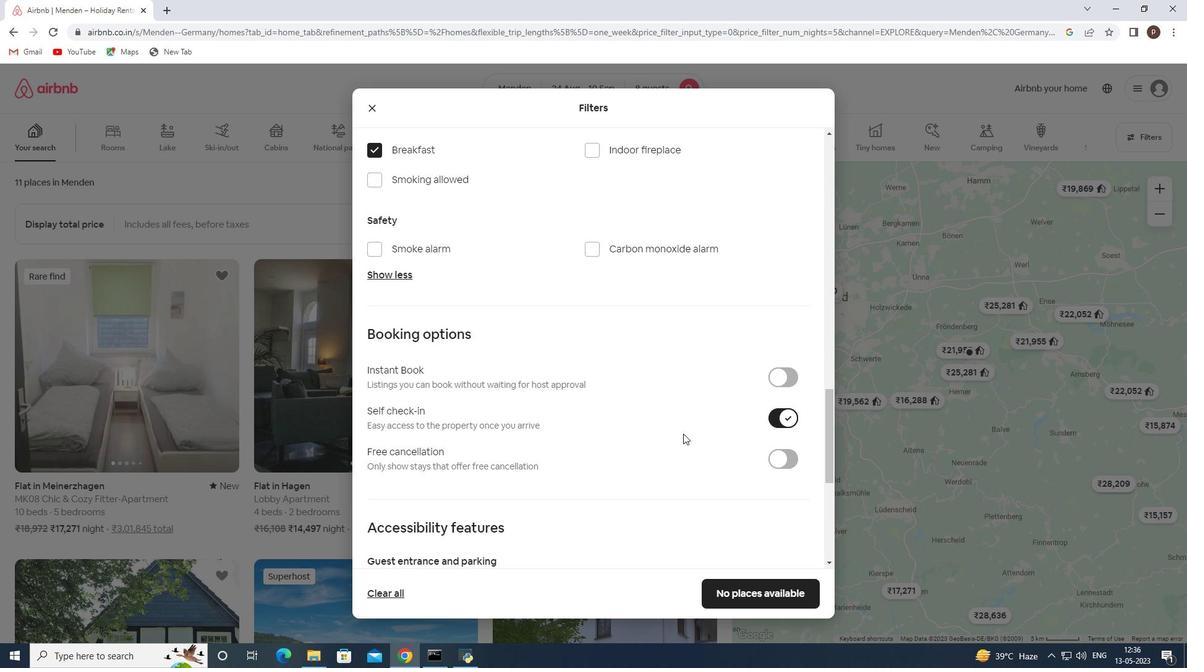 
Action: Mouse scrolled (683, 433) with delta (0, 0)
Screenshot: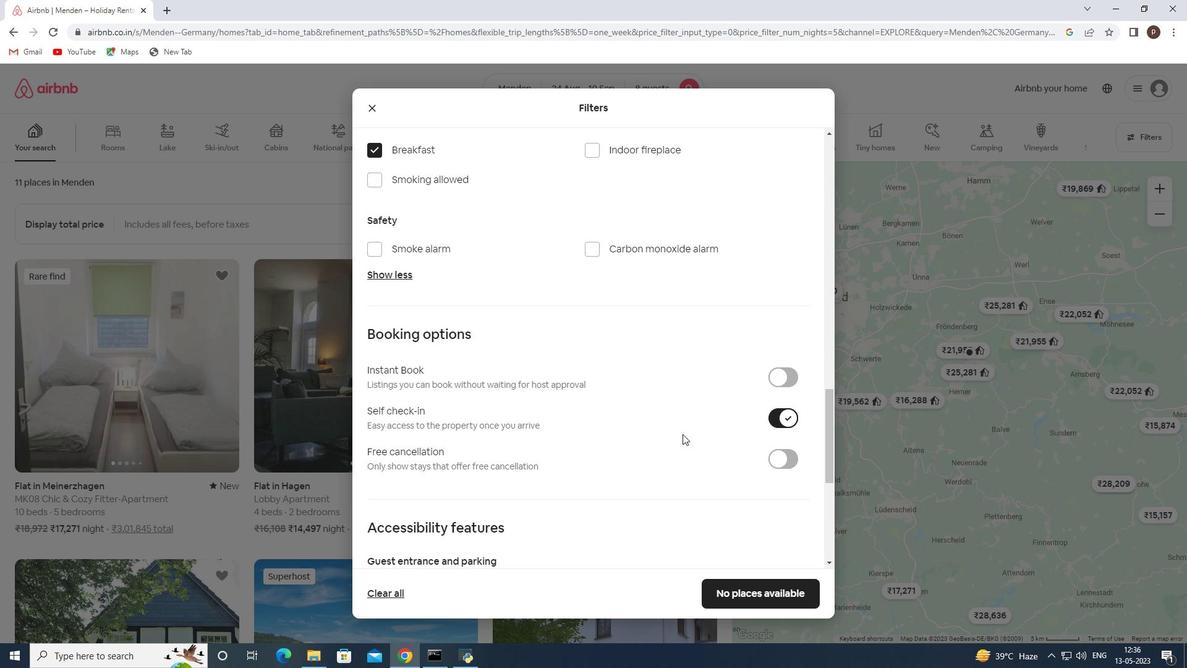 
Action: Mouse scrolled (683, 433) with delta (0, 0)
Screenshot: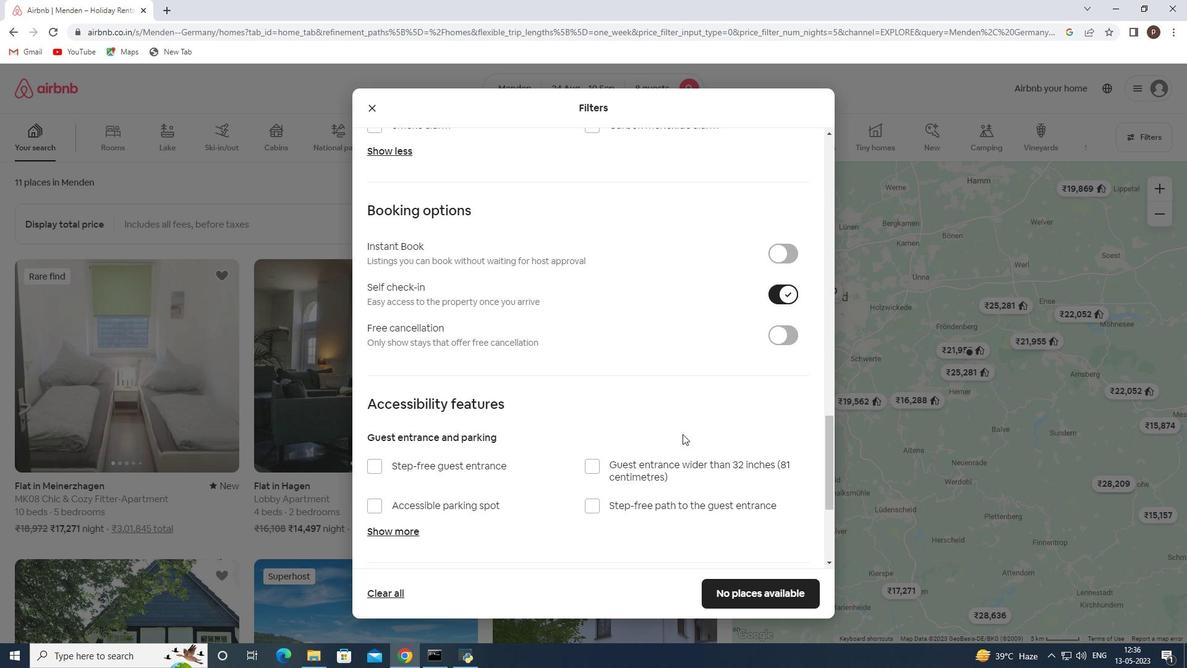 
Action: Mouse scrolled (683, 433) with delta (0, 0)
Screenshot: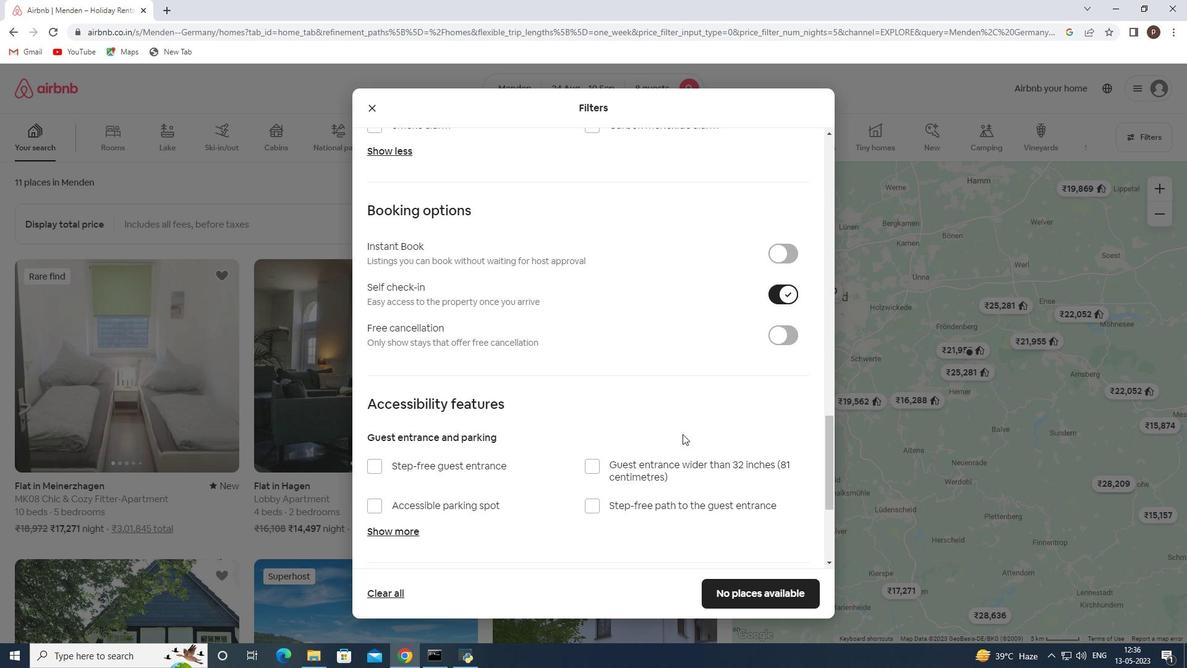 
Action: Mouse scrolled (683, 433) with delta (0, 0)
Screenshot: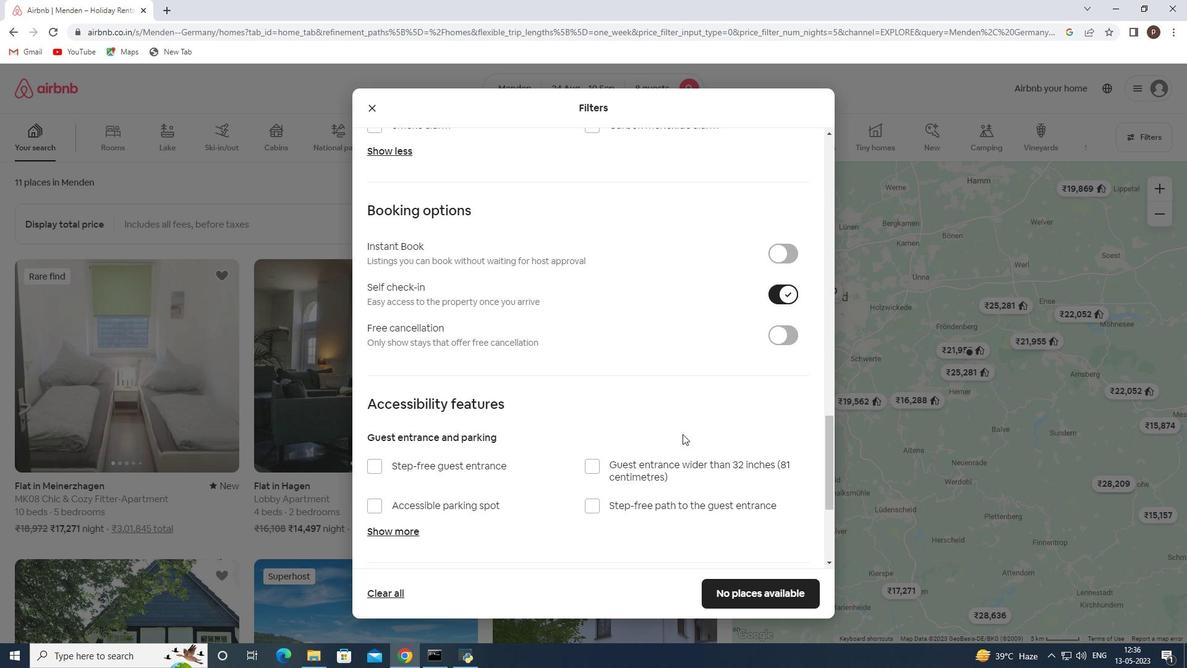 
Action: Mouse scrolled (683, 433) with delta (0, 0)
Screenshot: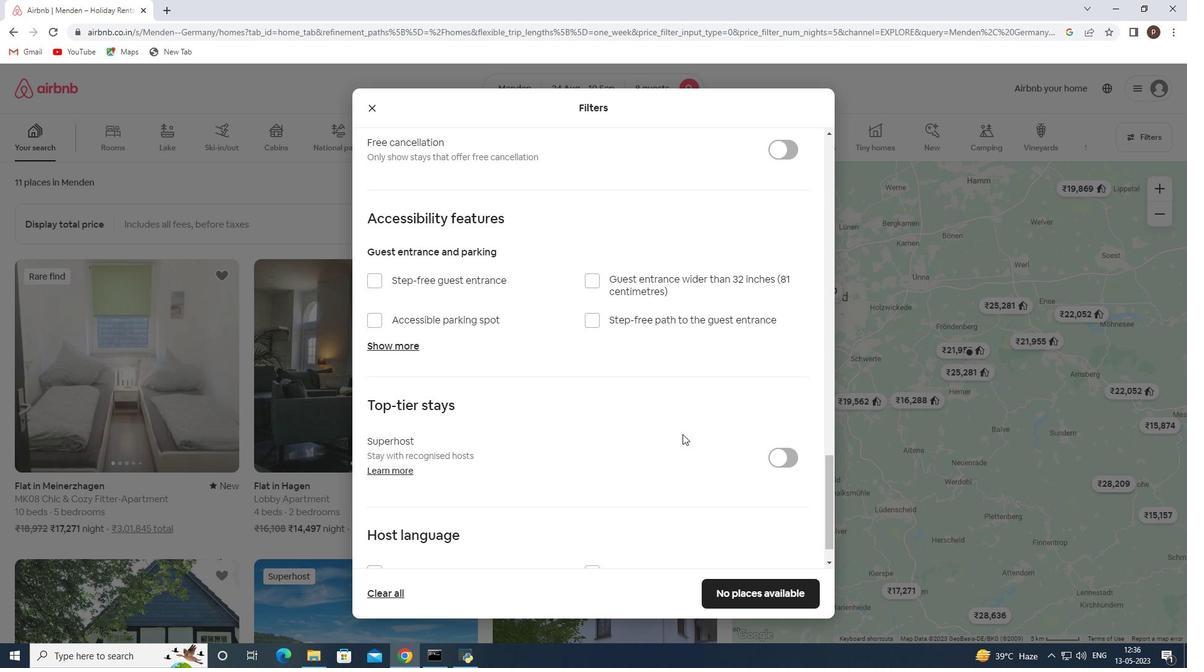 
Action: Mouse moved to (682, 434)
Screenshot: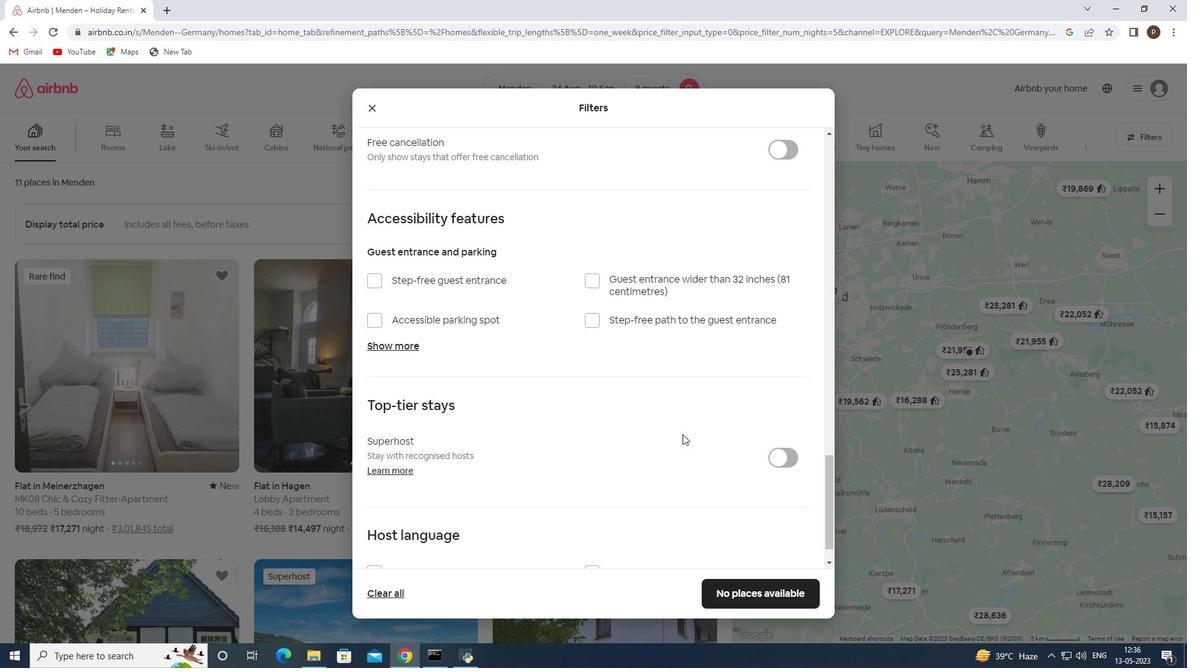 
Action: Mouse scrolled (682, 433) with delta (0, 0)
Screenshot: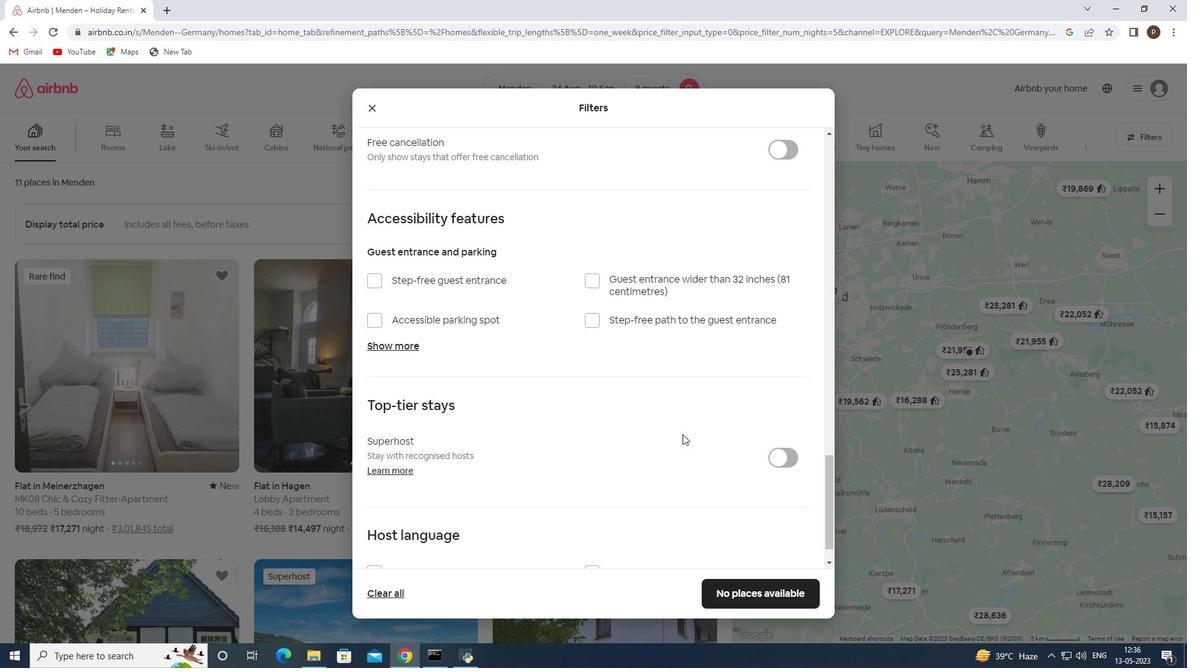 
Action: Mouse scrolled (682, 433) with delta (0, 0)
Screenshot: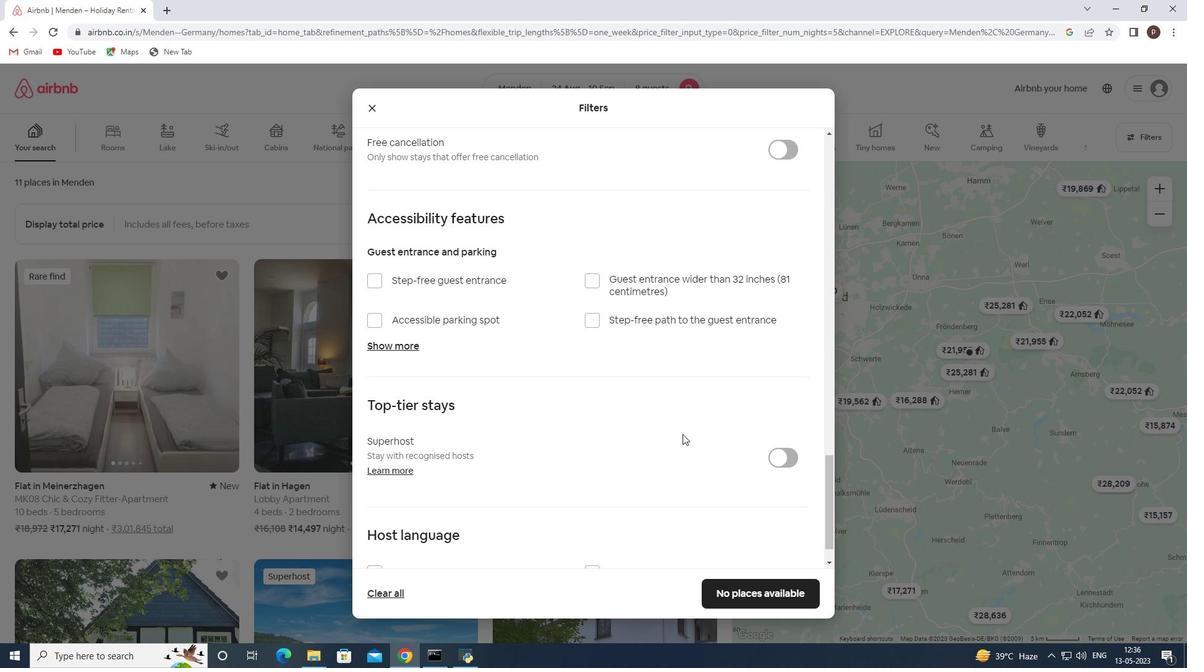 
Action: Mouse moved to (680, 434)
Screenshot: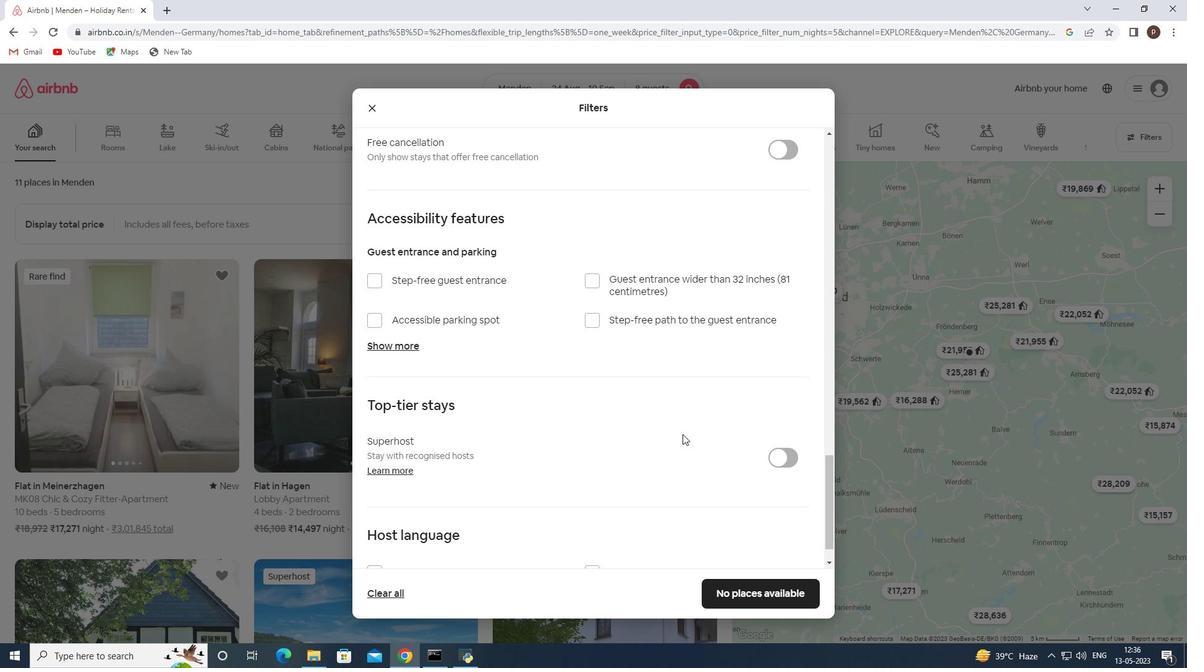 
Action: Mouse scrolled (680, 434) with delta (0, 0)
Screenshot: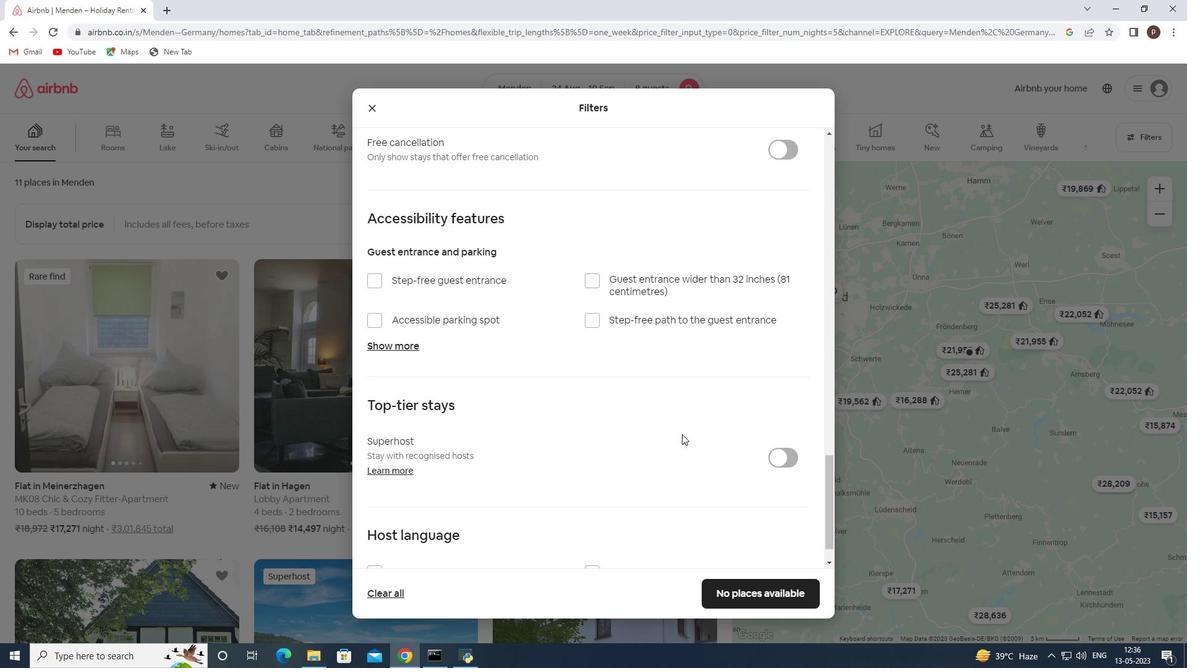 
Action: Mouse moved to (679, 435)
Screenshot: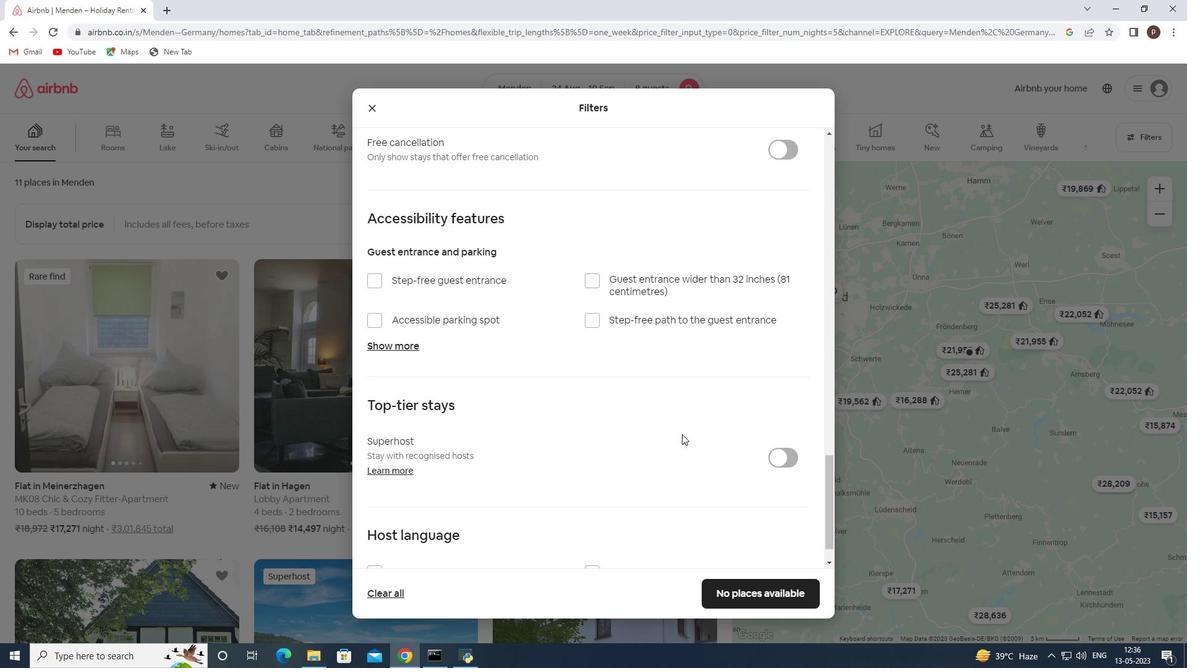 
Action: Mouse scrolled (679, 434) with delta (0, 0)
Screenshot: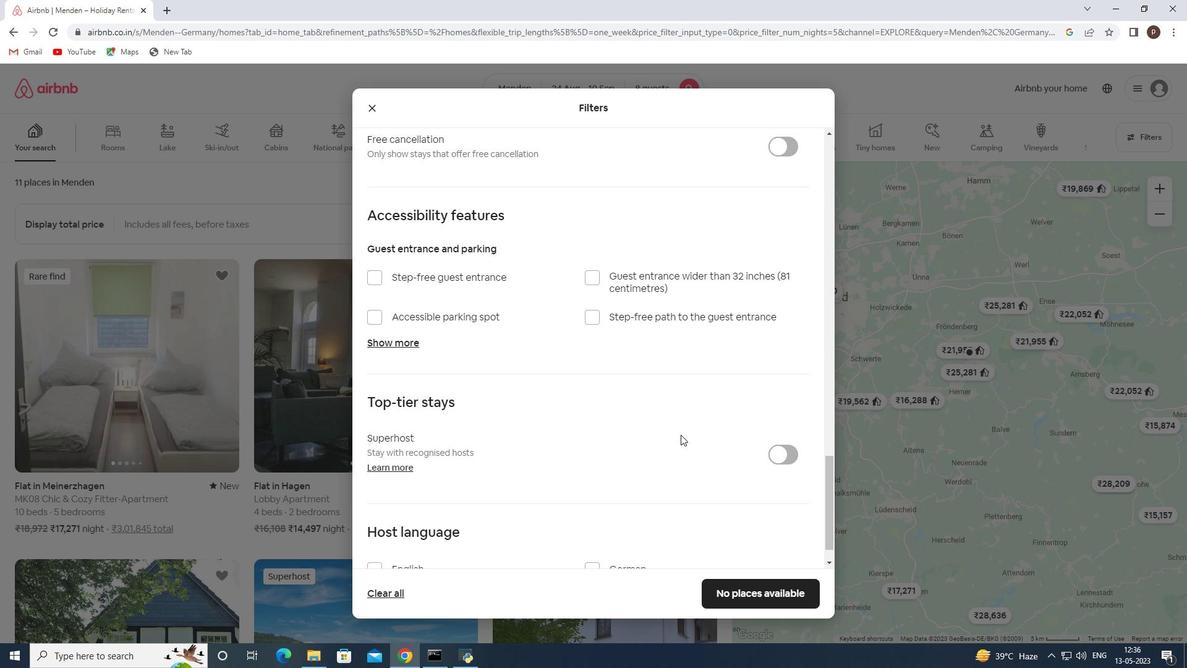
Action: Mouse moved to (677, 436)
Screenshot: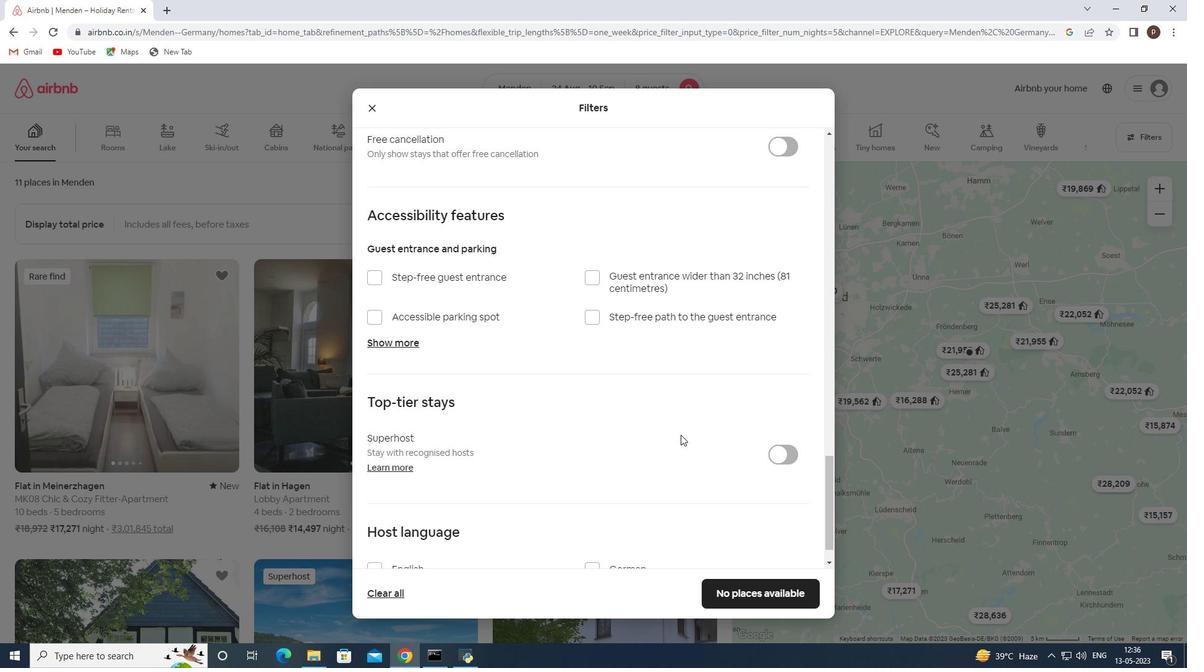 
Action: Mouse scrolled (677, 435) with delta (0, 0)
Screenshot: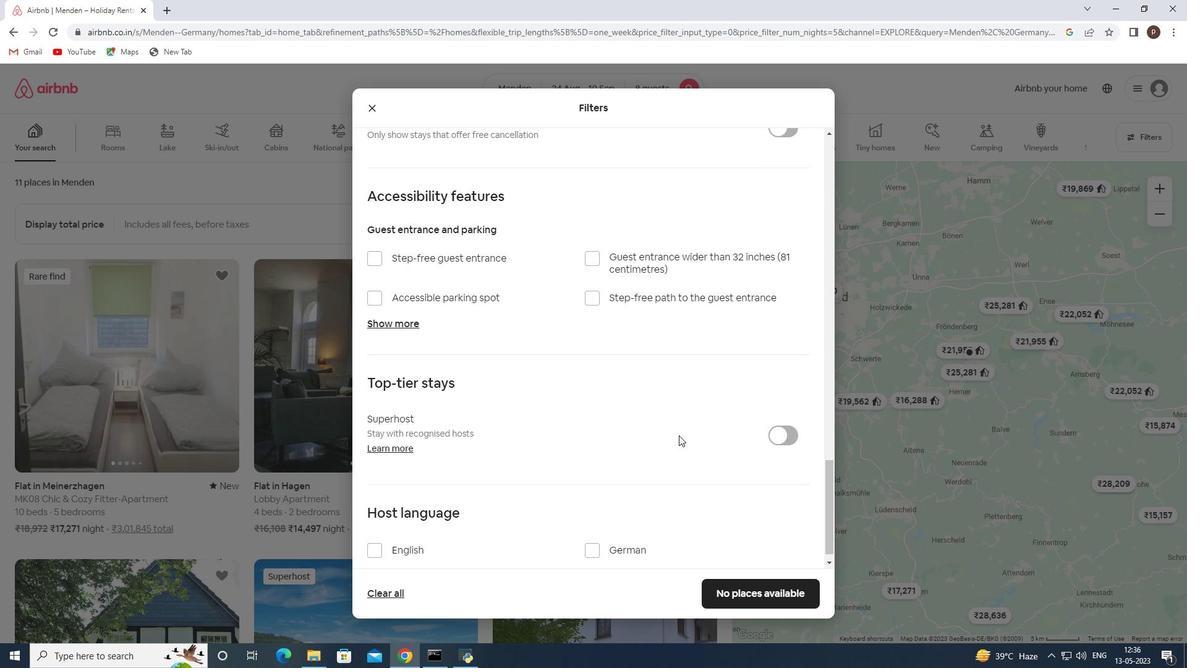 
Action: Mouse moved to (373, 535)
Screenshot: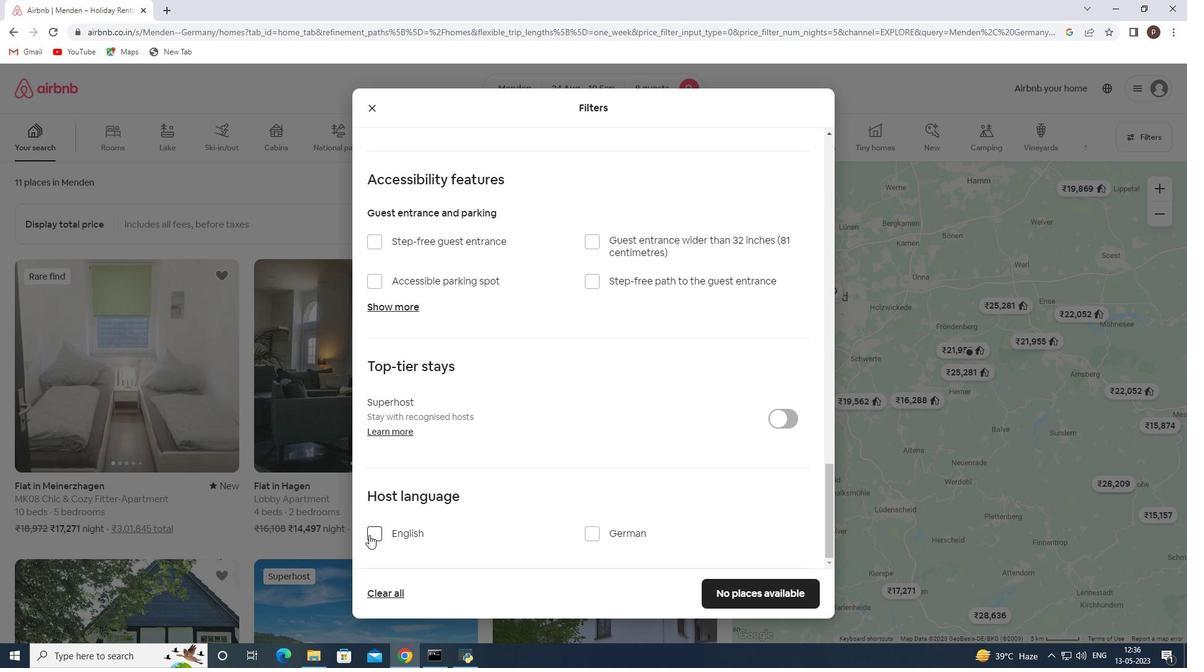 
Action: Mouse pressed left at (373, 535)
Screenshot: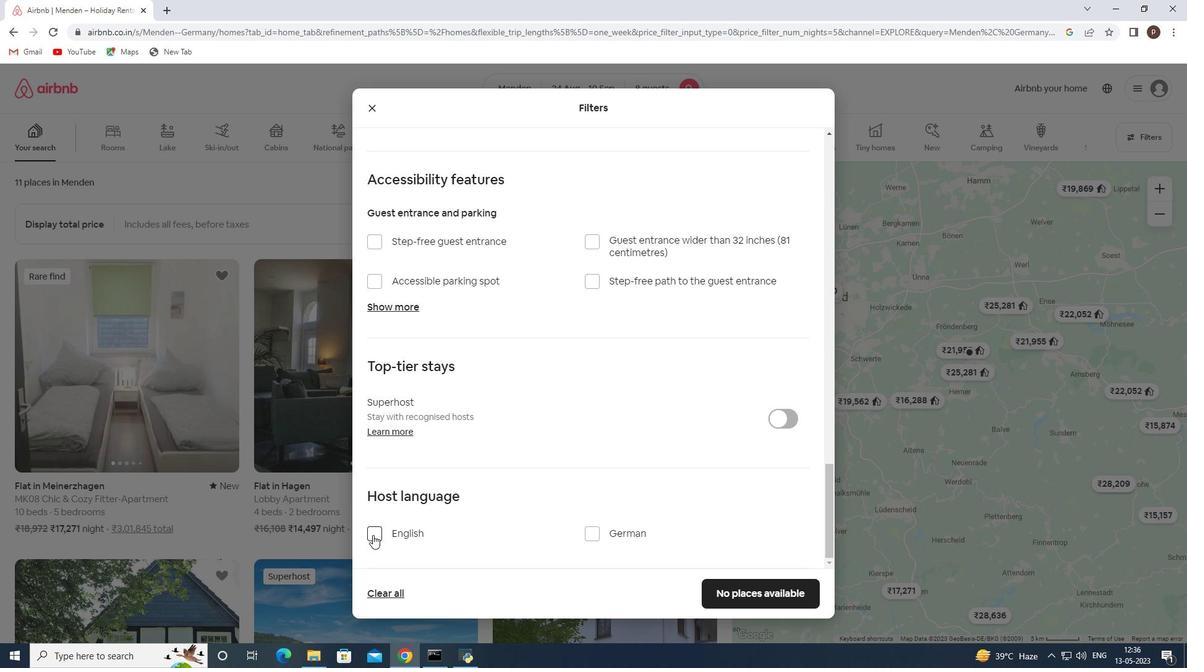 
Action: Mouse moved to (767, 590)
Screenshot: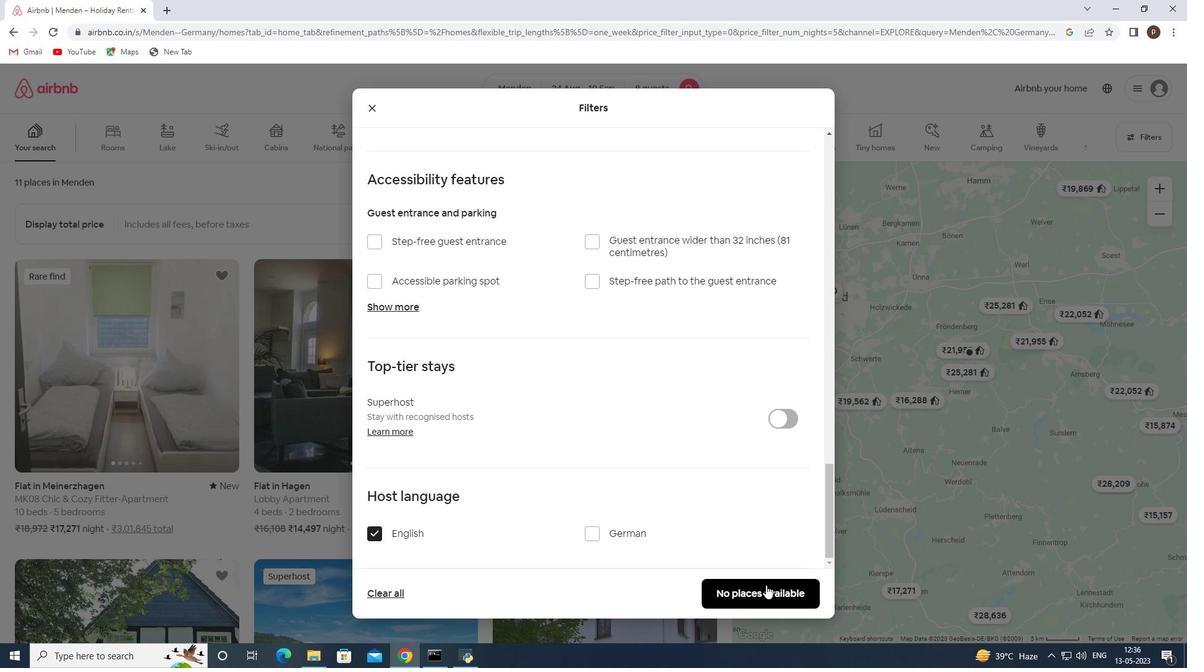 
Action: Mouse pressed left at (767, 590)
Screenshot: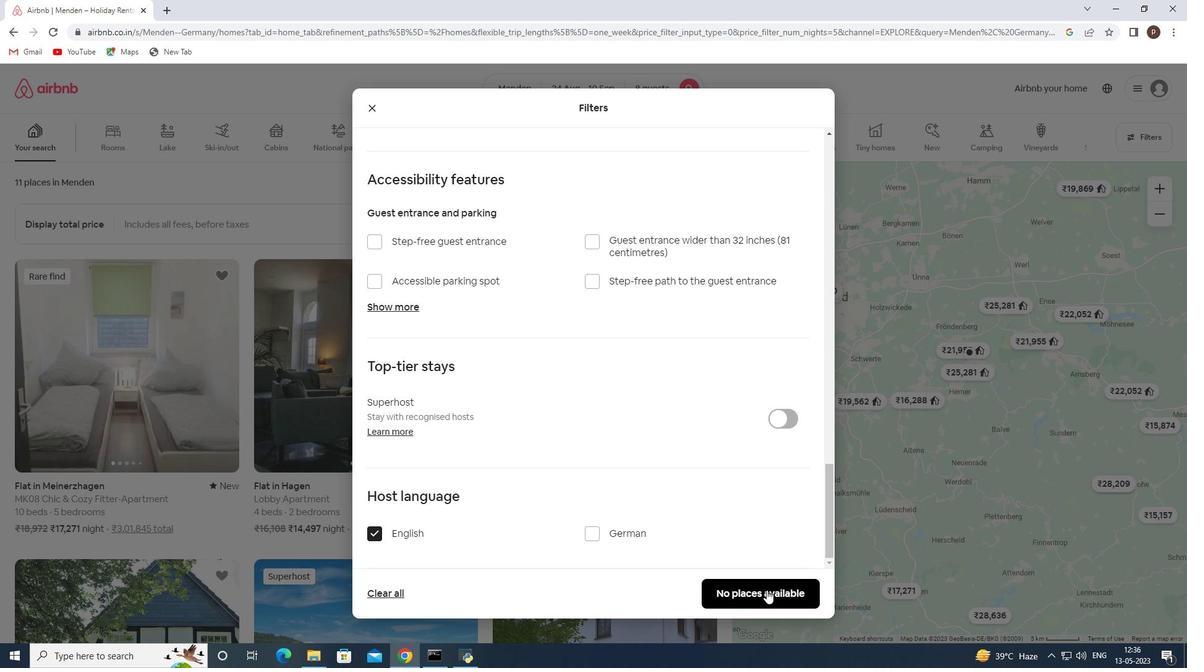 
